 Task: Find connections with filter location Dos Hermanas with filter topic #securitywith filter profile language French with filter current company Adani Group with filter school Shri Vishnu Engineering College for Women, Vishnupur, Kovvada Village, Bhimavaram, PIN-534202(CC-B0) with filter industry Artists and Writers with filter service category Strategic Planning with filter keywords title Market Researcher
Action: Mouse moved to (600, 88)
Screenshot: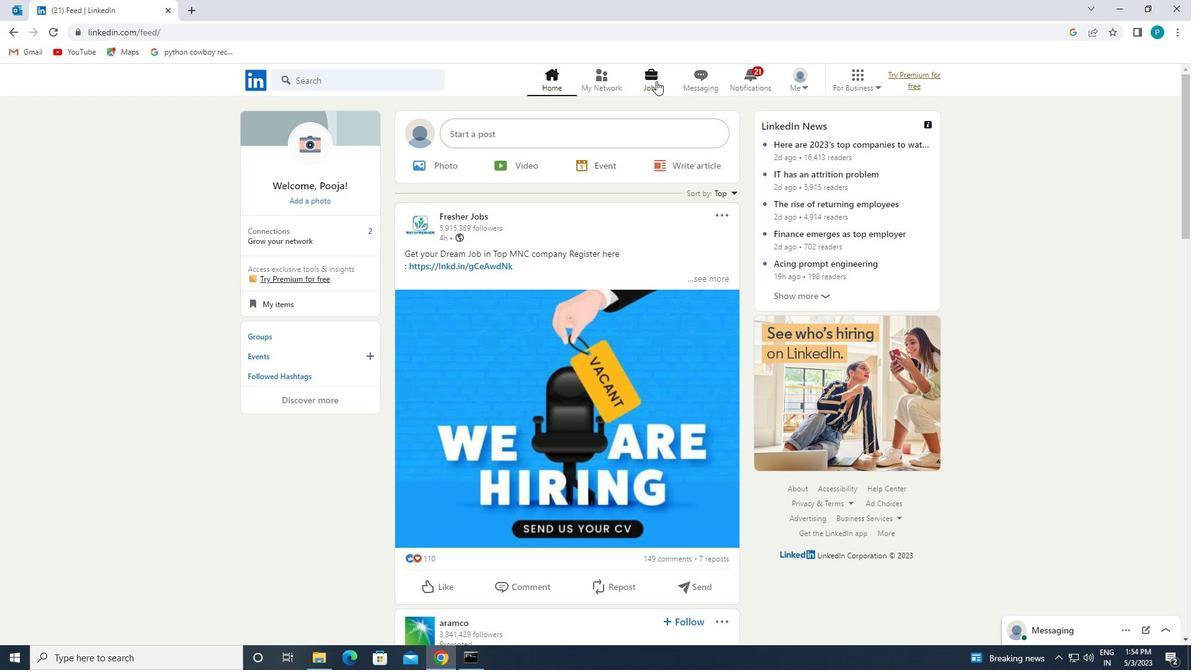 
Action: Mouse pressed left at (600, 88)
Screenshot: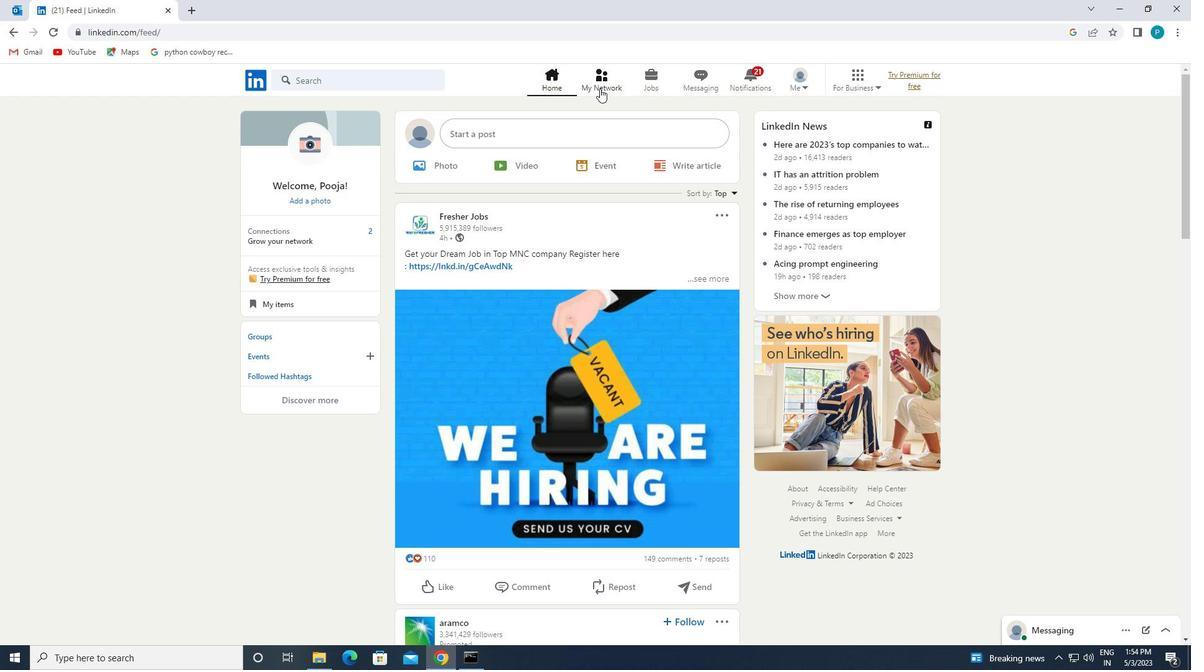 
Action: Mouse moved to (394, 143)
Screenshot: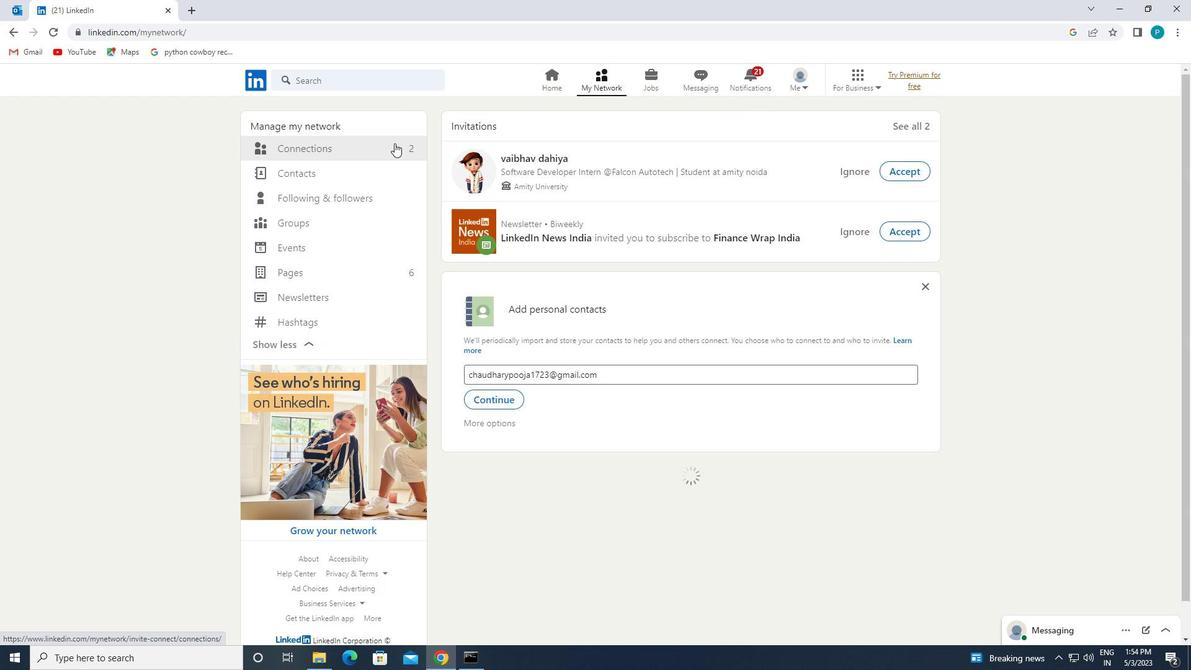 
Action: Mouse pressed left at (394, 143)
Screenshot: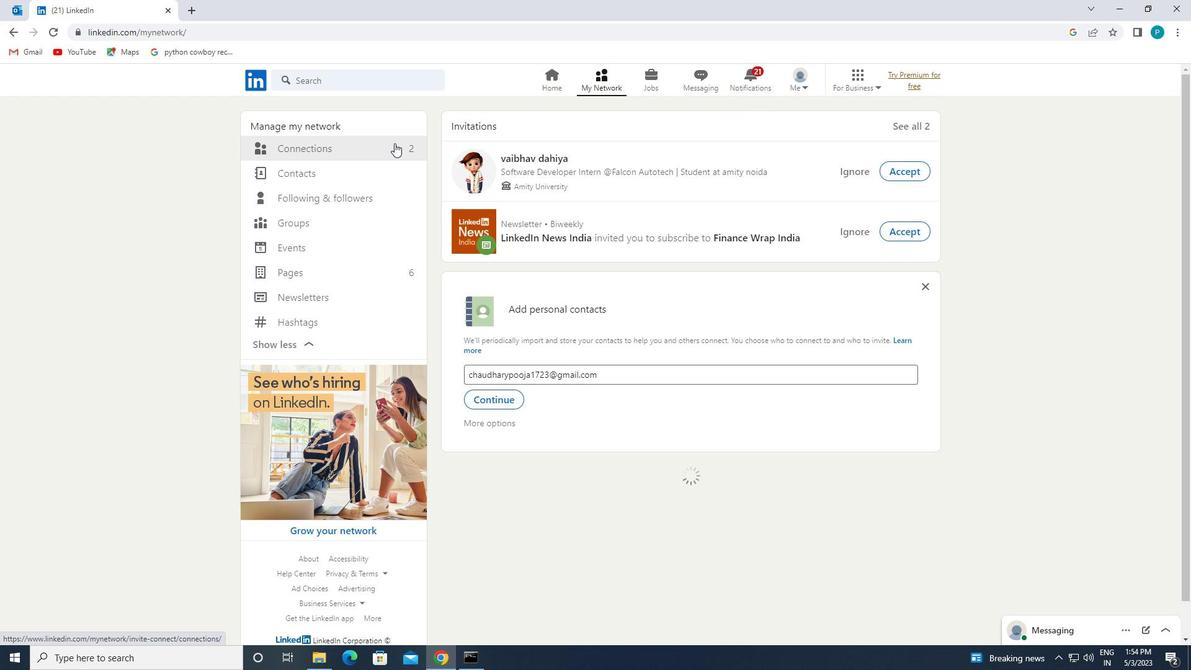 
Action: Mouse moved to (683, 151)
Screenshot: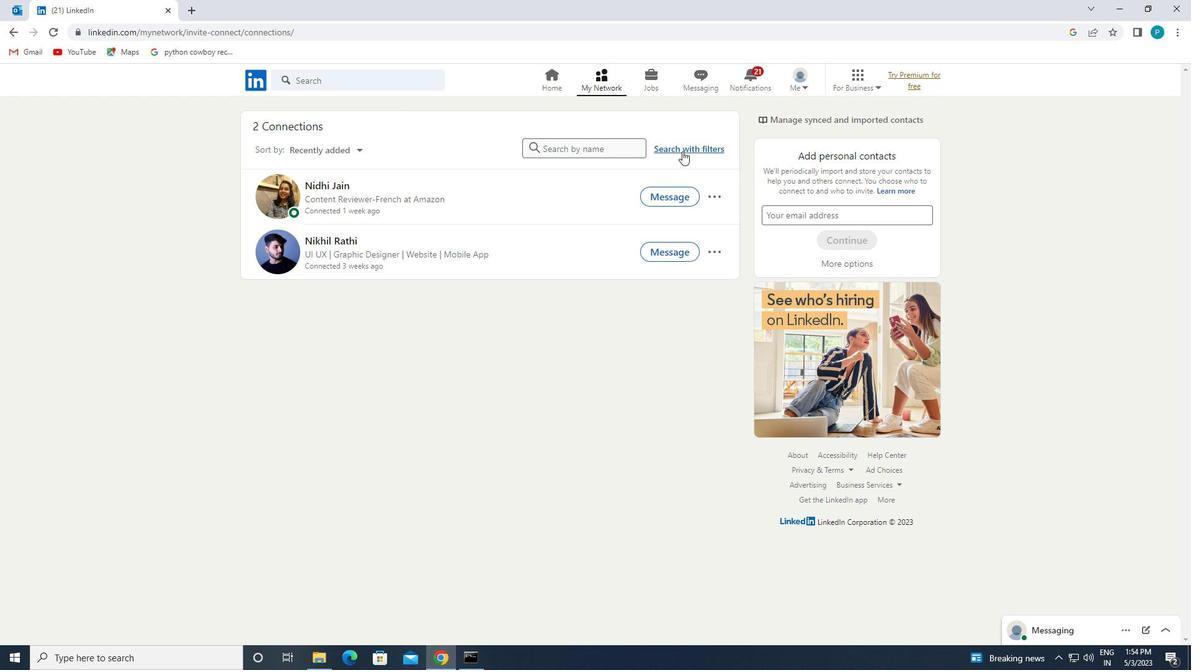 
Action: Mouse pressed left at (683, 151)
Screenshot: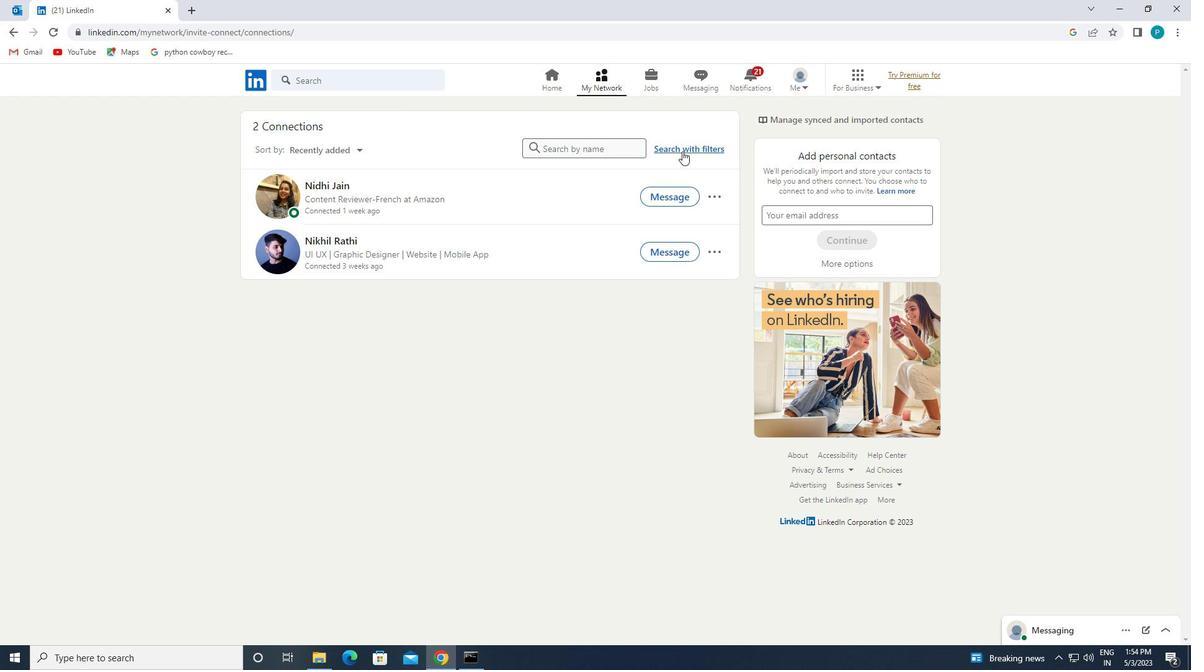 
Action: Mouse moved to (635, 126)
Screenshot: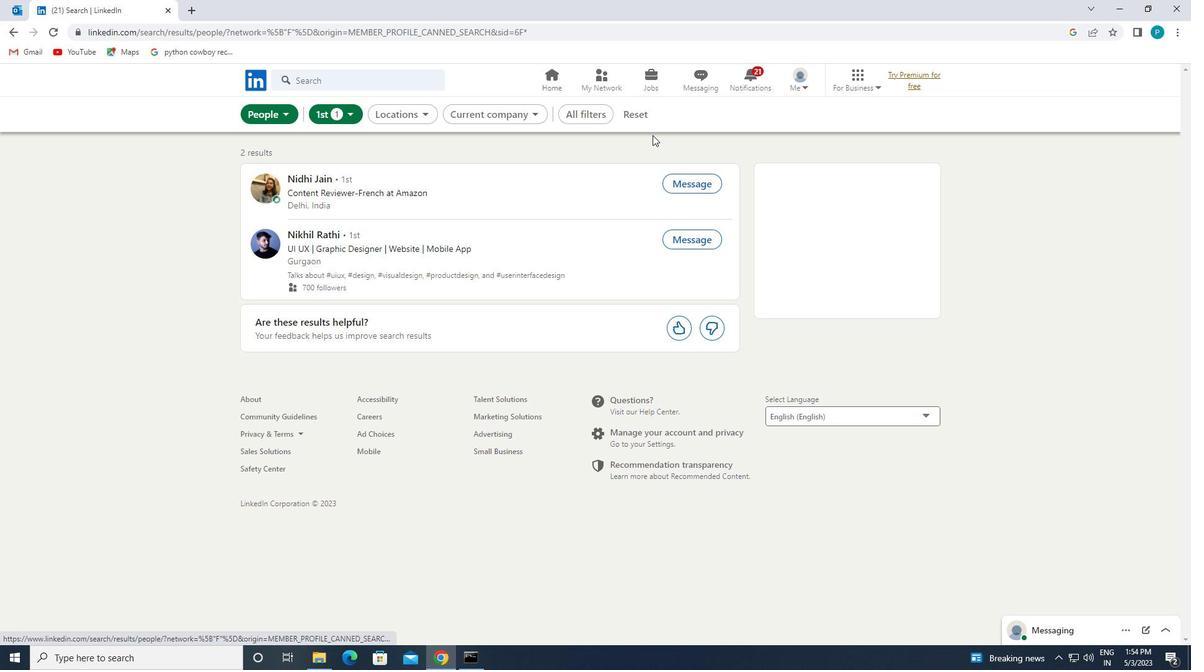 
Action: Mouse pressed left at (635, 126)
Screenshot: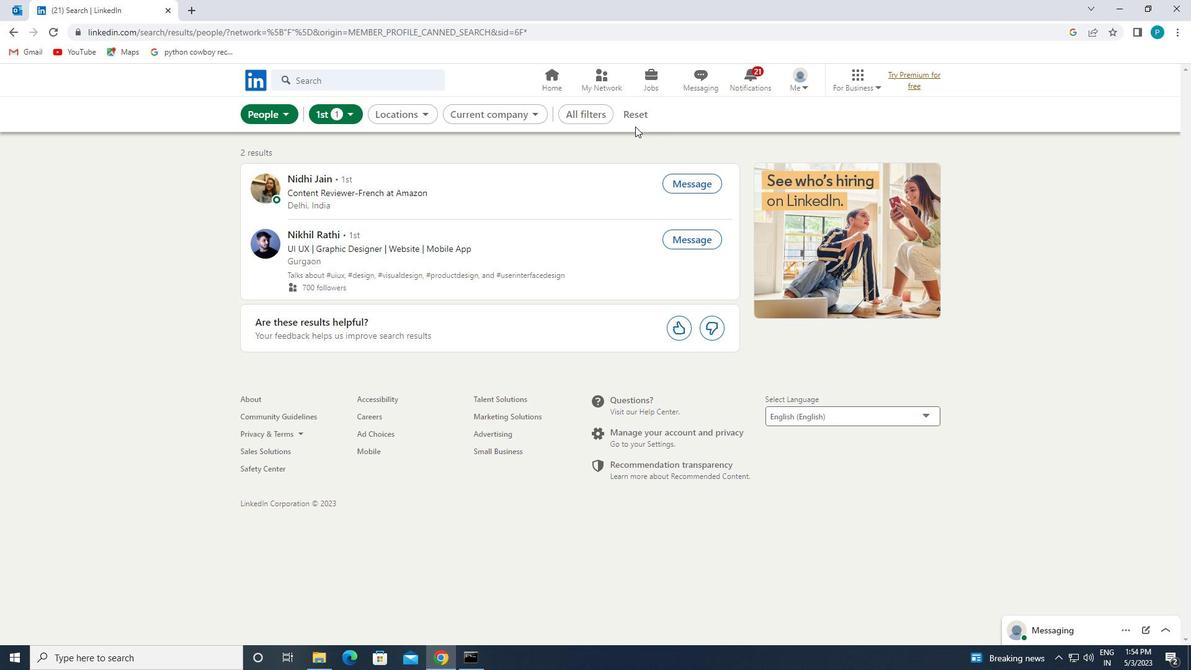 
Action: Mouse moved to (633, 115)
Screenshot: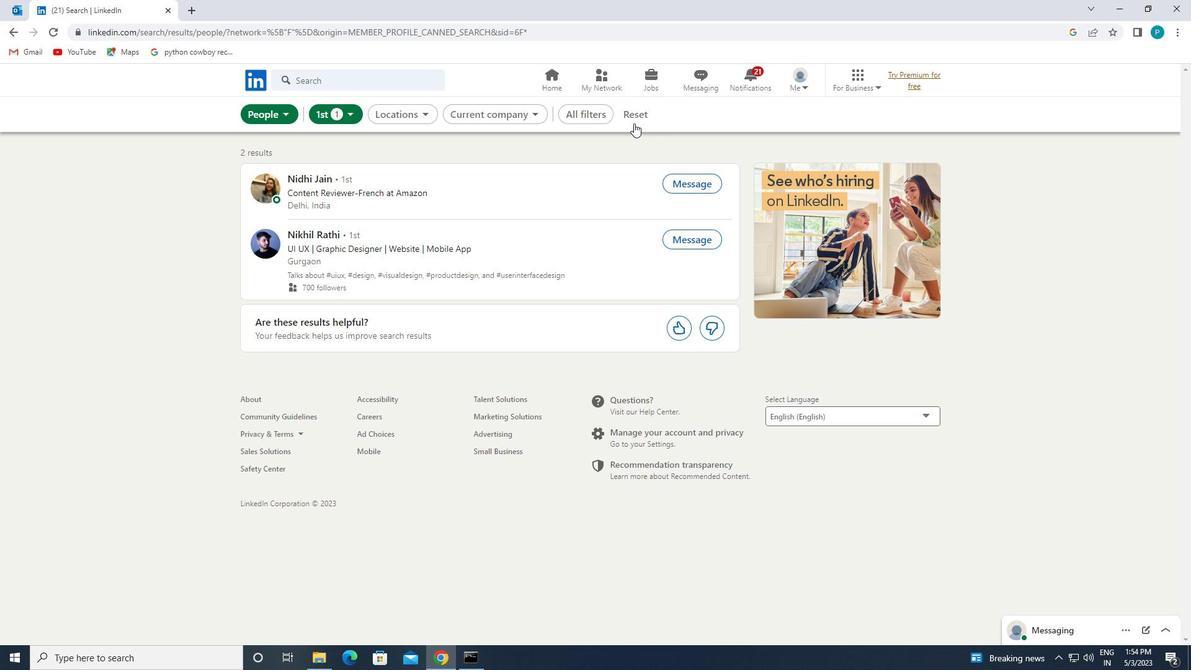 
Action: Mouse pressed left at (633, 115)
Screenshot: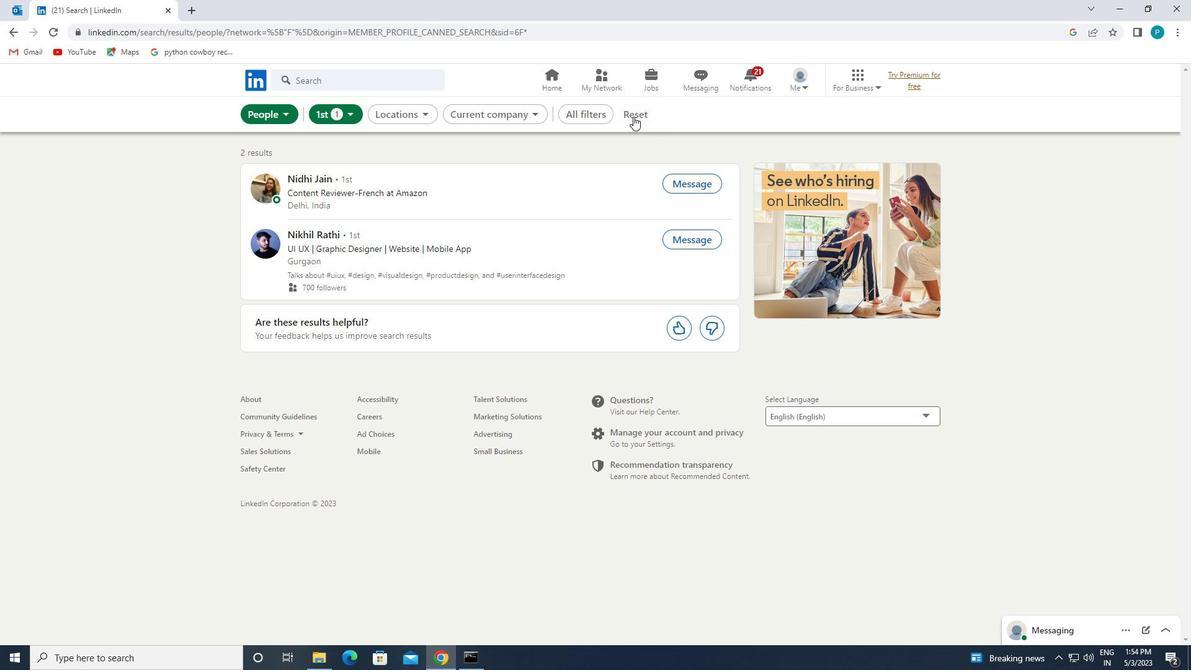 
Action: Mouse moved to (631, 119)
Screenshot: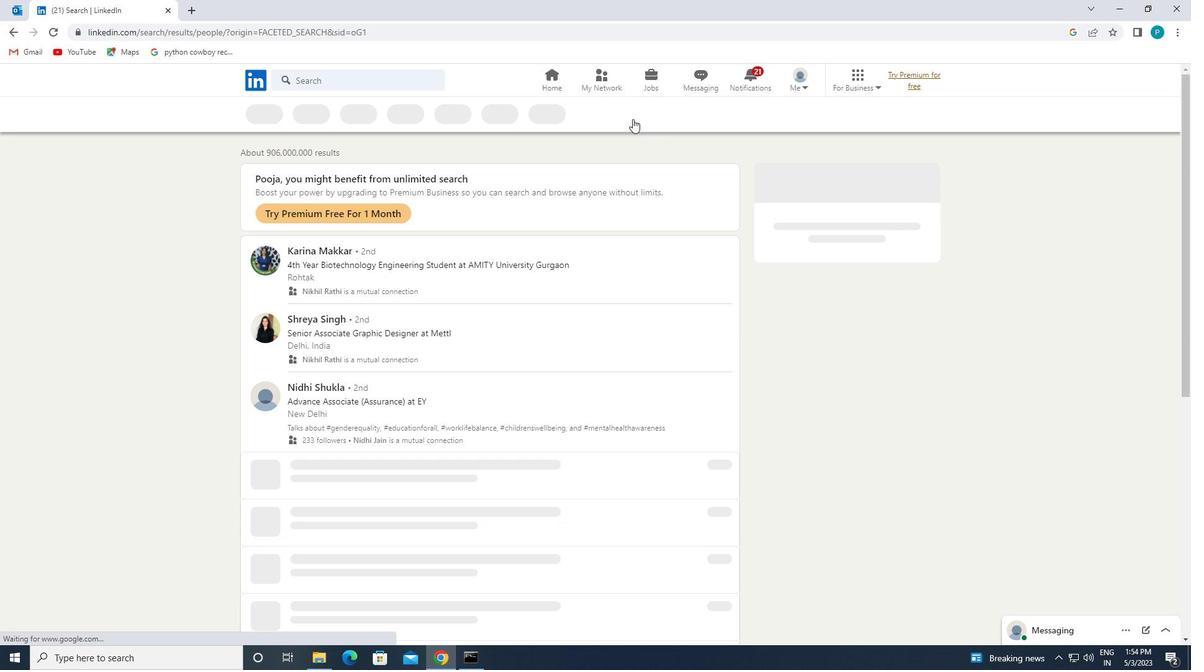 
Action: Mouse pressed left at (631, 119)
Screenshot: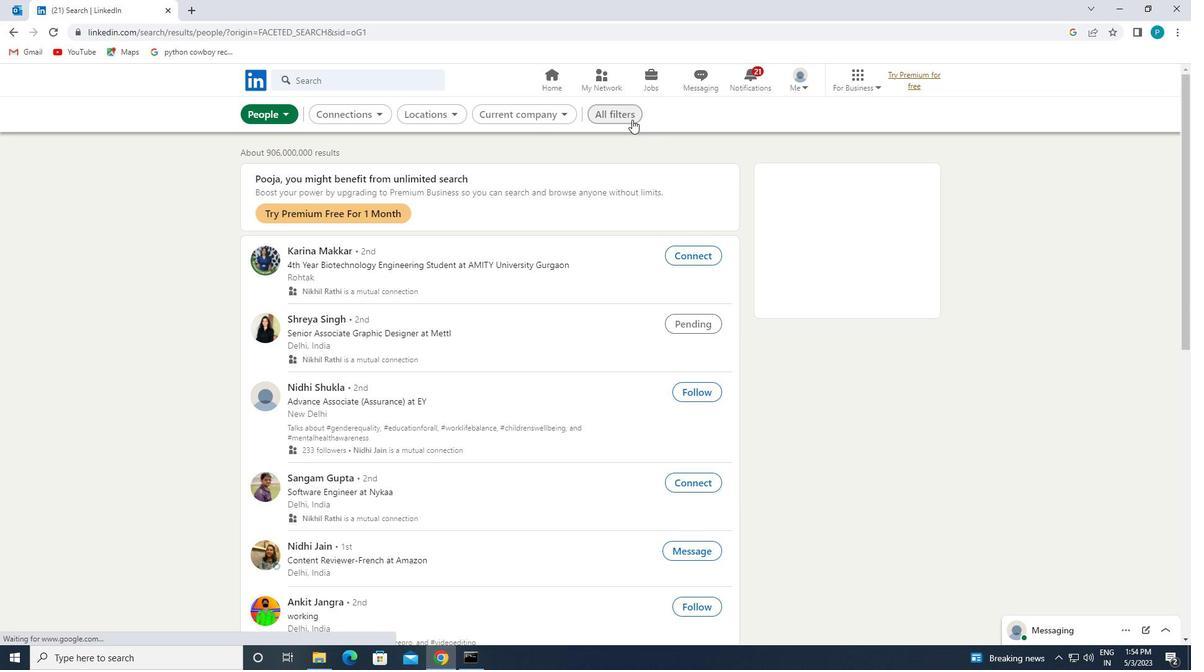 
Action: Mouse moved to (1081, 365)
Screenshot: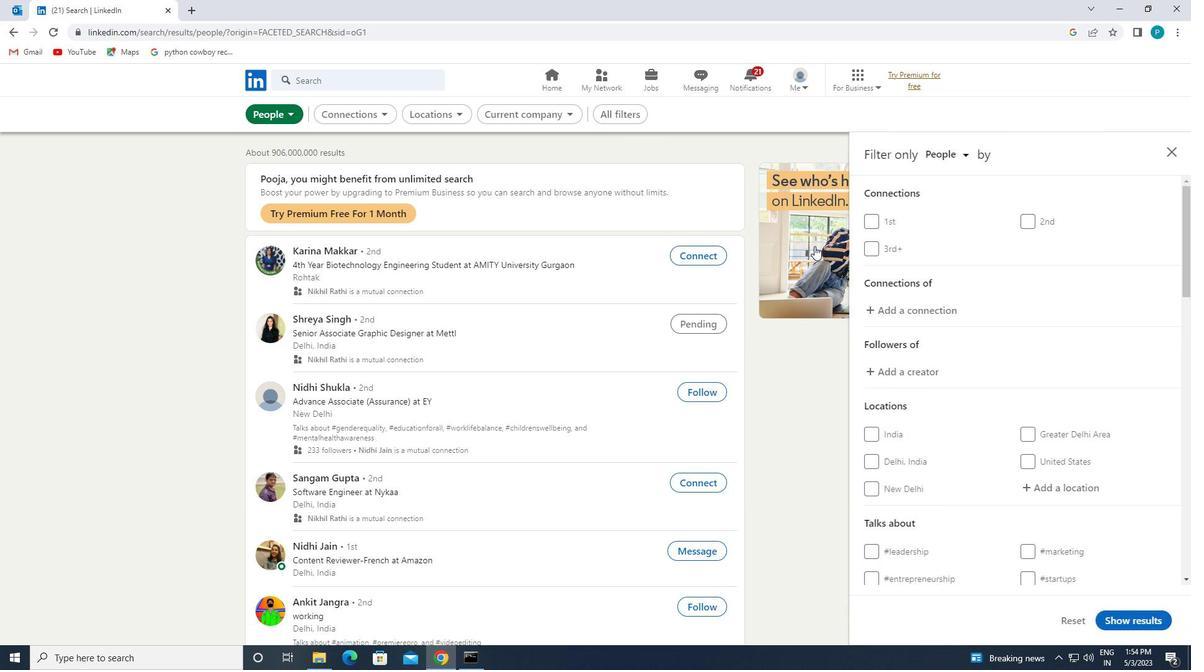 
Action: Mouse scrolled (1081, 364) with delta (0, 0)
Screenshot: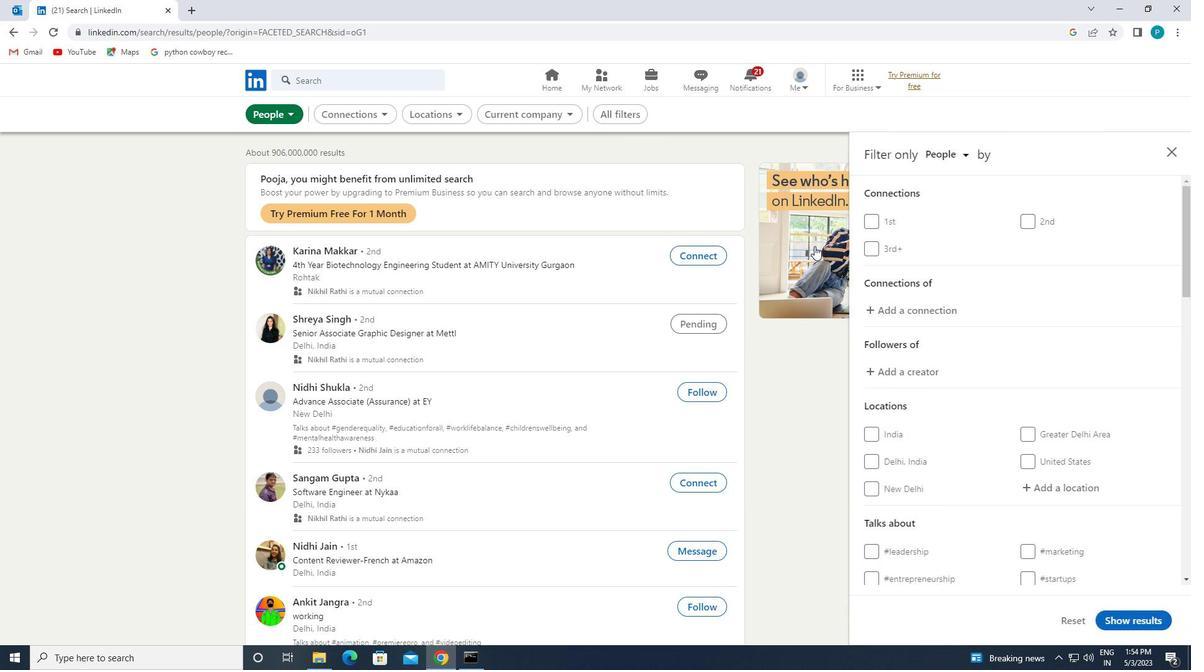 
Action: Mouse moved to (1155, 394)
Screenshot: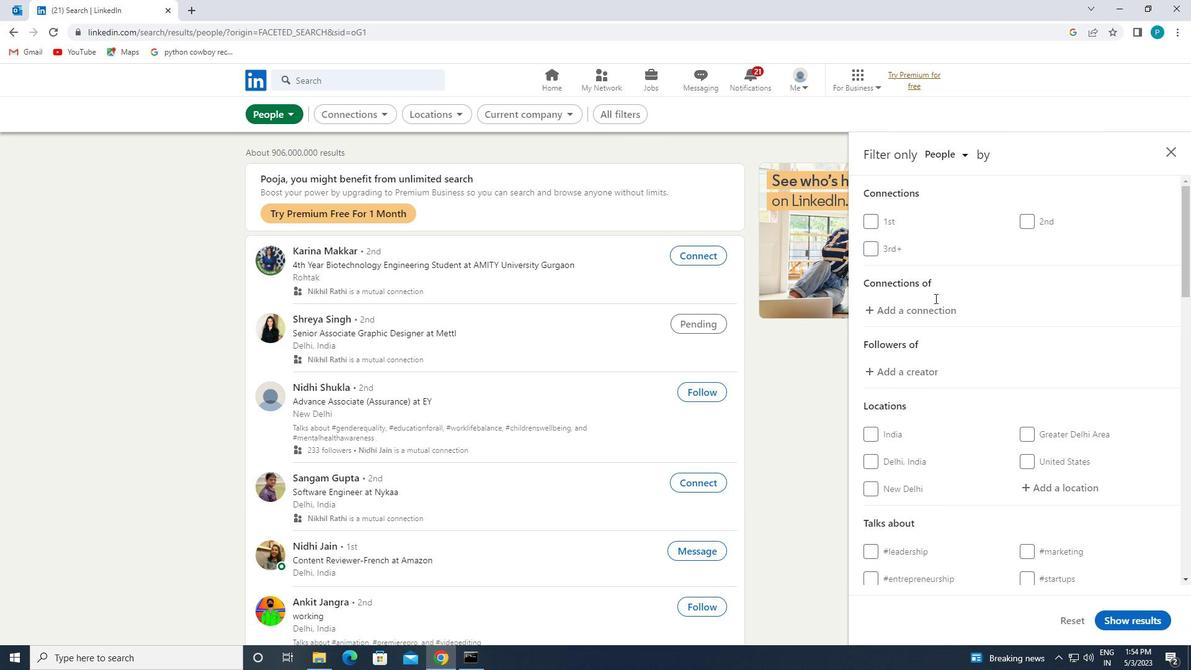 
Action: Mouse scrolled (1155, 394) with delta (0, 0)
Screenshot: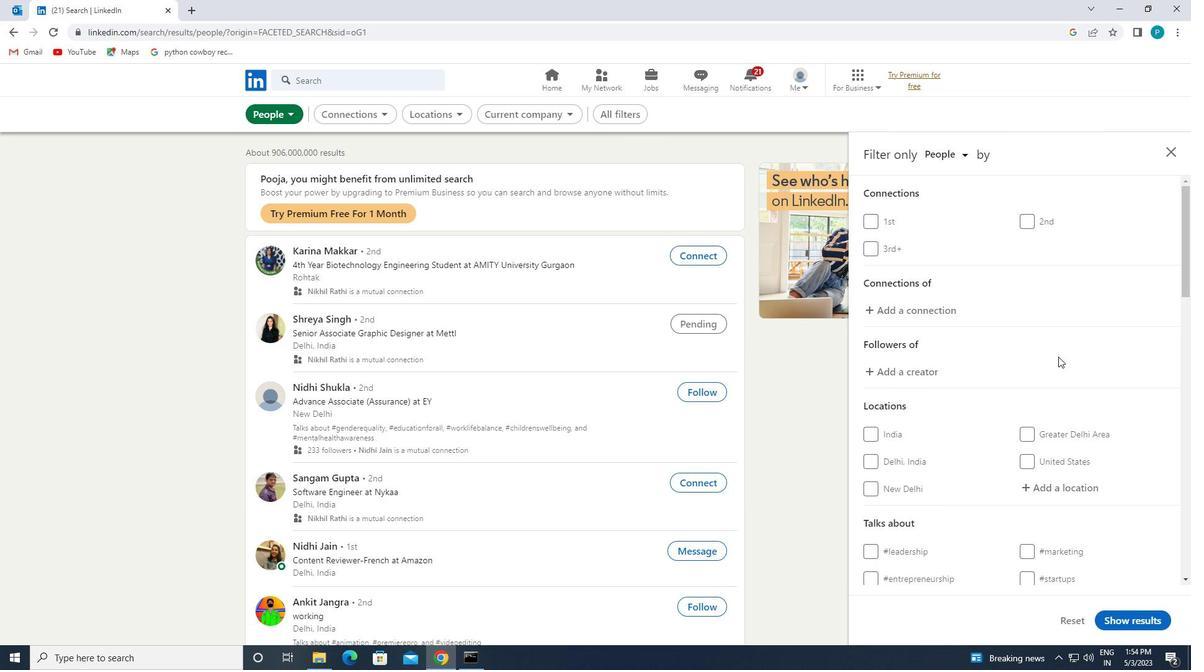 
Action: Mouse moved to (1090, 366)
Screenshot: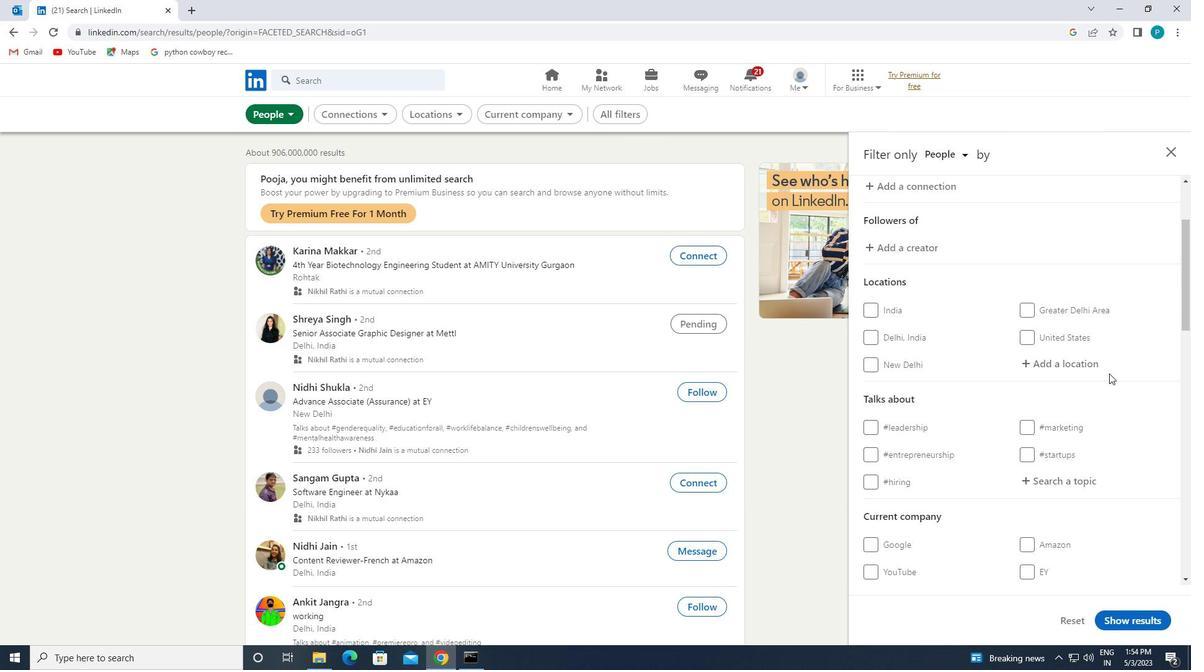 
Action: Mouse pressed left at (1090, 366)
Screenshot: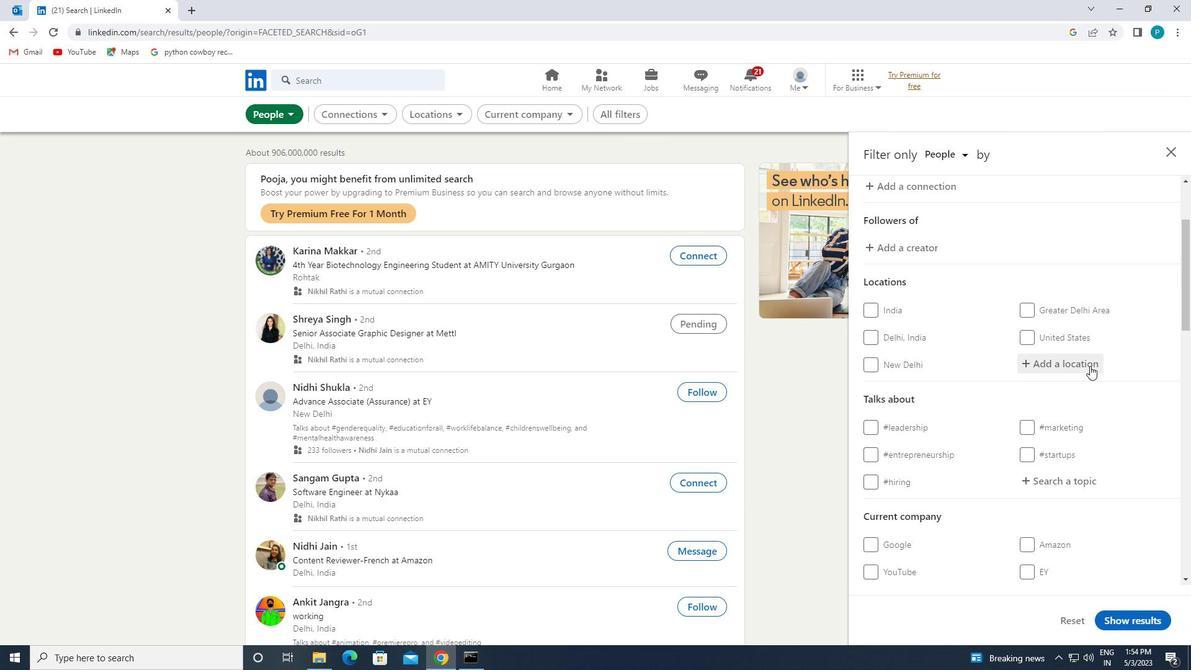 
Action: Mouse moved to (1091, 366)
Screenshot: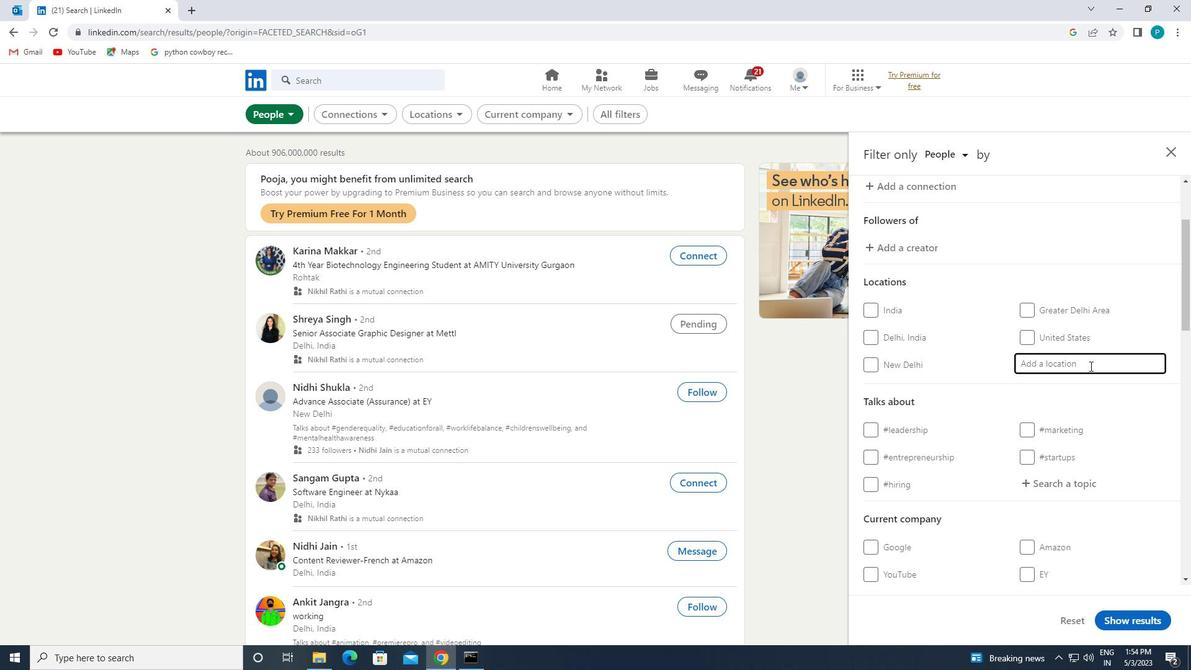 
Action: Key pressed <Key.caps_lock>d<Key.caps_lock>os
Screenshot: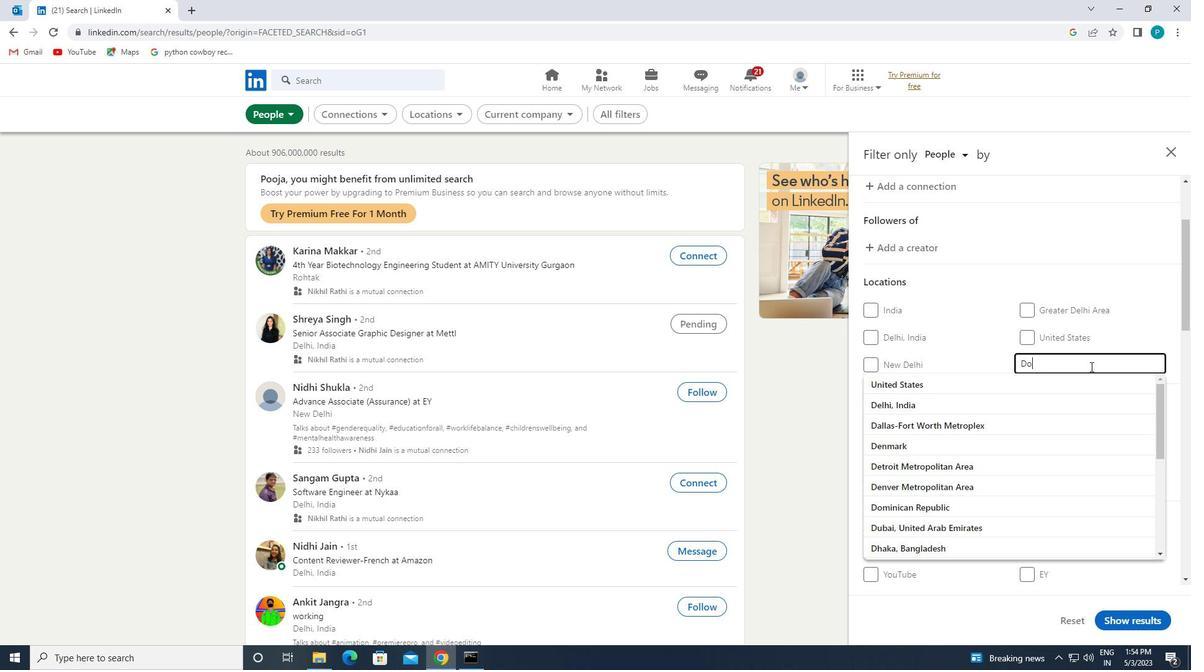 
Action: Mouse moved to (973, 403)
Screenshot: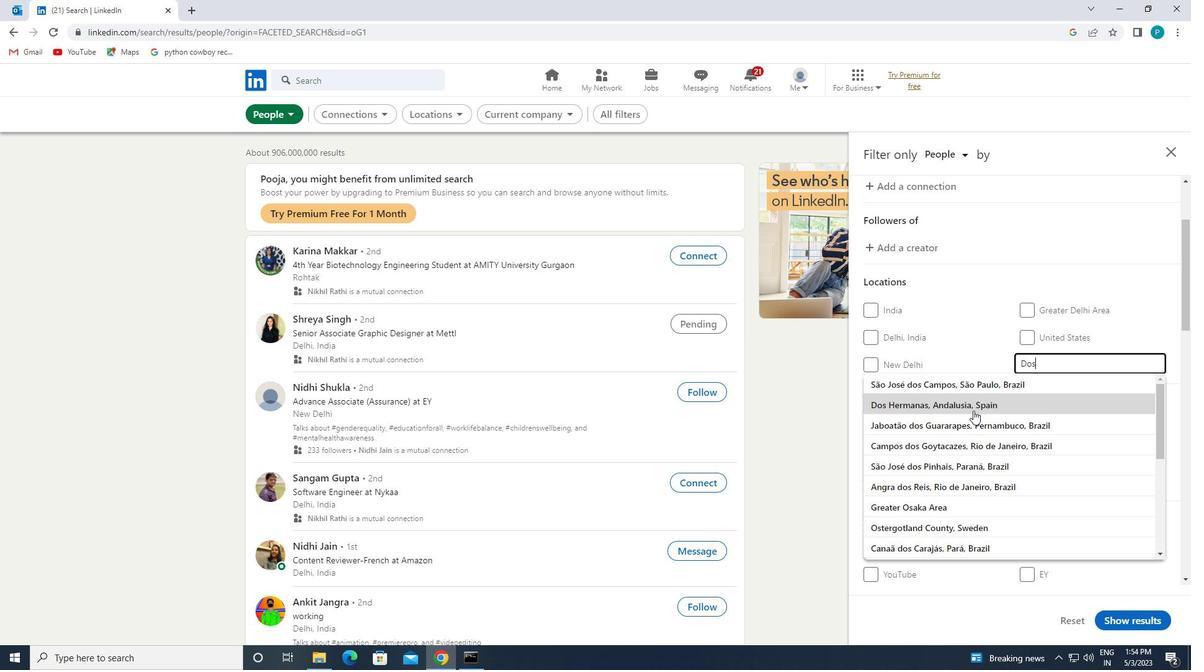 
Action: Mouse pressed left at (973, 403)
Screenshot: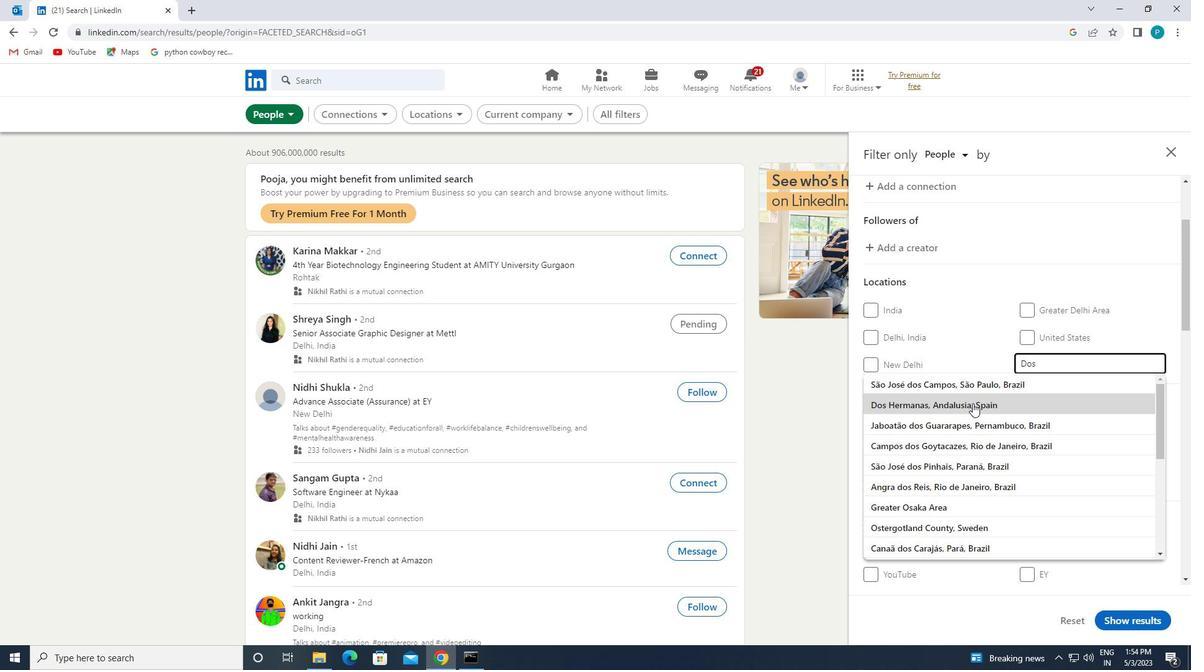 
Action: Mouse moved to (977, 400)
Screenshot: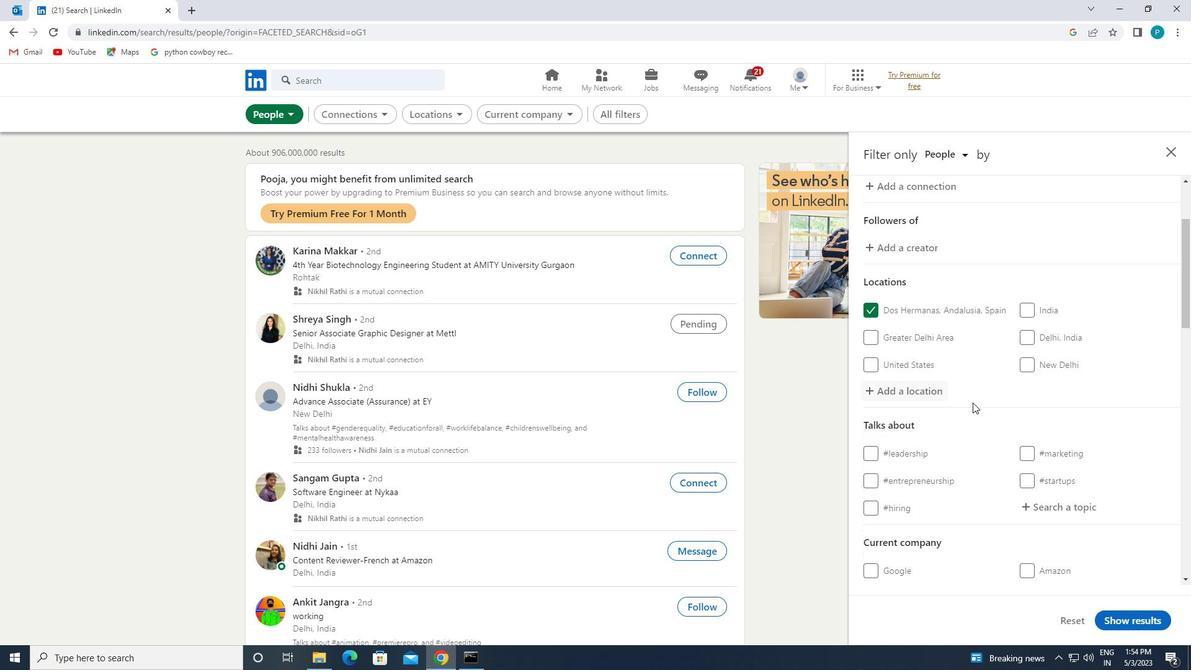 
Action: Mouse scrolled (977, 400) with delta (0, 0)
Screenshot: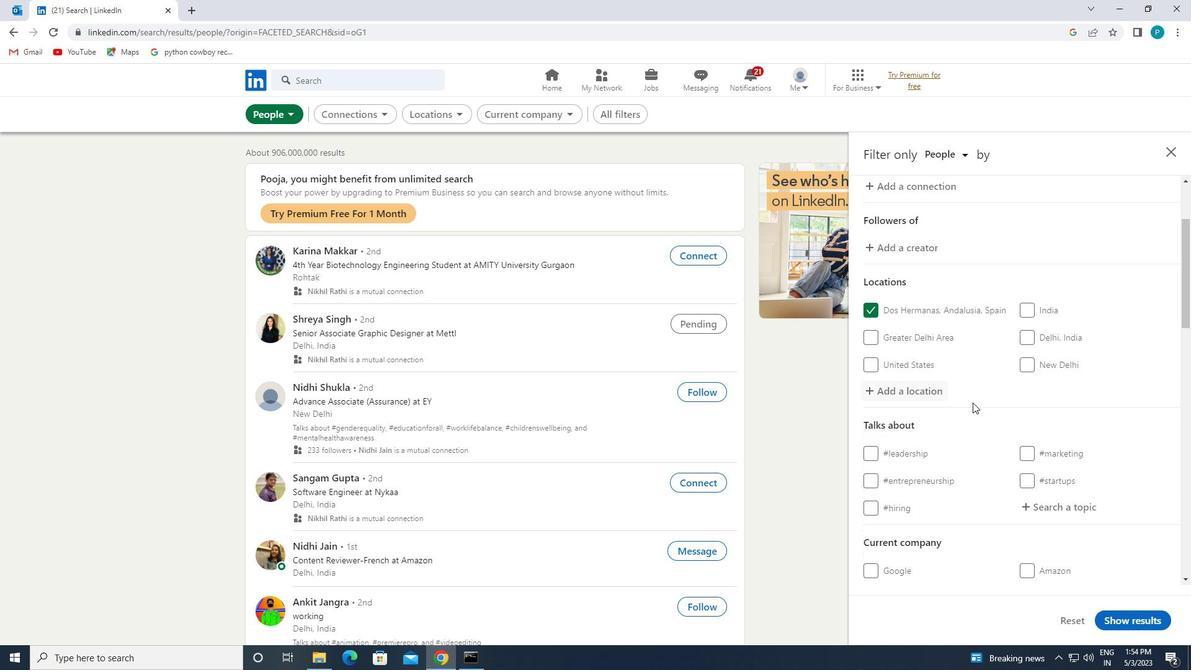 
Action: Mouse moved to (978, 401)
Screenshot: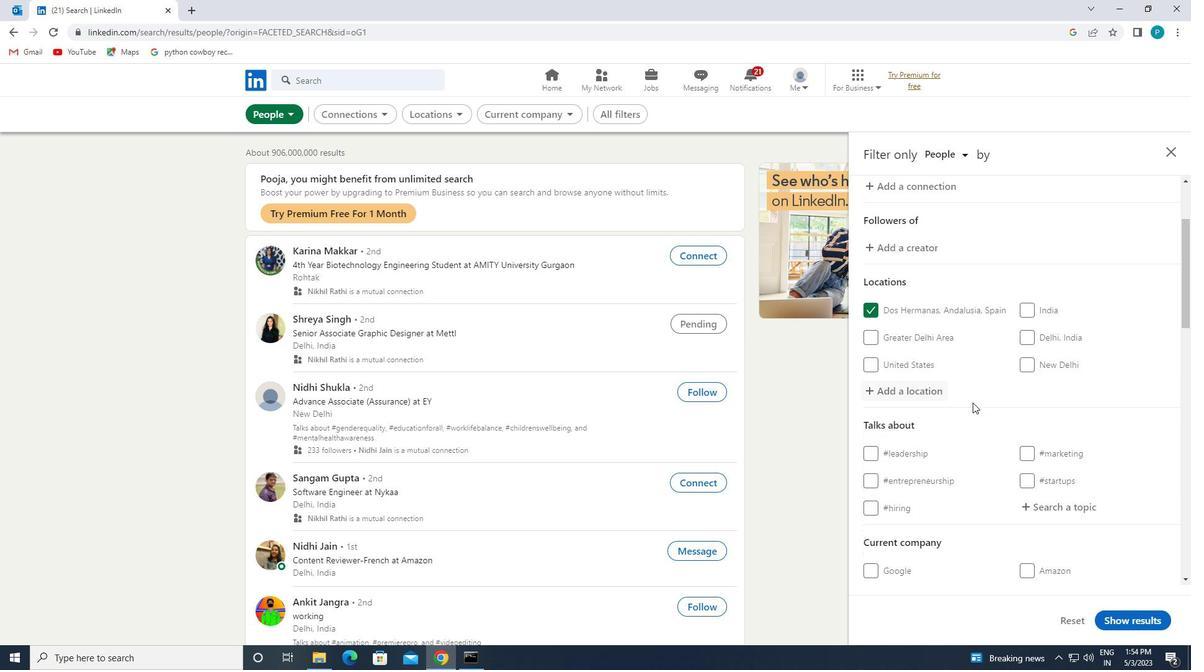 
Action: Mouse scrolled (978, 400) with delta (0, 0)
Screenshot: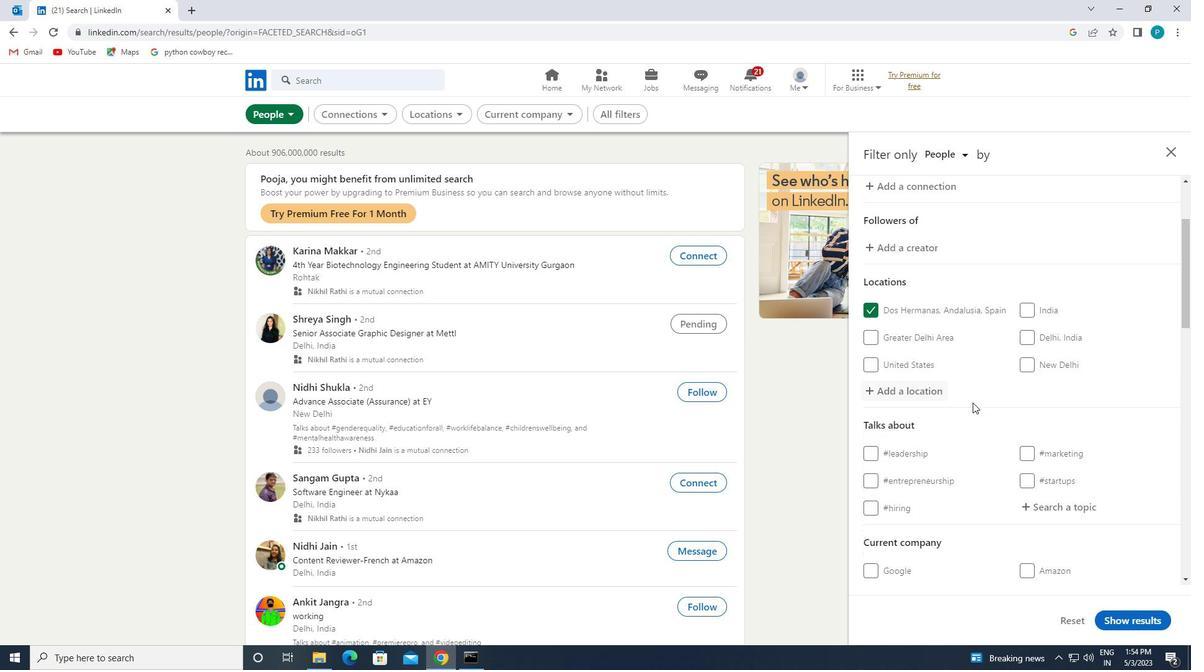 
Action: Mouse moved to (978, 402)
Screenshot: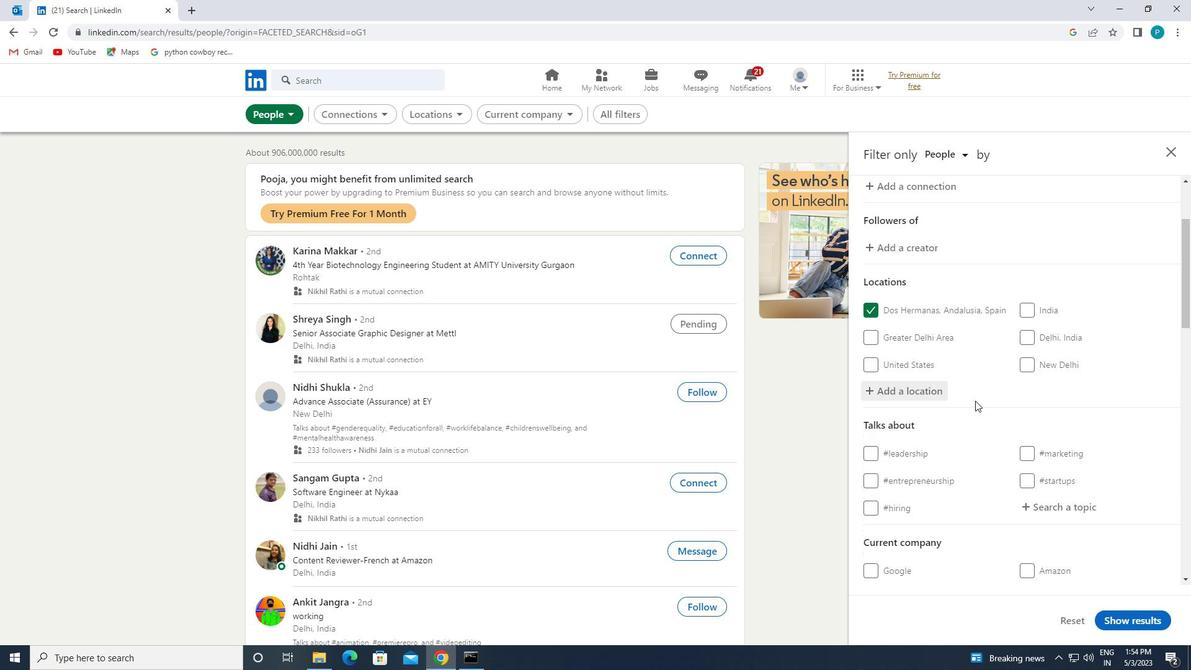 
Action: Mouse scrolled (978, 401) with delta (0, 0)
Screenshot: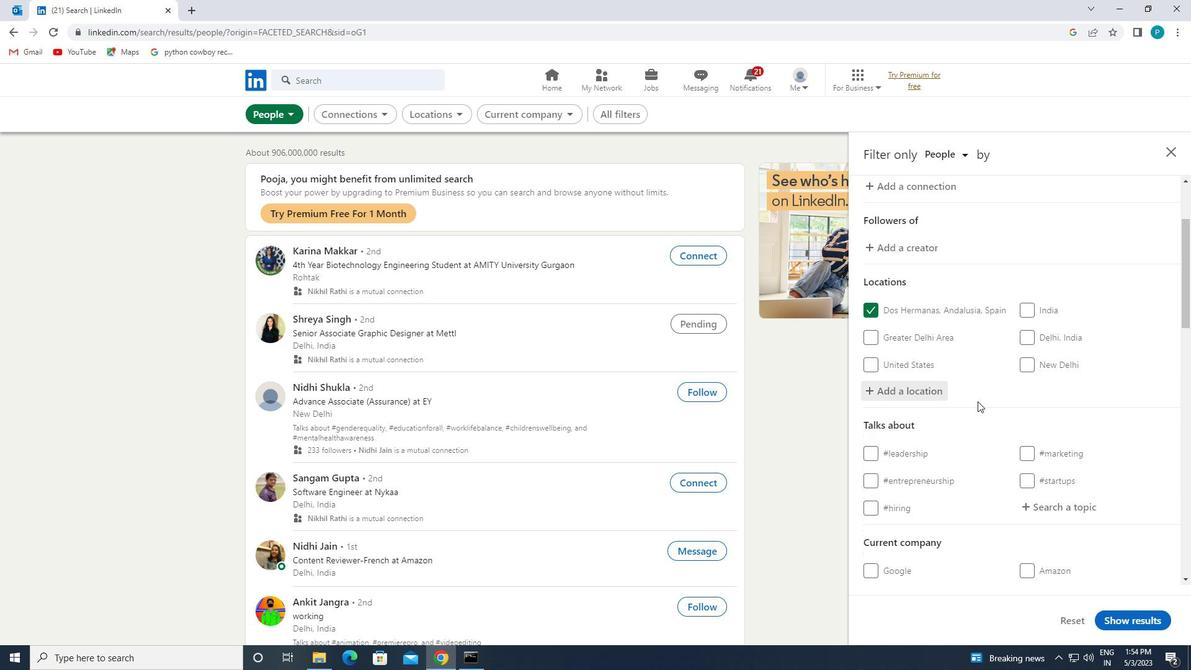 
Action: Mouse moved to (1037, 326)
Screenshot: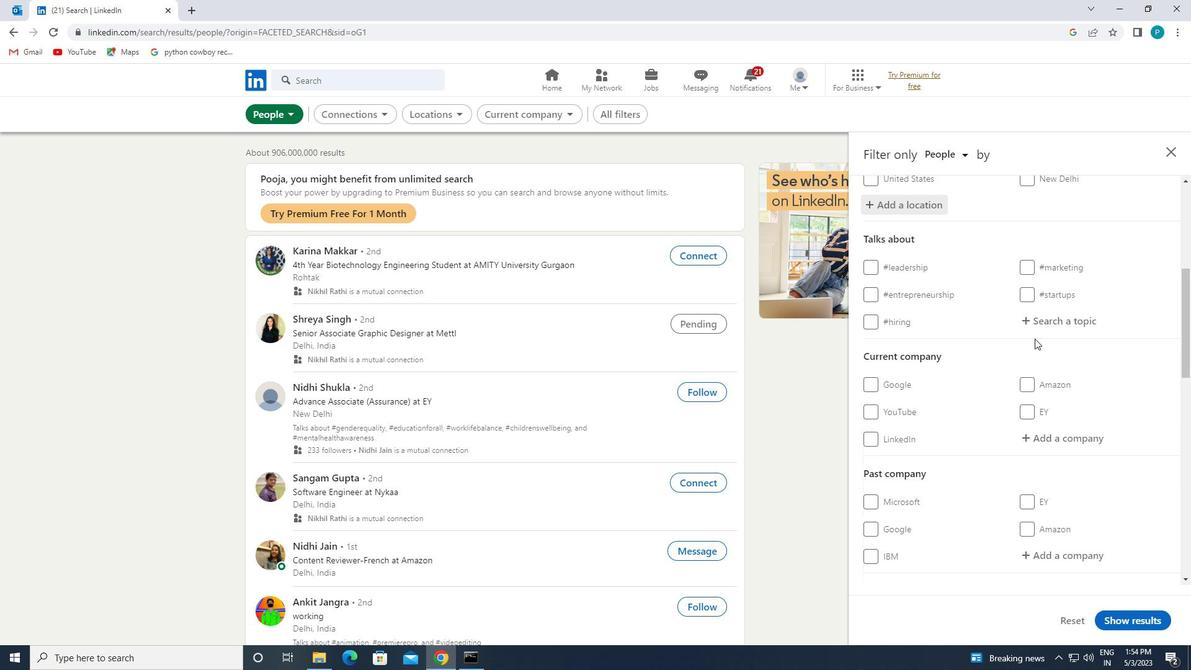 
Action: Mouse pressed left at (1037, 326)
Screenshot: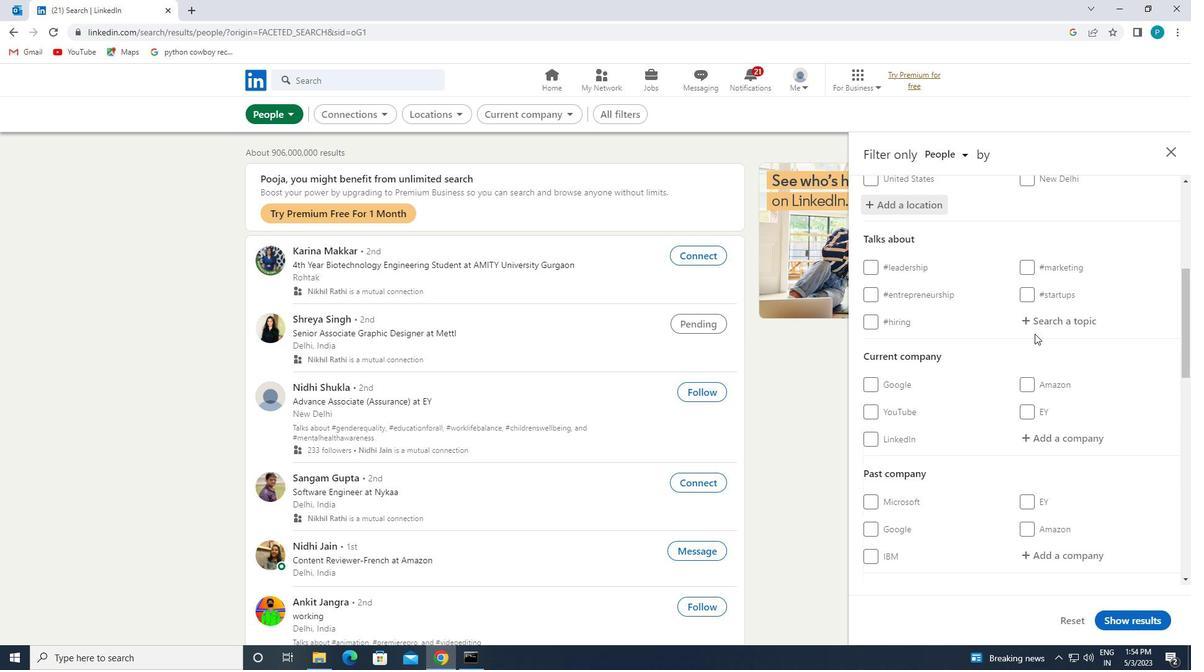 
Action: Key pressed <Key.shift>#SECURITY
Screenshot: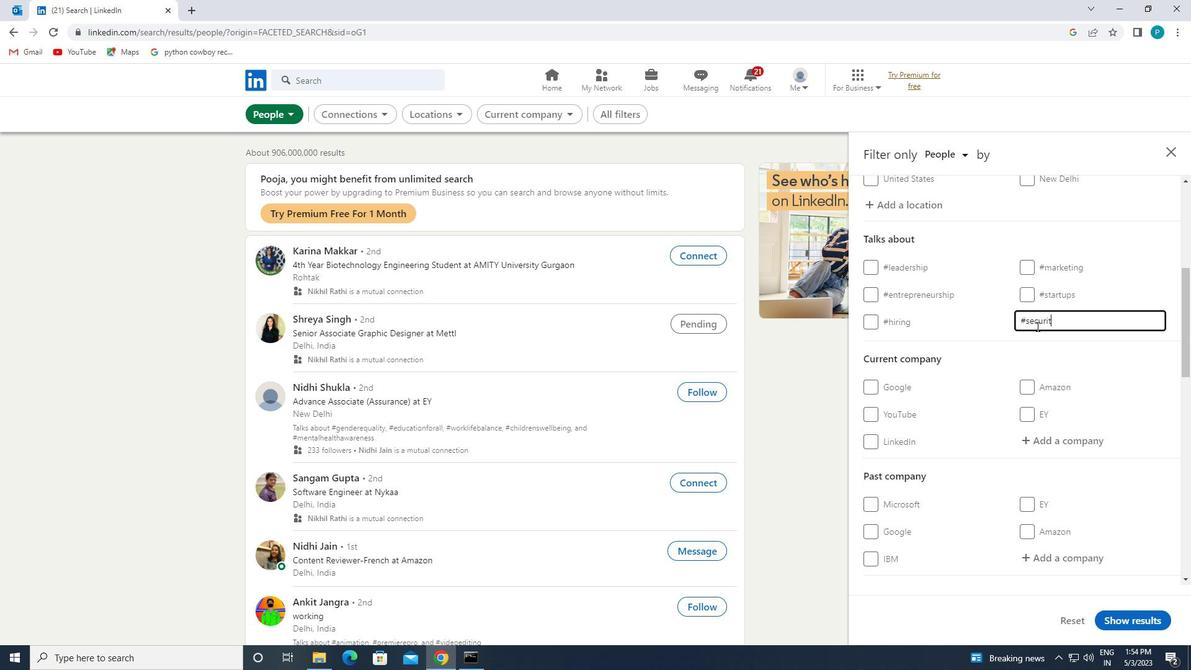 
Action: Mouse moved to (1034, 356)
Screenshot: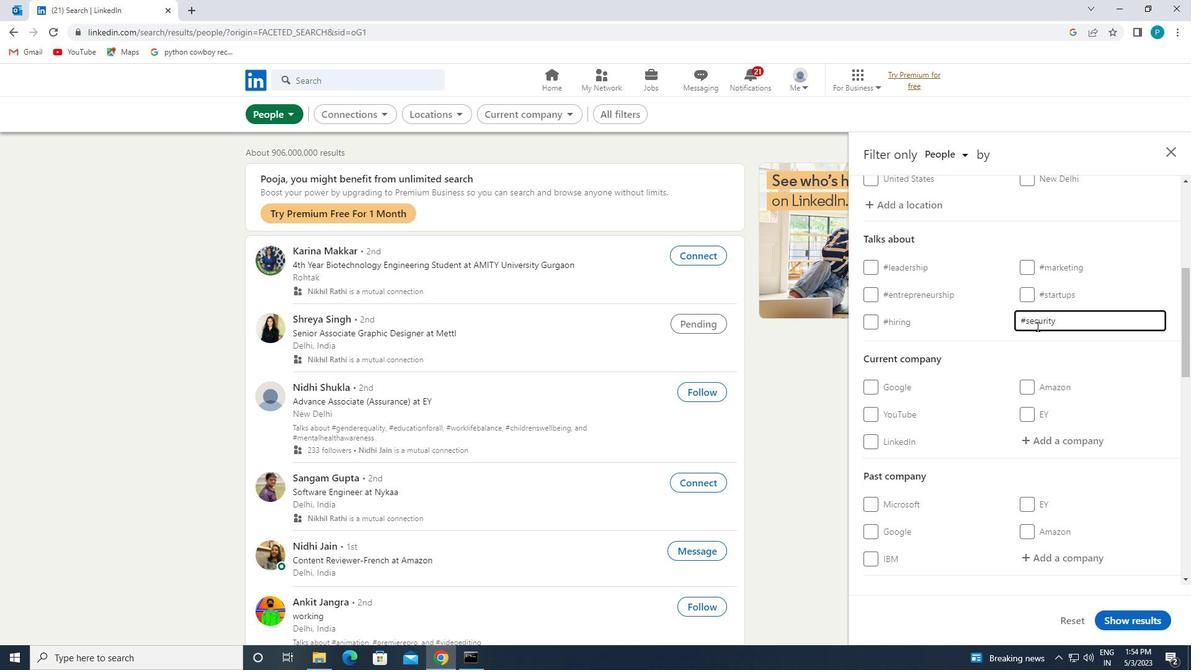 
Action: Mouse scrolled (1034, 356) with delta (0, 0)
Screenshot: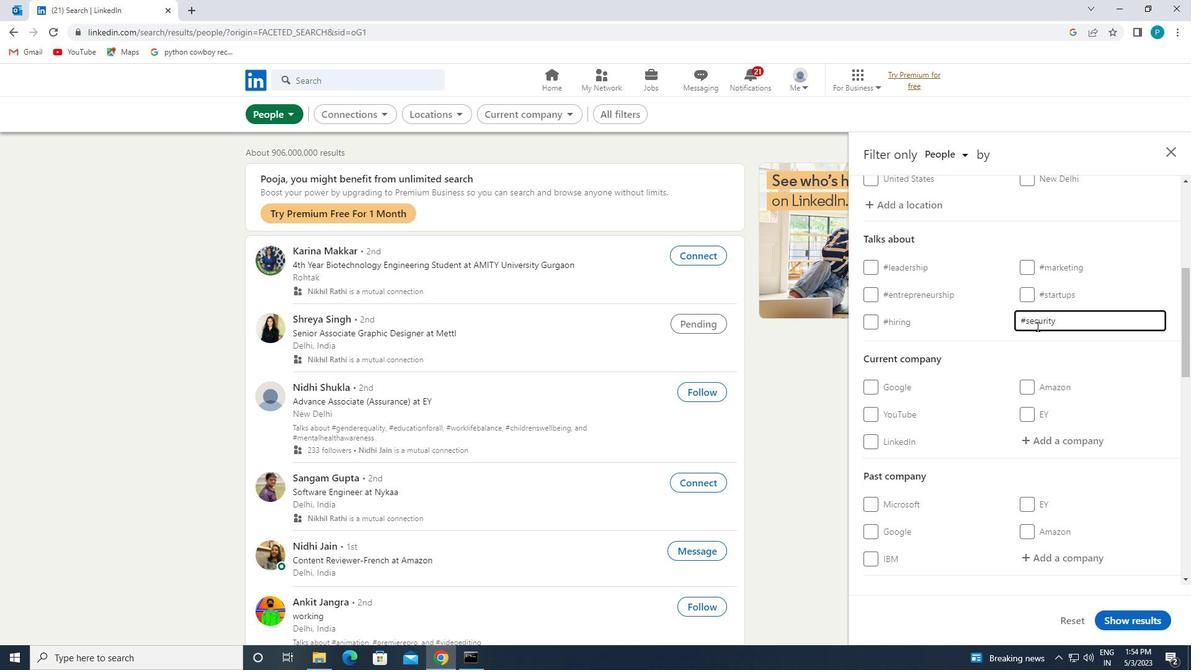 
Action: Mouse moved to (1024, 374)
Screenshot: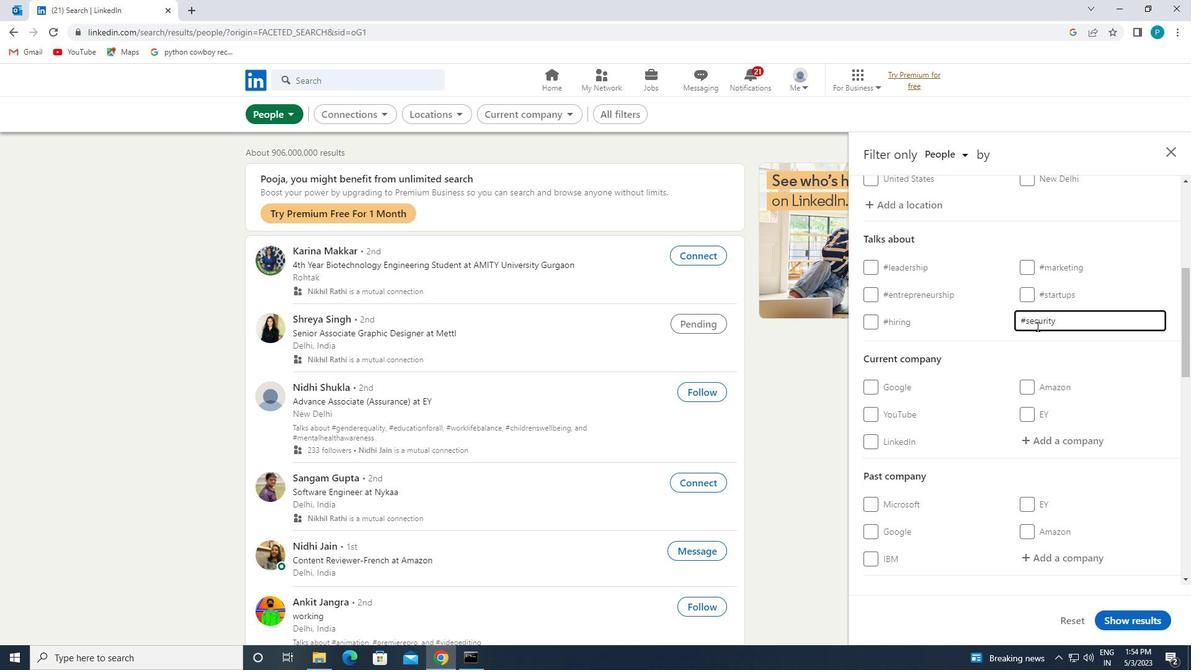 
Action: Mouse scrolled (1024, 374) with delta (0, 0)
Screenshot: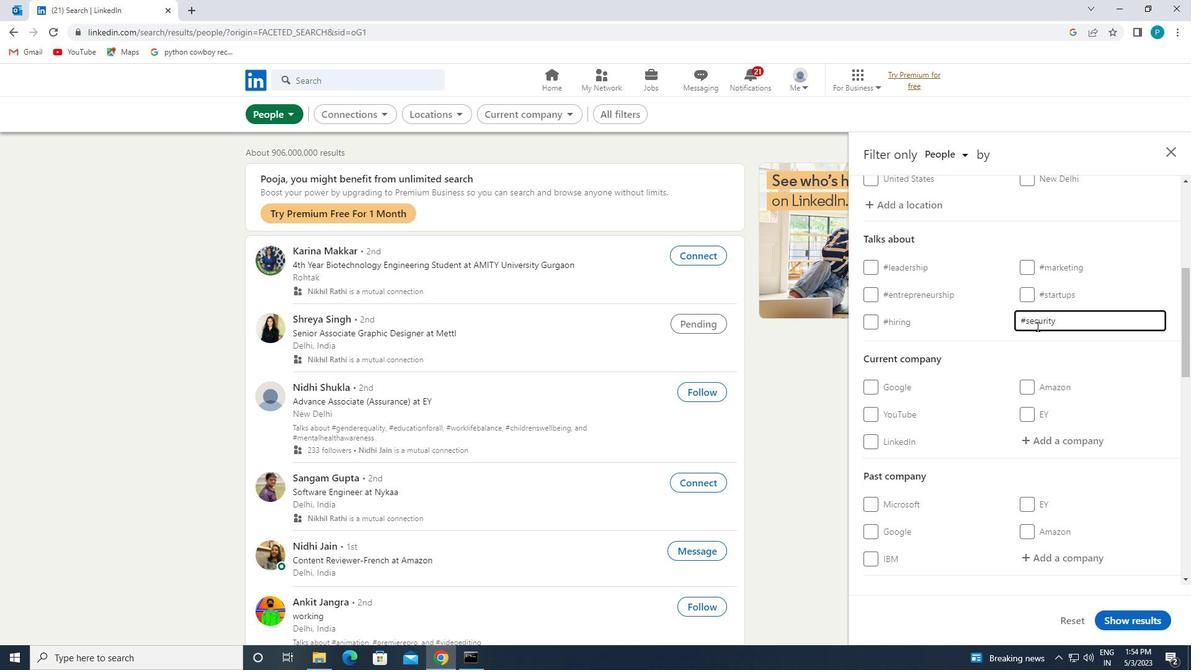
Action: Mouse moved to (1020, 378)
Screenshot: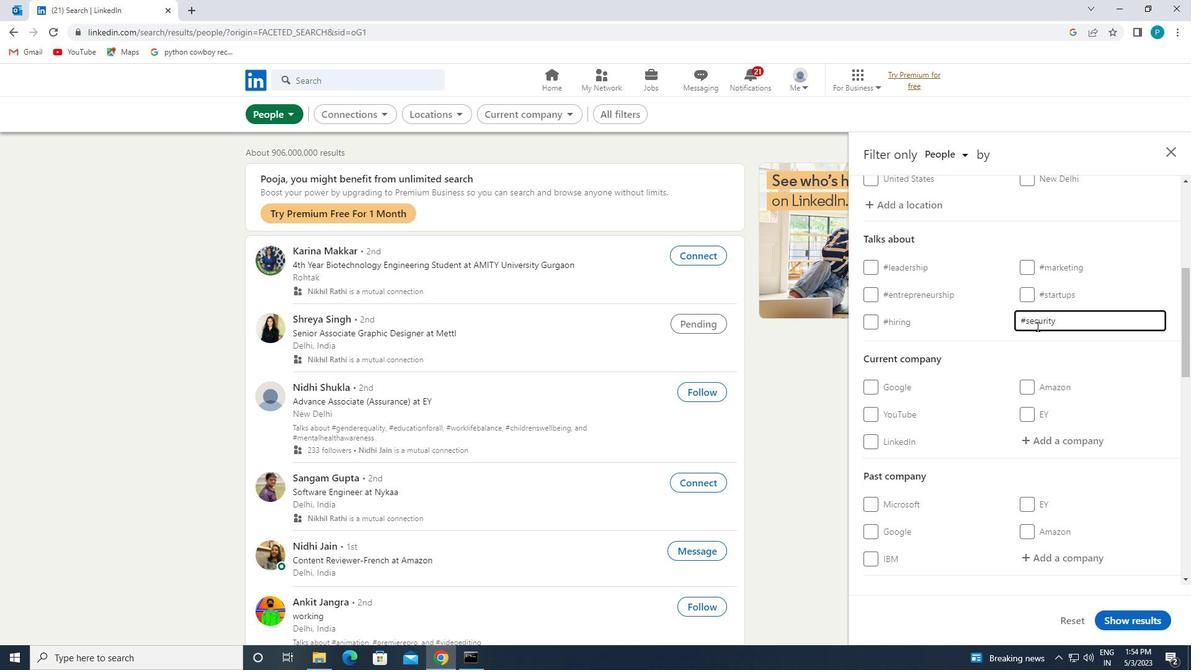 
Action: Mouse scrolled (1020, 378) with delta (0, 0)
Screenshot: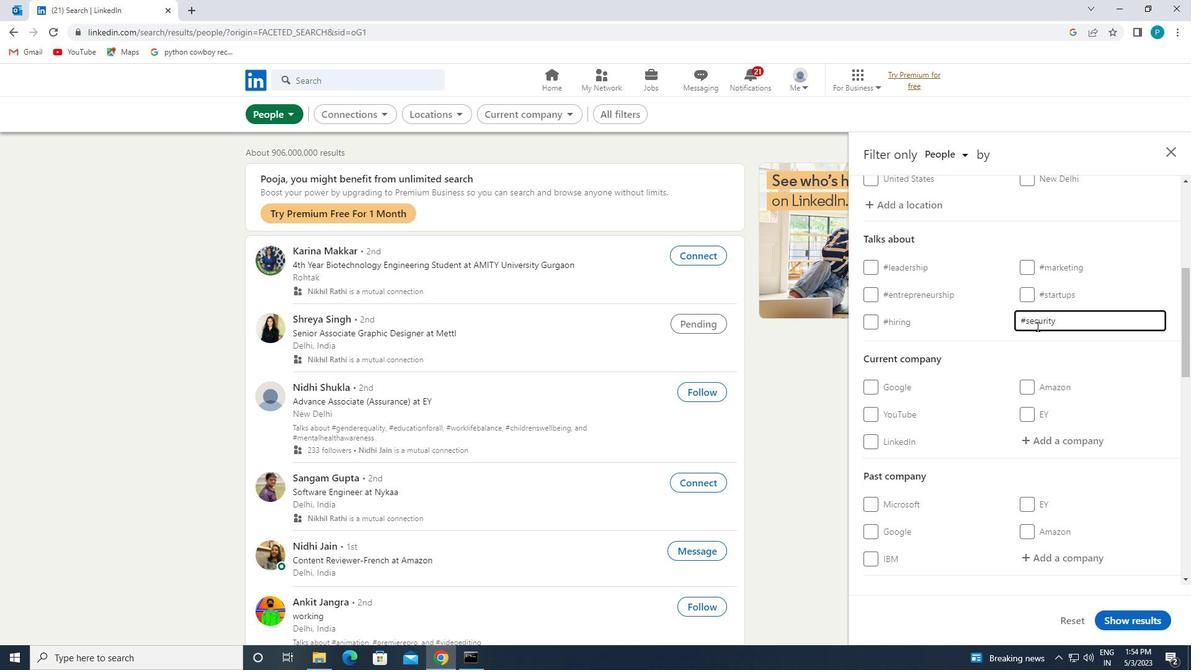 
Action: Mouse scrolled (1020, 378) with delta (0, 0)
Screenshot: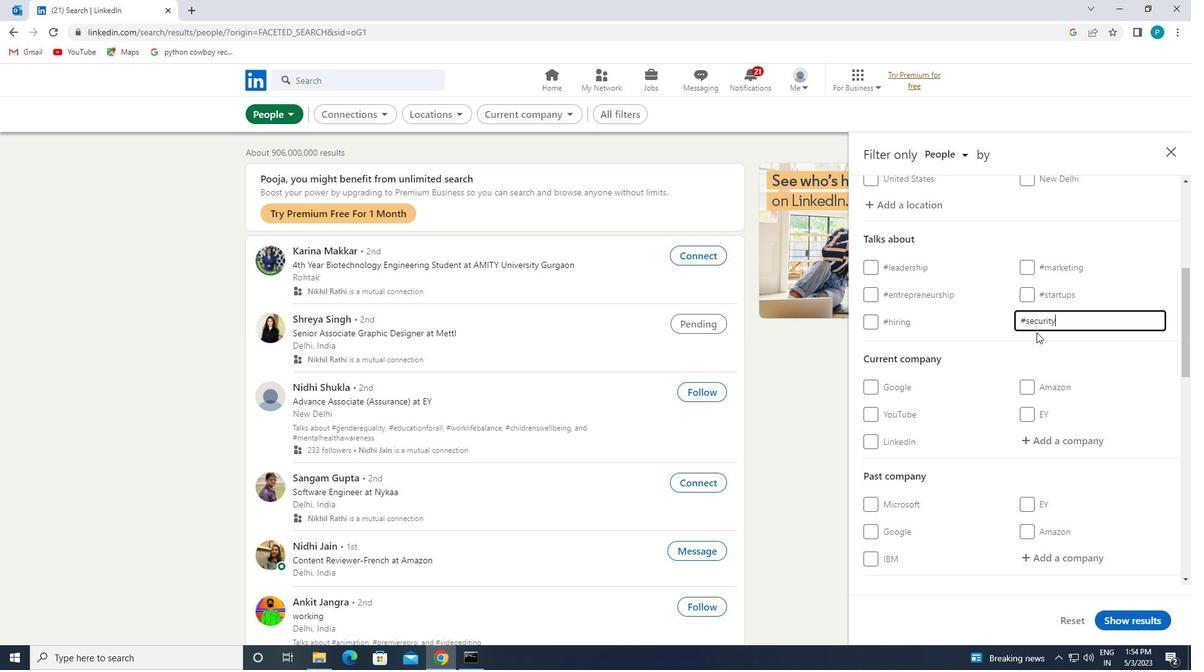 
Action: Mouse moved to (989, 405)
Screenshot: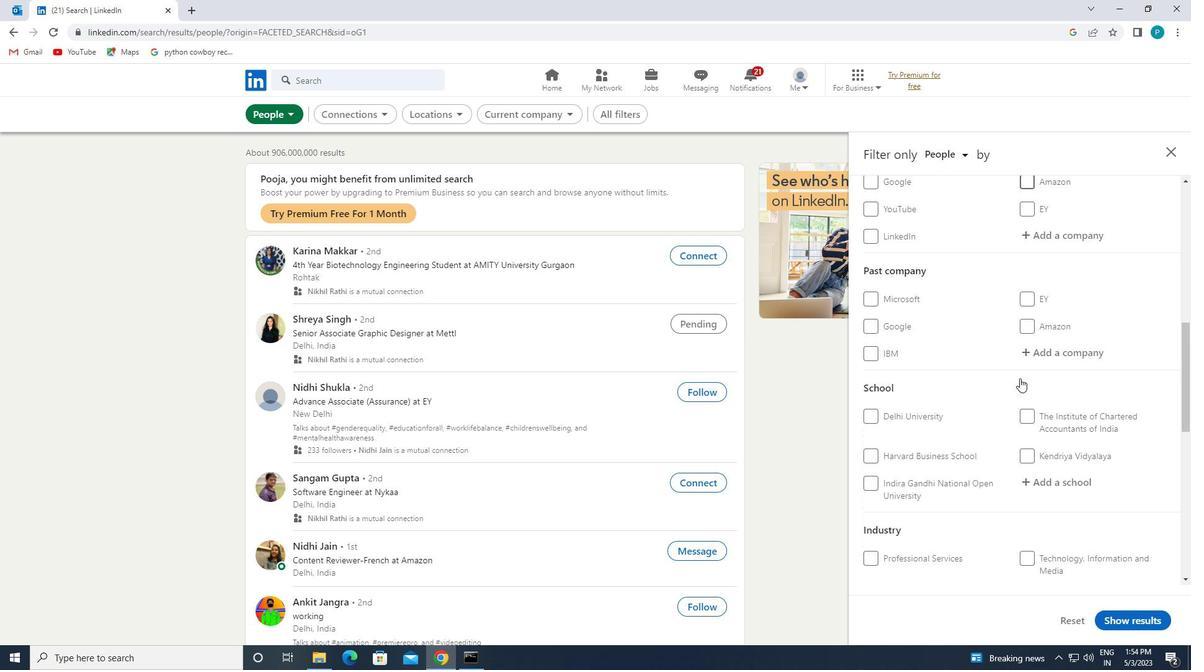 
Action: Mouse scrolled (989, 404) with delta (0, 0)
Screenshot: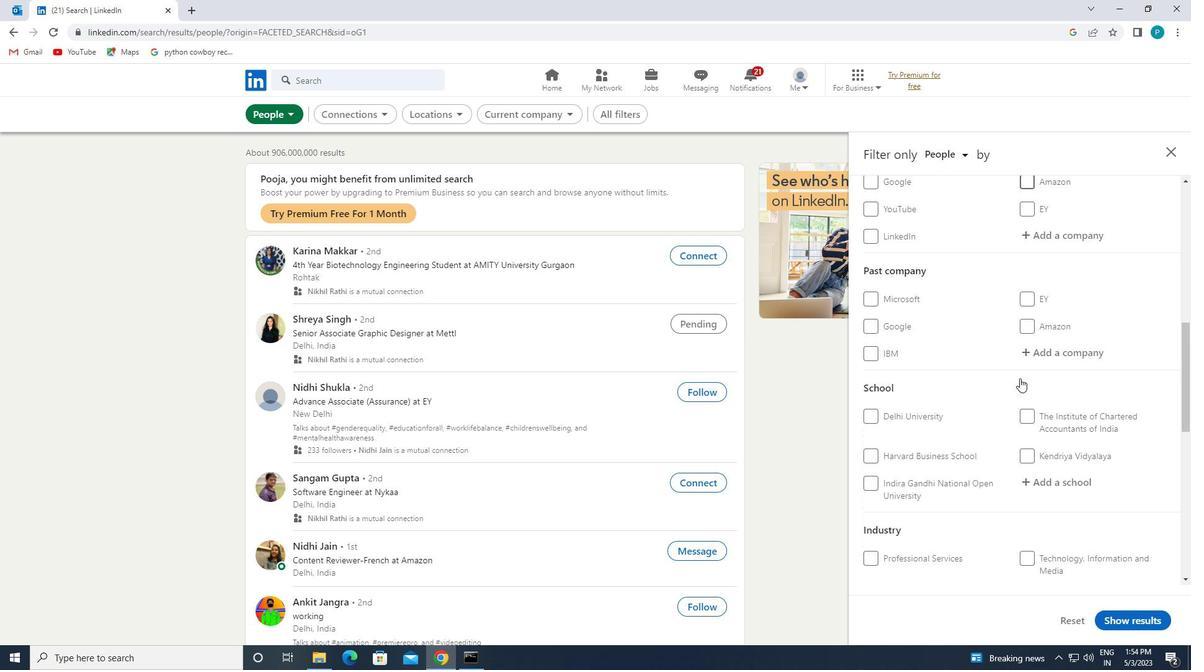
Action: Mouse moved to (985, 408)
Screenshot: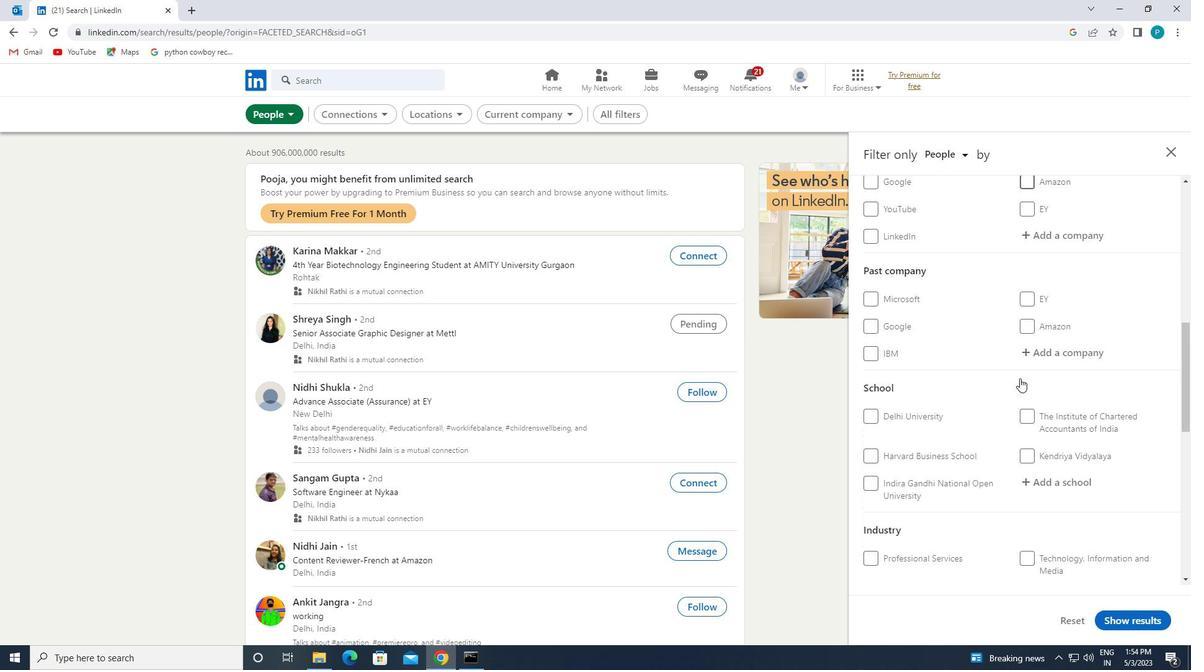 
Action: Mouse scrolled (985, 407) with delta (0, 0)
Screenshot: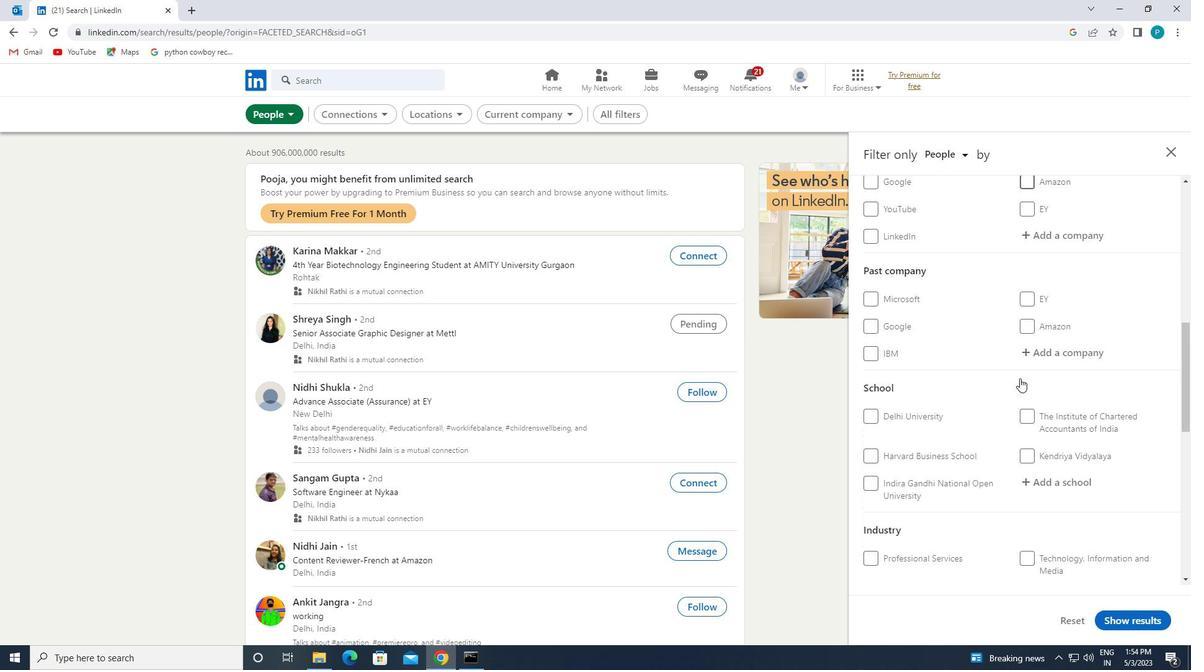 
Action: Mouse moved to (971, 419)
Screenshot: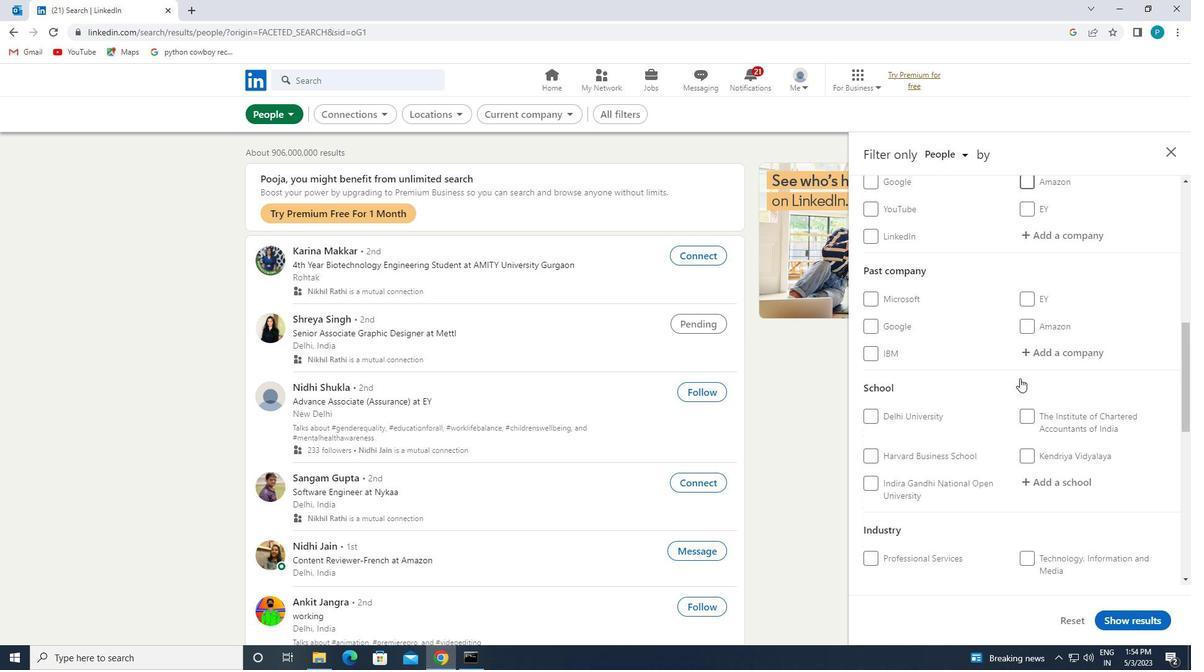 
Action: Mouse scrolled (971, 418) with delta (0, 0)
Screenshot: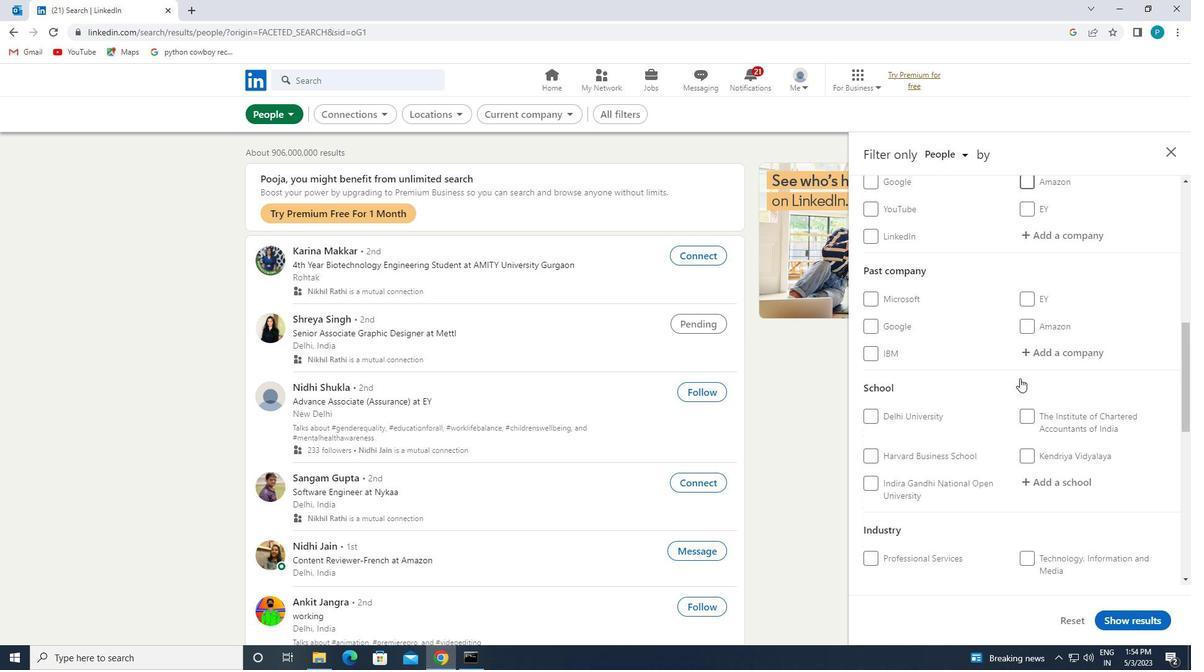 
Action: Mouse moved to (967, 423)
Screenshot: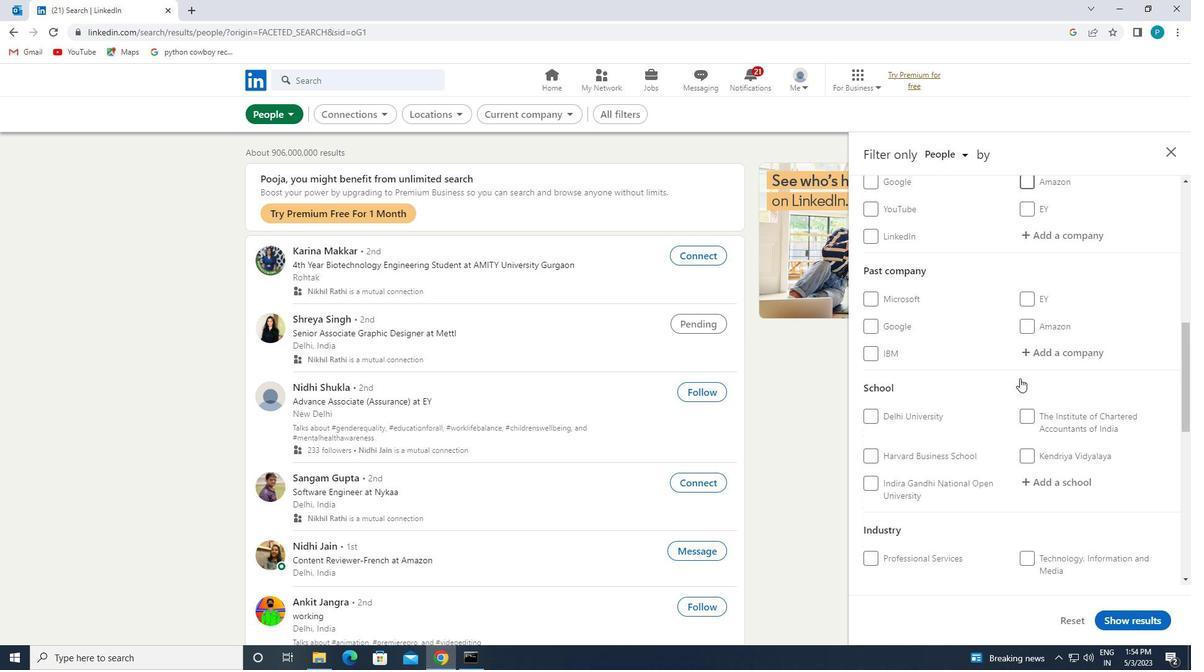
Action: Mouse scrolled (967, 422) with delta (0, 0)
Screenshot: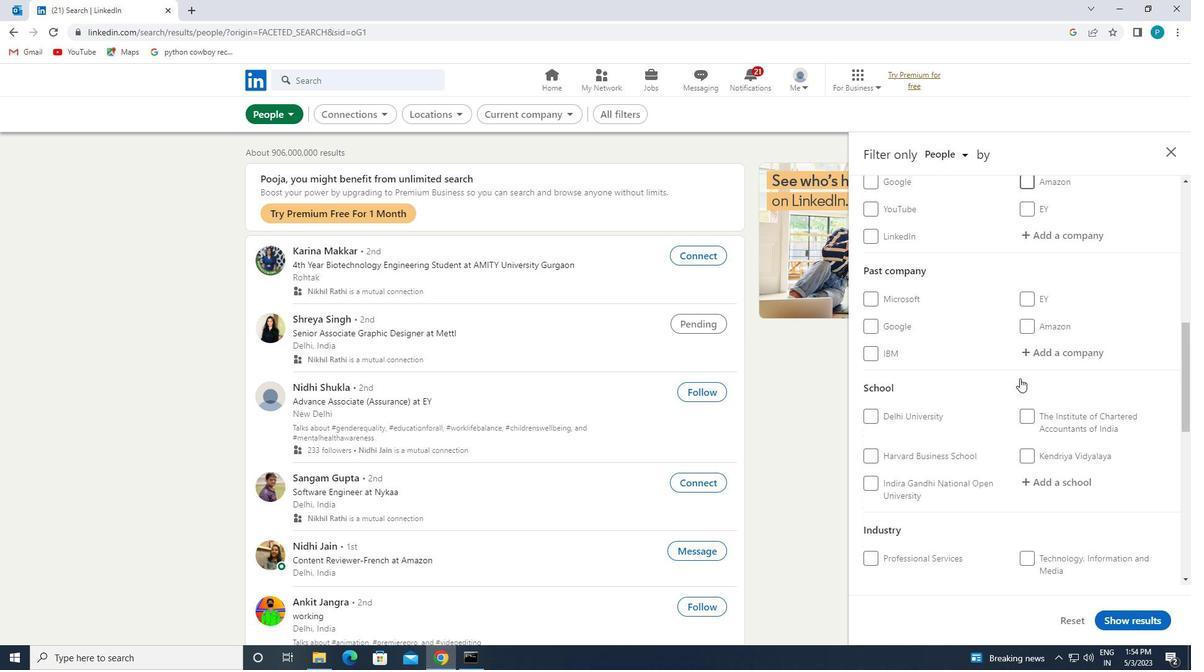 
Action: Mouse moved to (1042, 407)
Screenshot: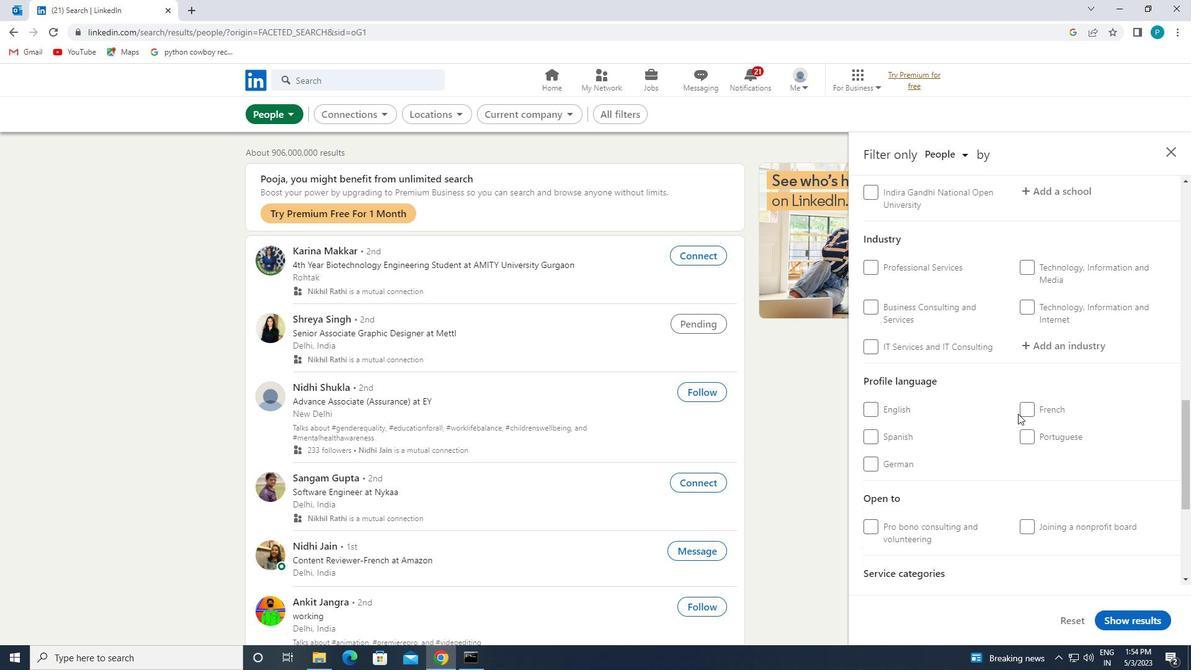 
Action: Mouse pressed left at (1042, 407)
Screenshot: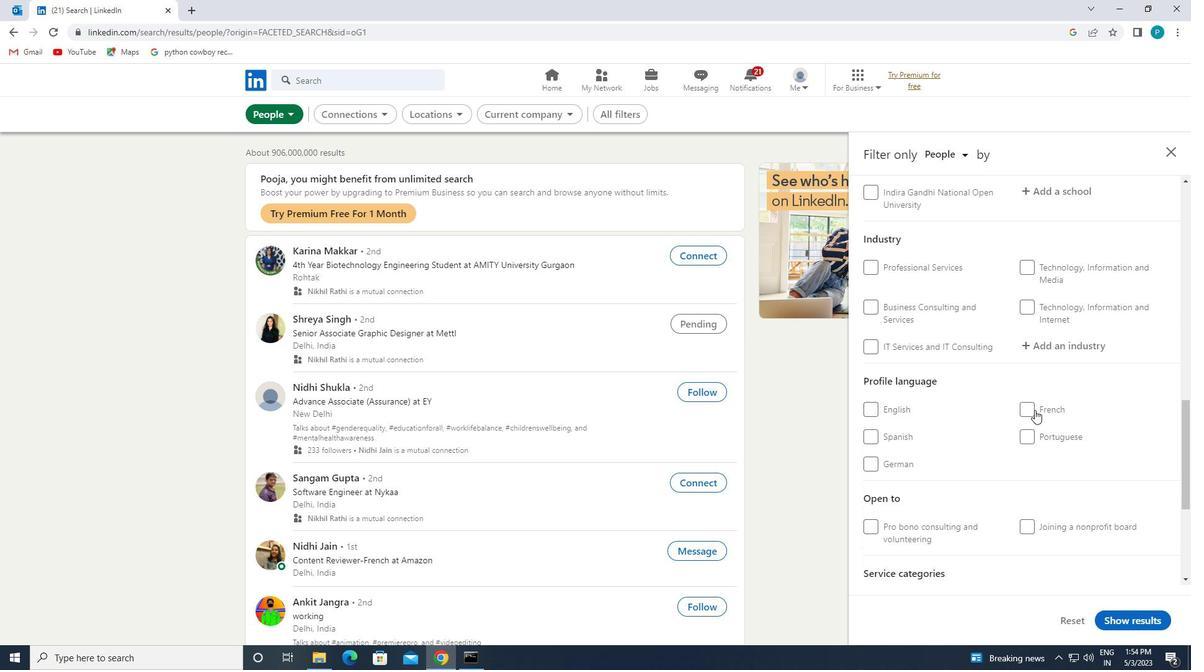 
Action: Mouse moved to (1057, 401)
Screenshot: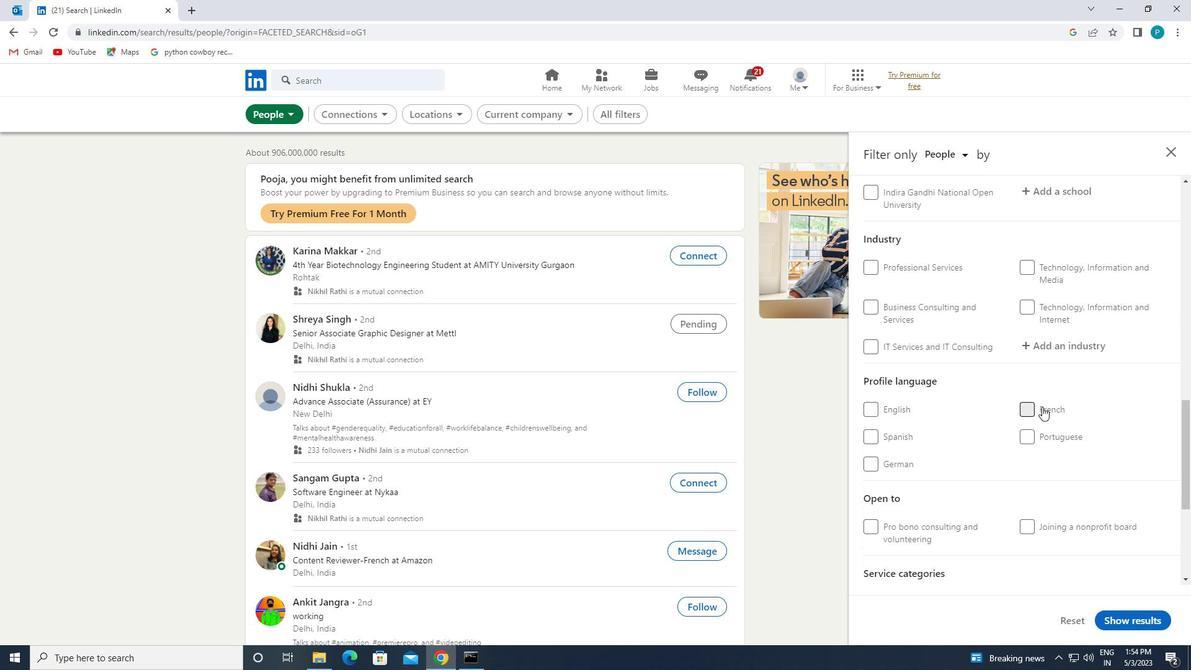 
Action: Mouse scrolled (1057, 402) with delta (0, 0)
Screenshot: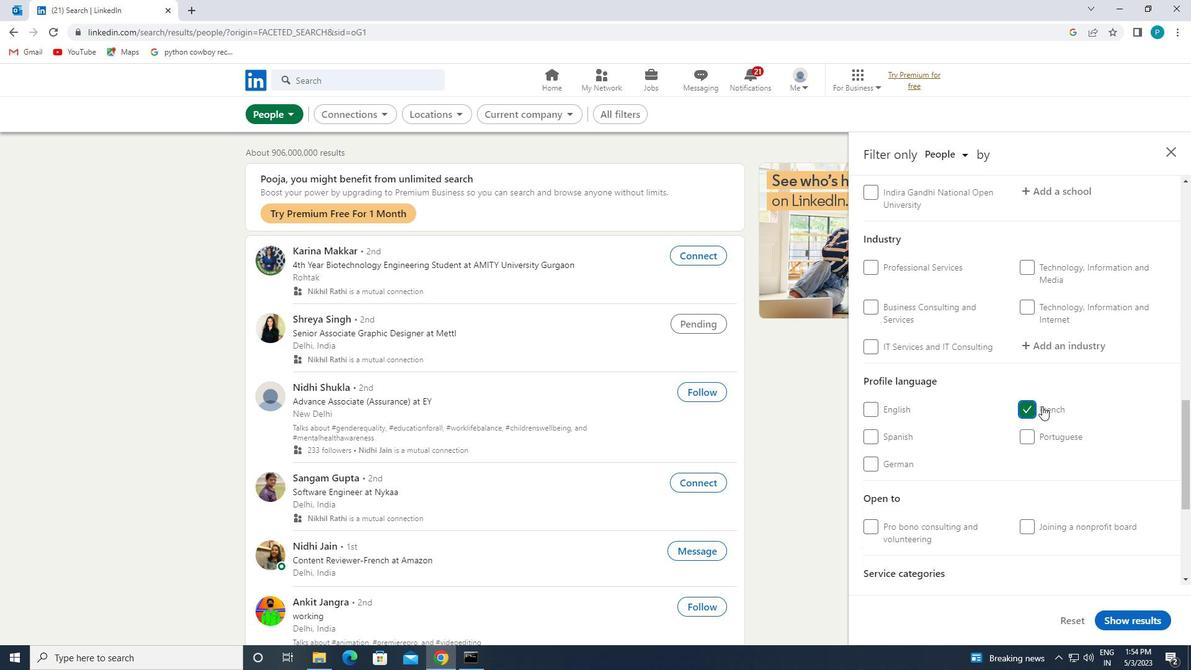 
Action: Mouse scrolled (1057, 402) with delta (0, 0)
Screenshot: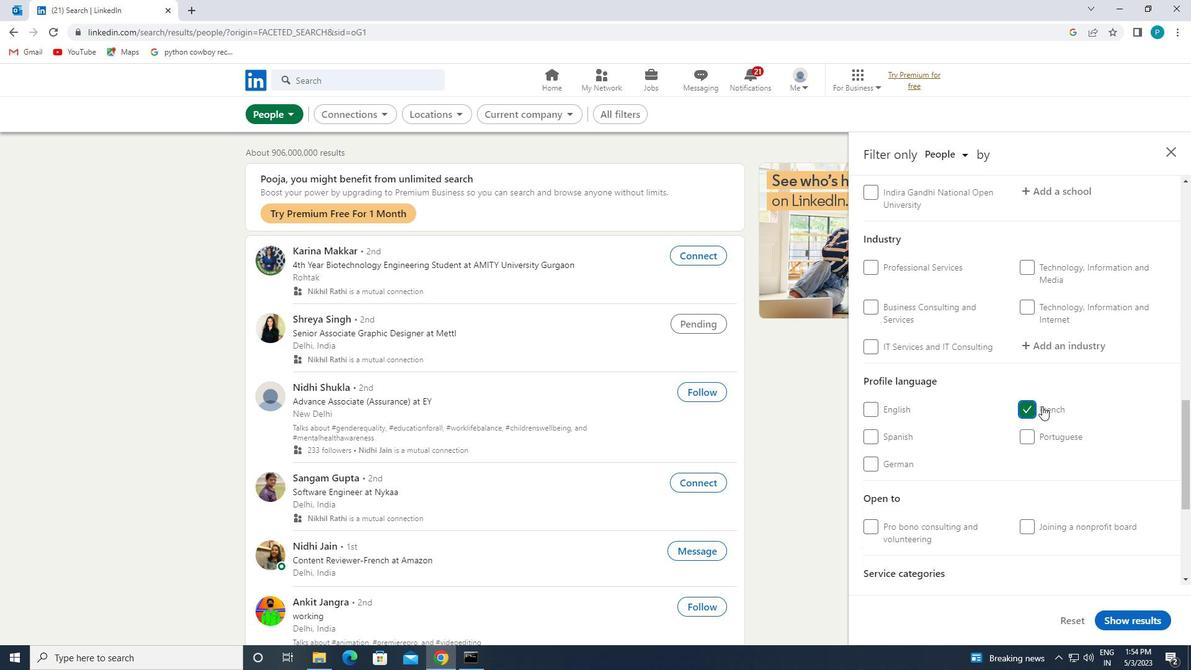 
Action: Mouse scrolled (1057, 402) with delta (0, 0)
Screenshot: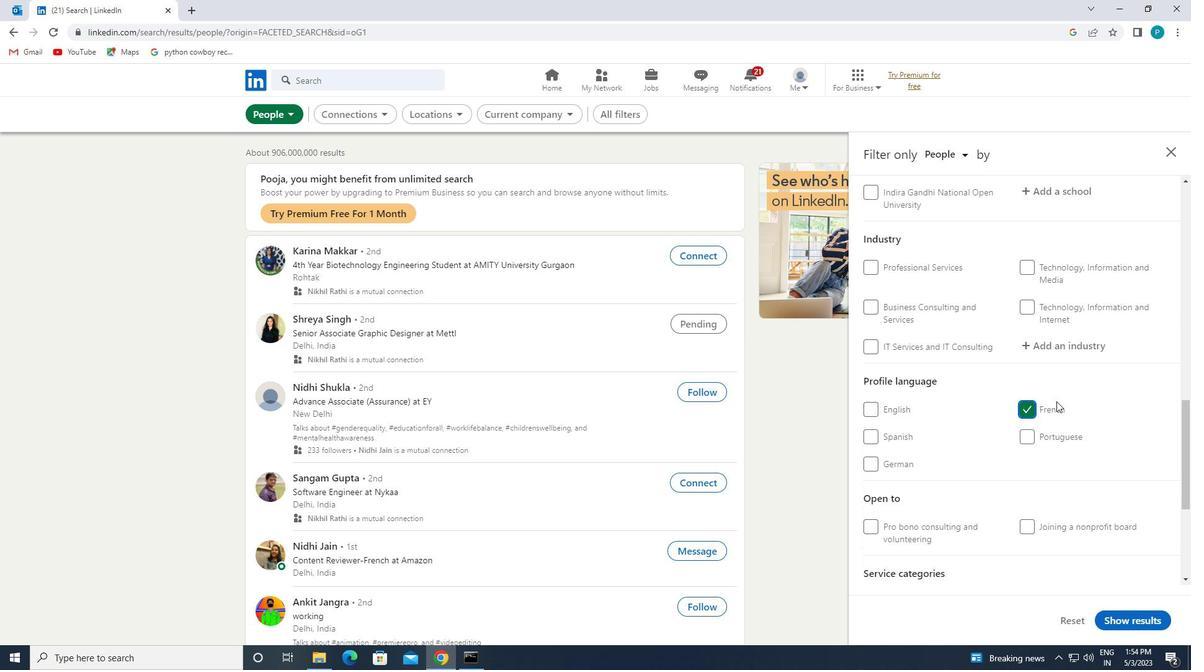 
Action: Mouse scrolled (1057, 402) with delta (0, 0)
Screenshot: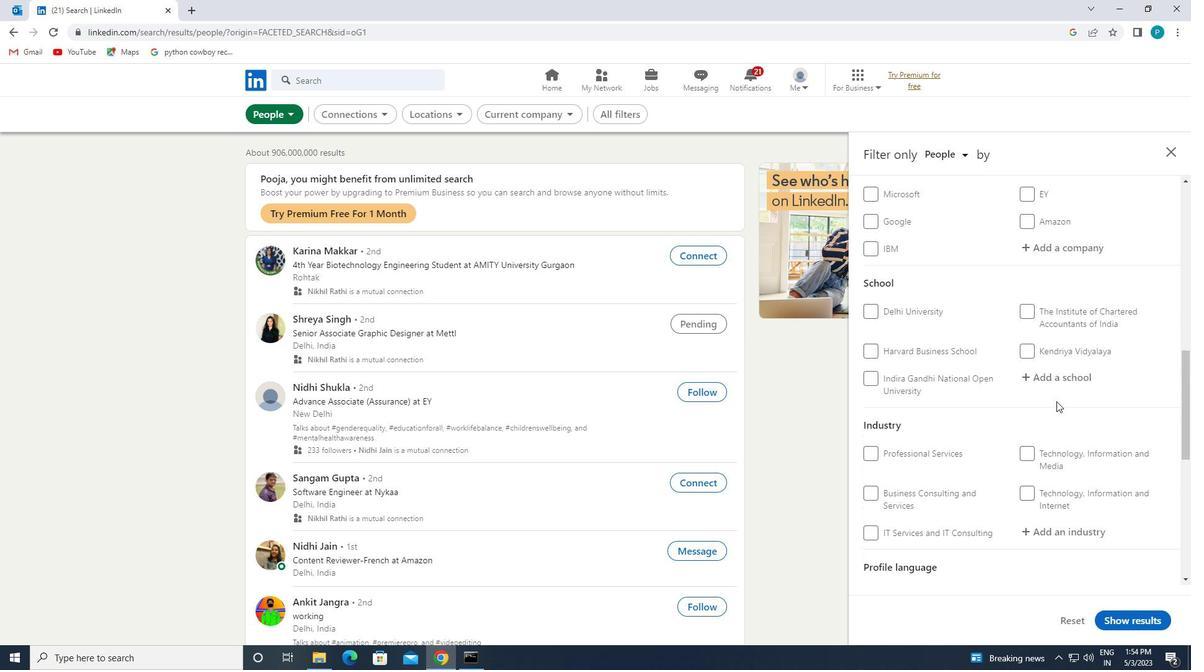 
Action: Mouse scrolled (1057, 402) with delta (0, 0)
Screenshot: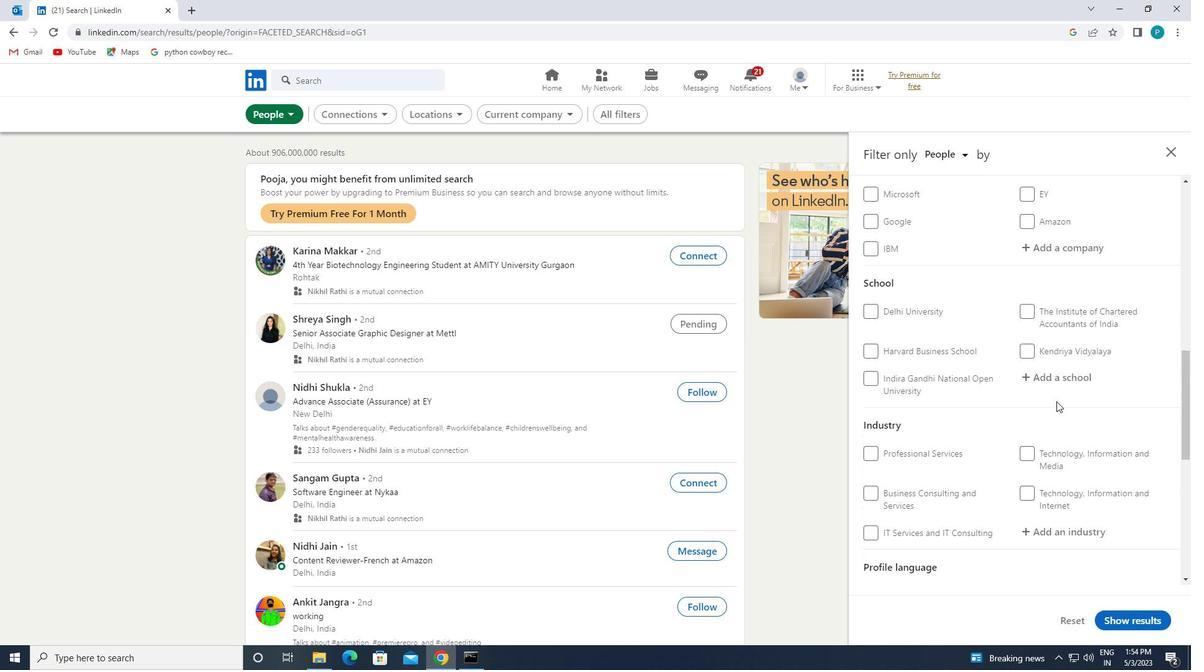
Action: Mouse moved to (1053, 375)
Screenshot: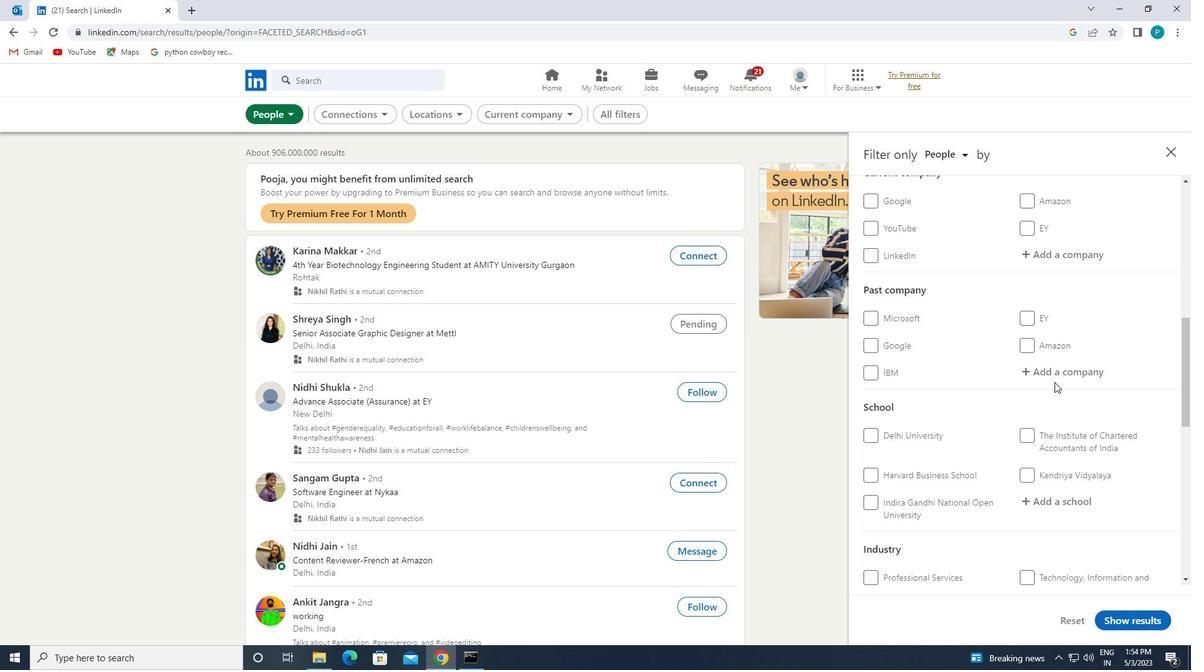 
Action: Mouse scrolled (1053, 376) with delta (0, 0)
Screenshot: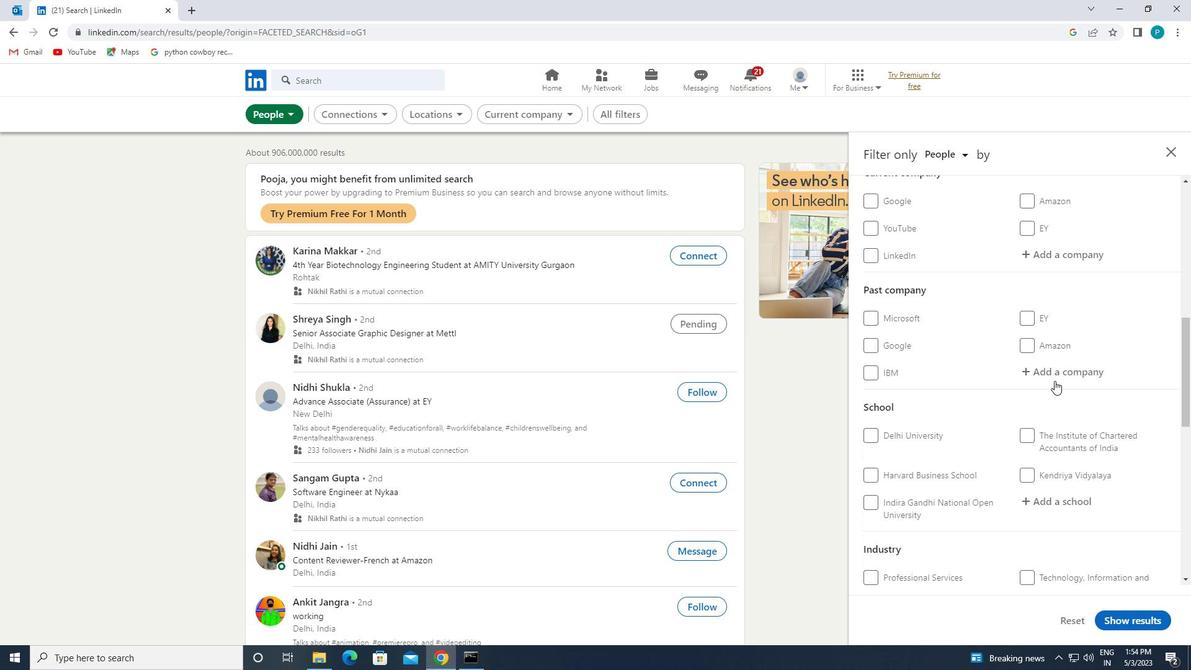 
Action: Mouse moved to (1045, 330)
Screenshot: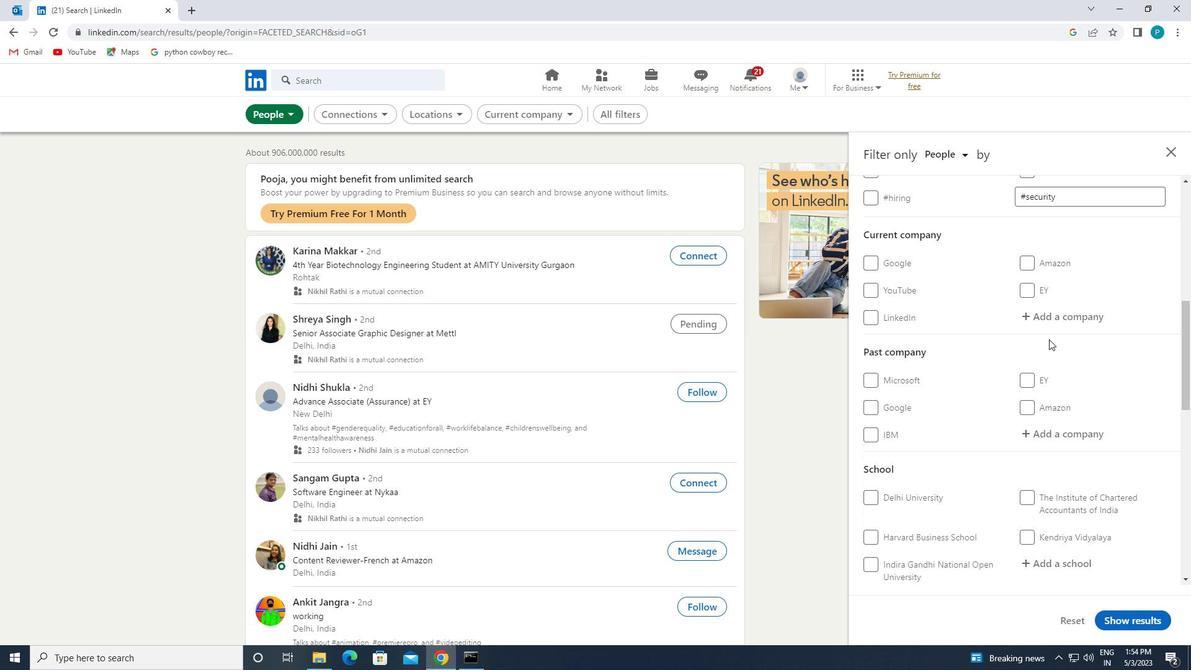 
Action: Mouse pressed left at (1045, 330)
Screenshot: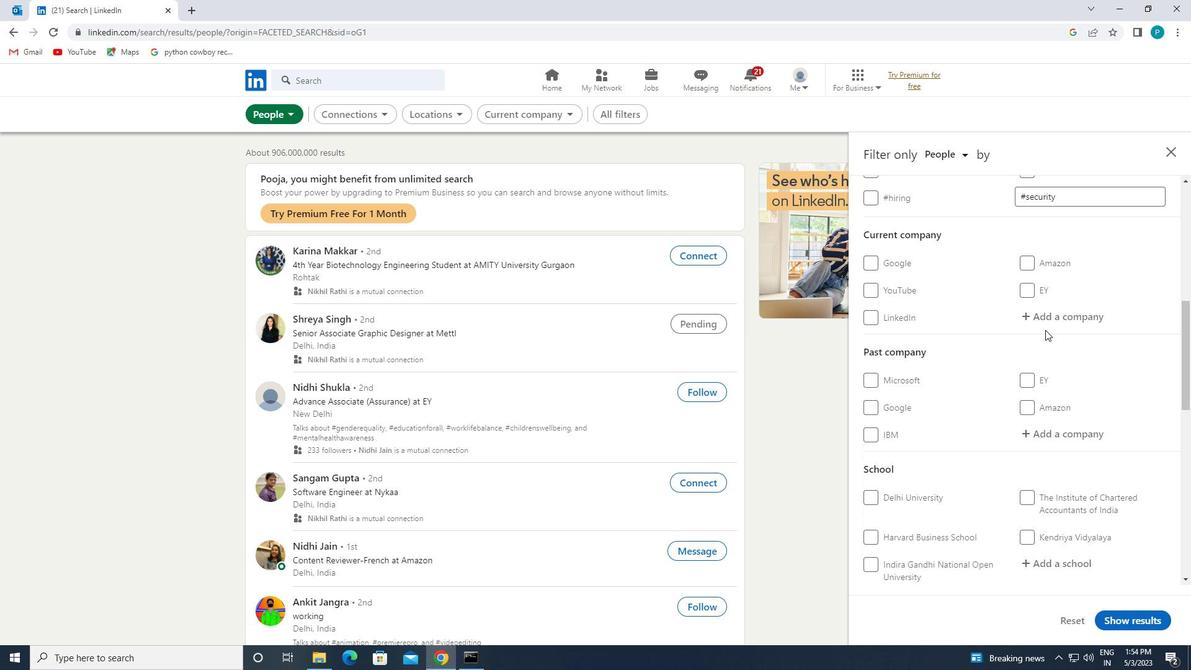 
Action: Mouse moved to (1041, 320)
Screenshot: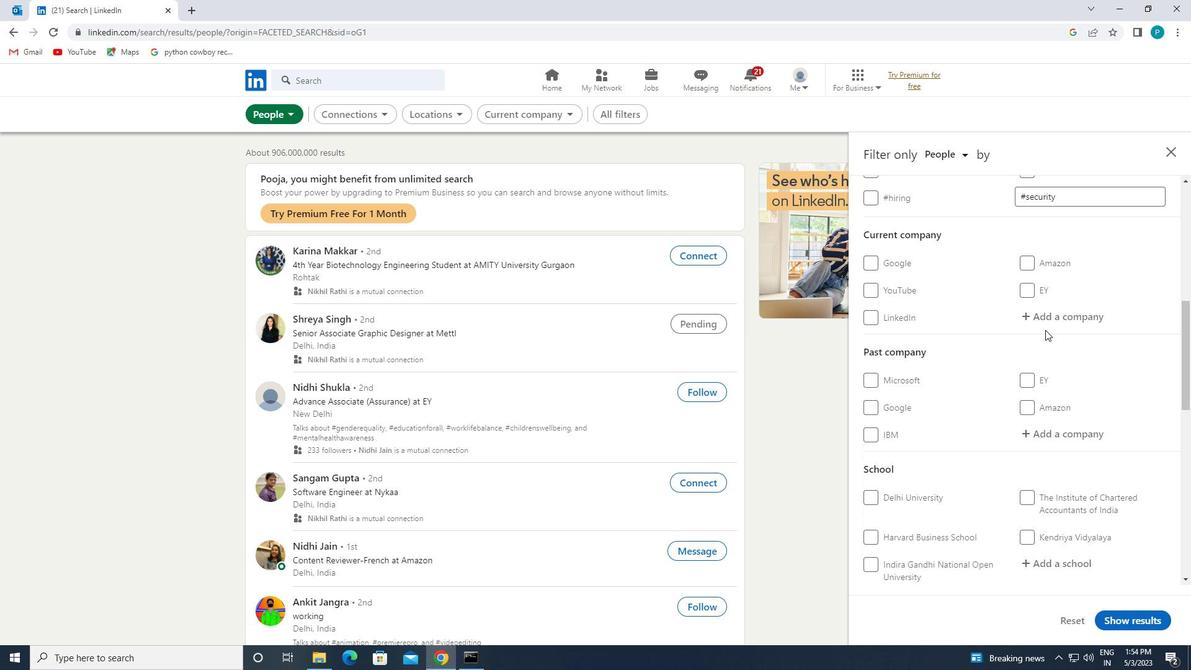 
Action: Mouse pressed left at (1041, 320)
Screenshot: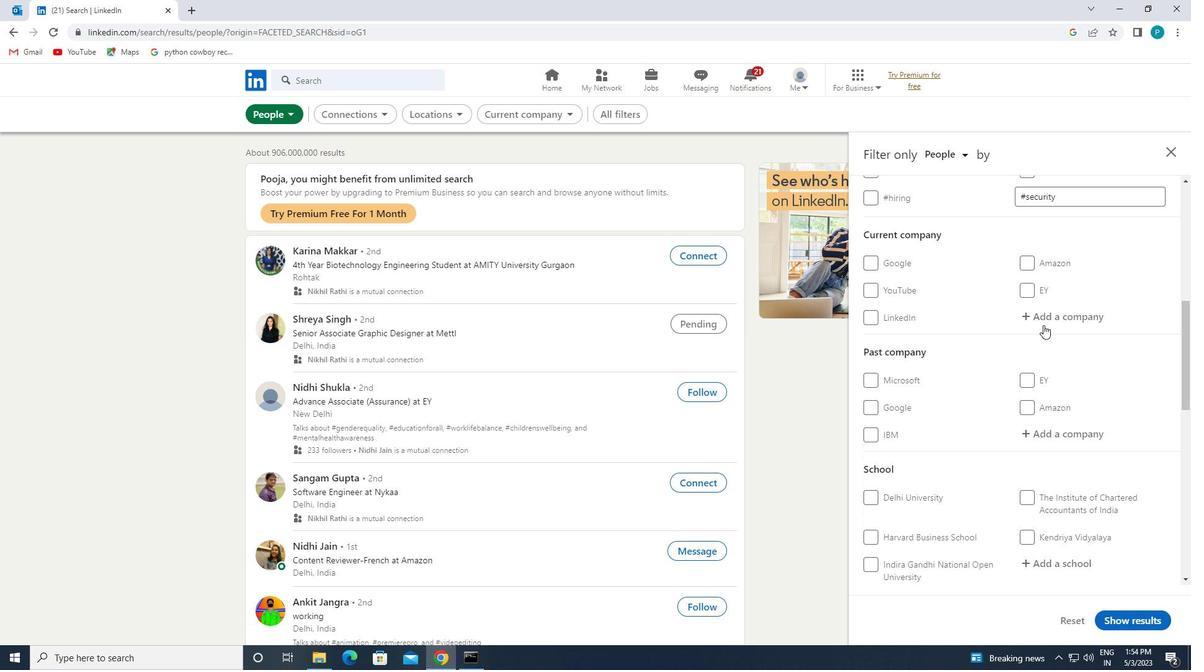 
Action: Key pressed <Key.caps_lock>A<Key.caps_lock>DANI
Screenshot: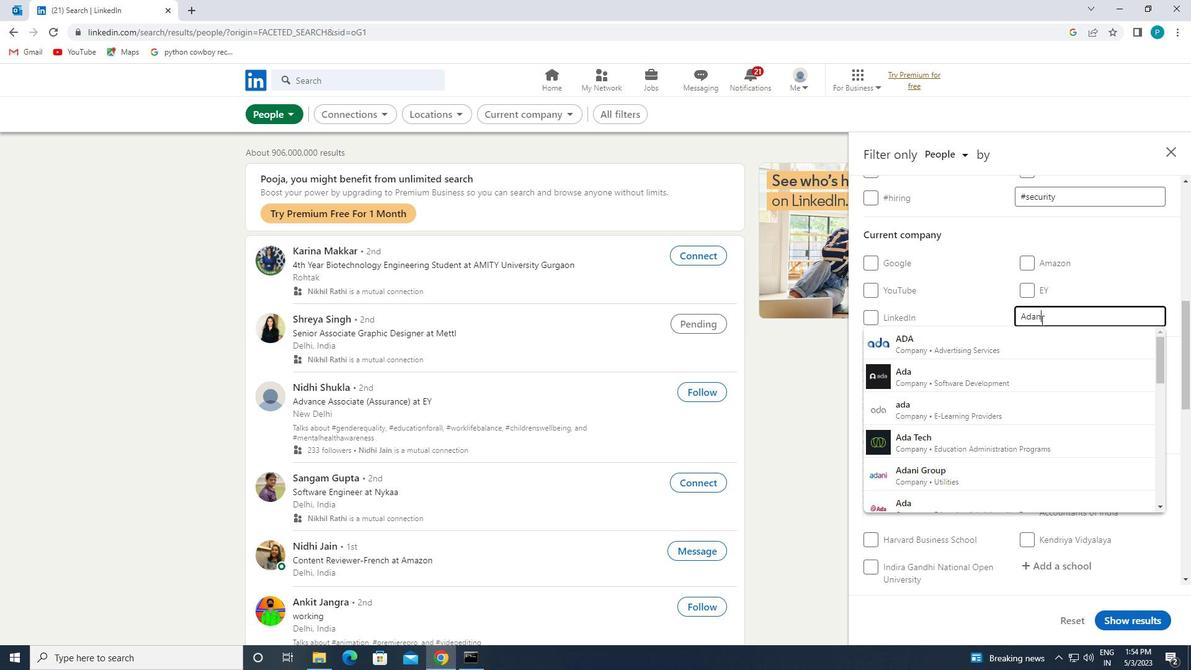 
Action: Mouse moved to (1035, 347)
Screenshot: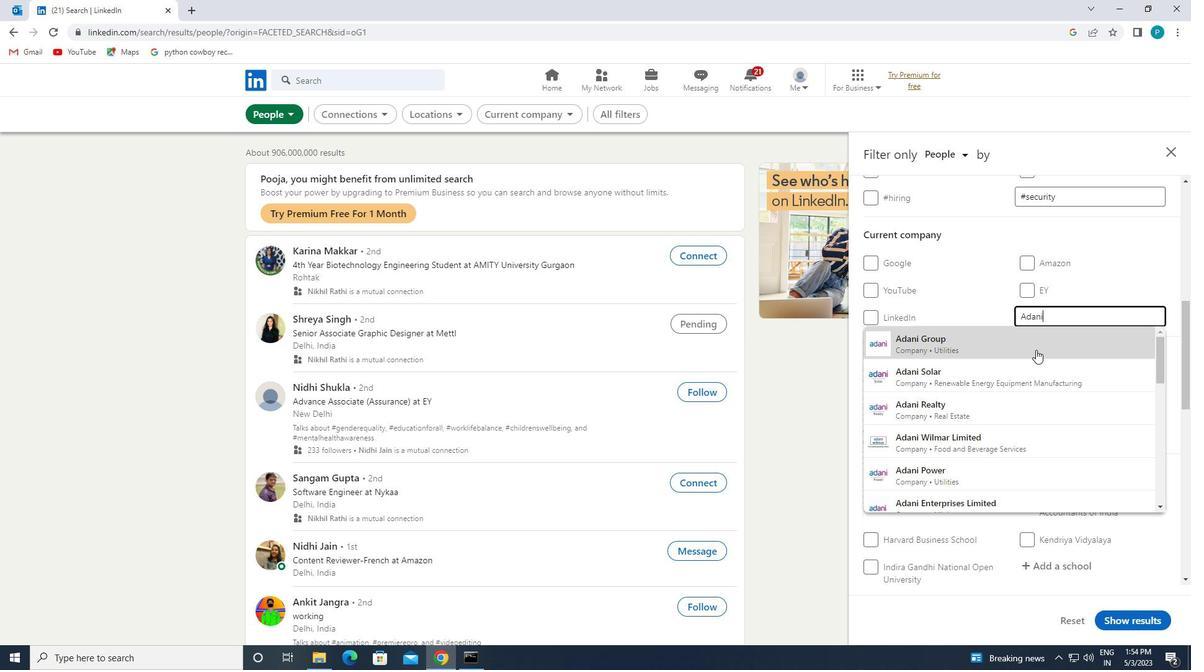 
Action: Mouse pressed left at (1035, 347)
Screenshot: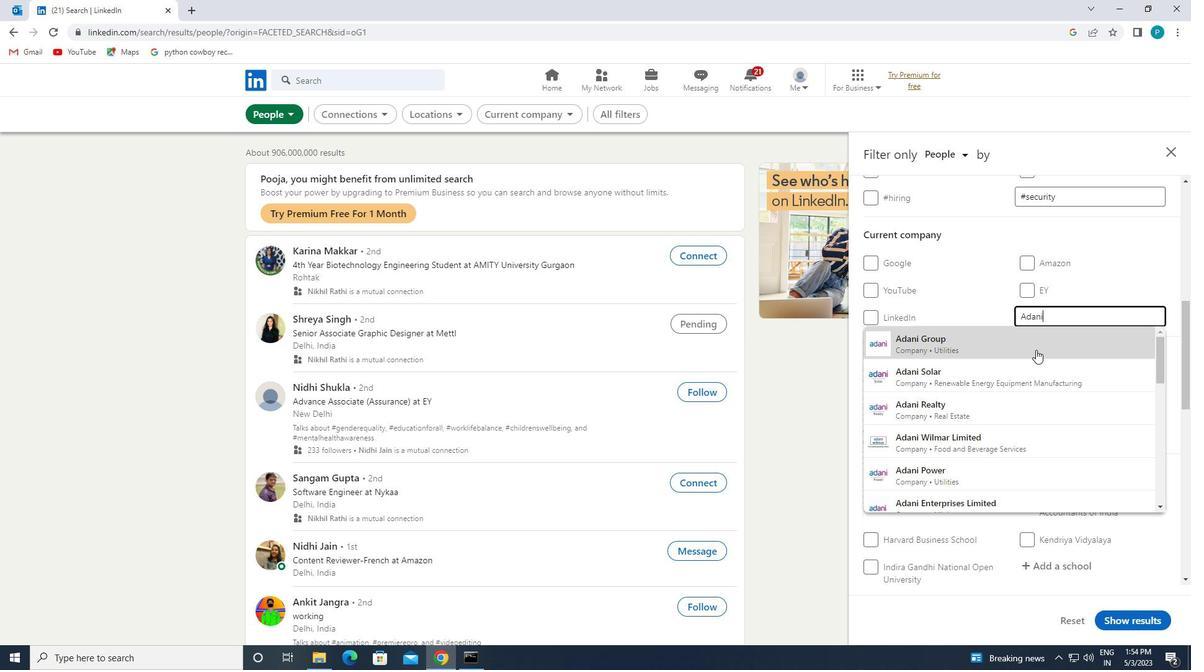 
Action: Mouse moved to (1035, 351)
Screenshot: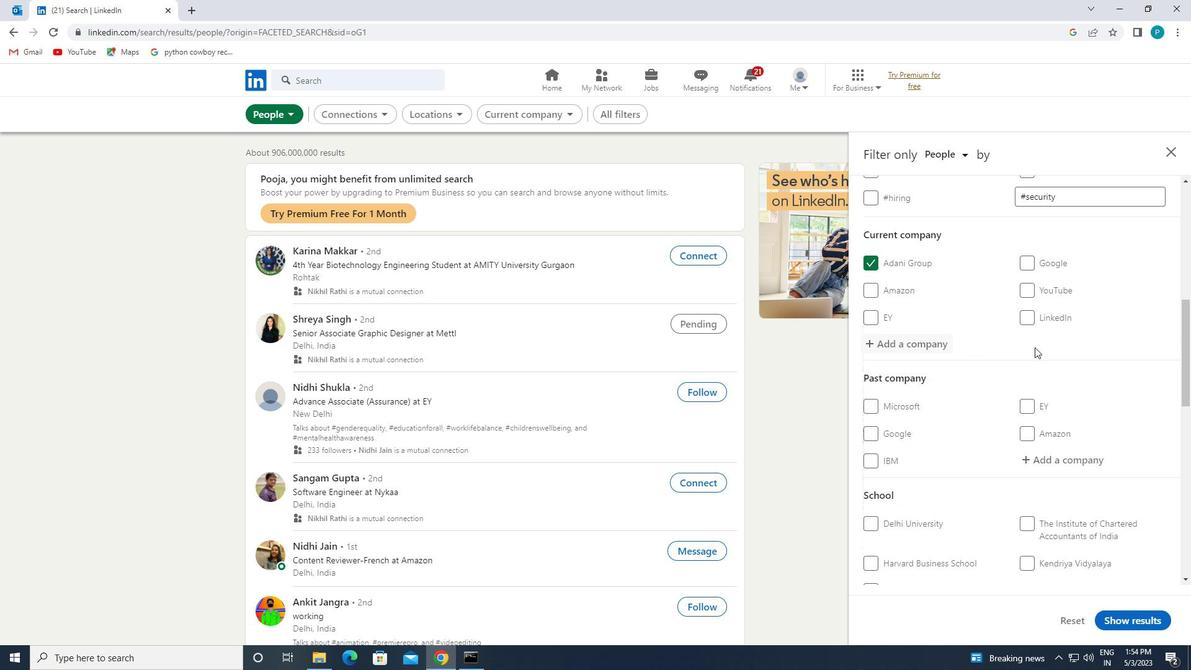 
Action: Mouse scrolled (1035, 351) with delta (0, 0)
Screenshot: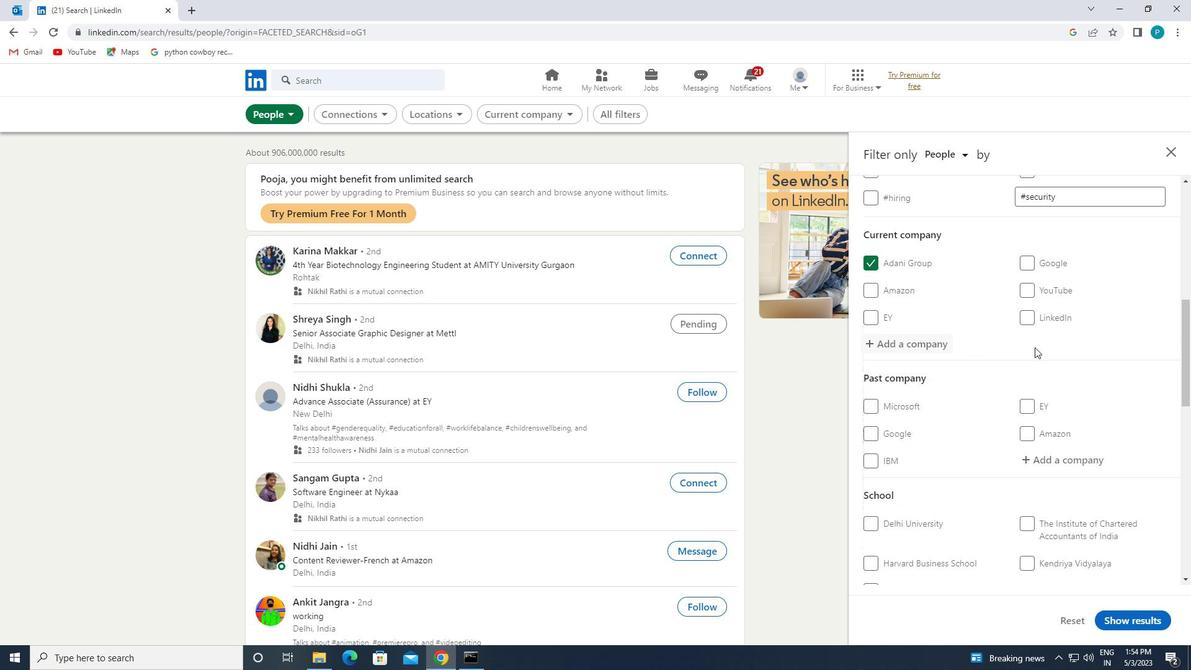 
Action: Mouse moved to (1035, 353)
Screenshot: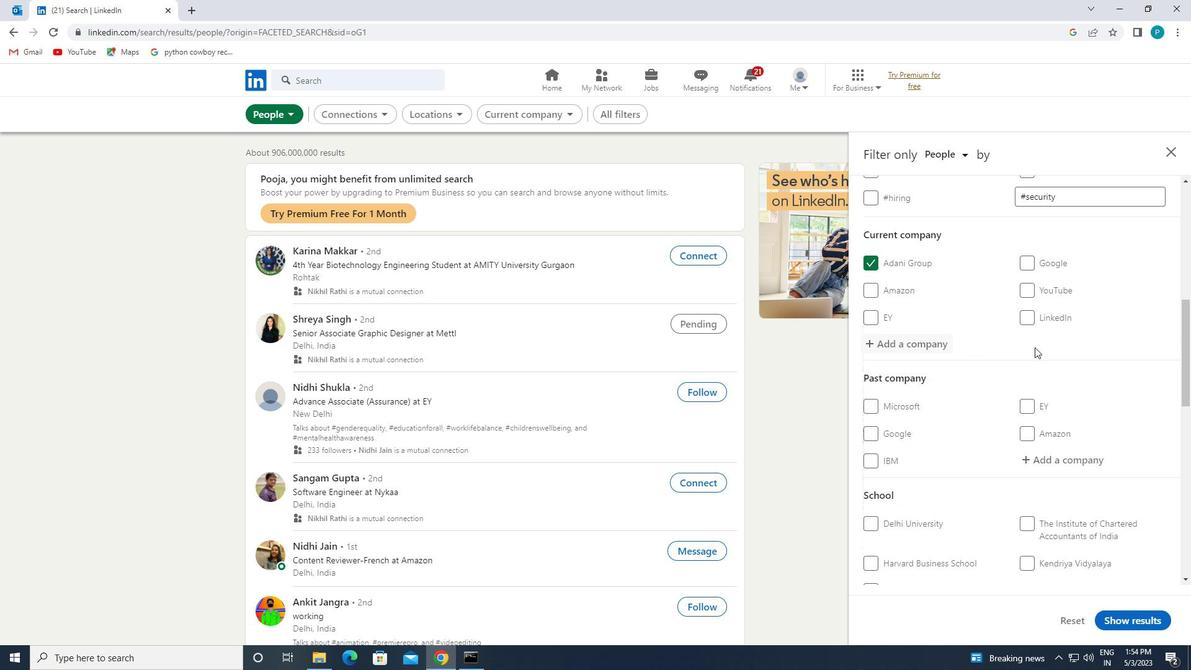 
Action: Mouse scrolled (1035, 353) with delta (0, 0)
Screenshot: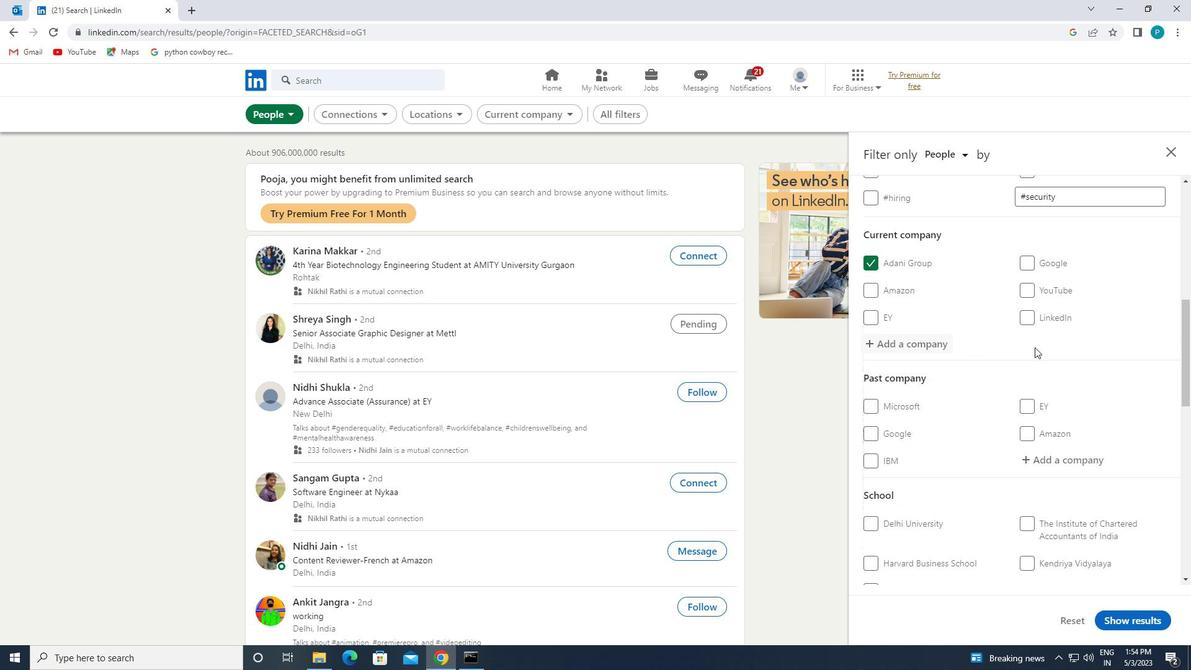 
Action: Mouse moved to (1034, 356)
Screenshot: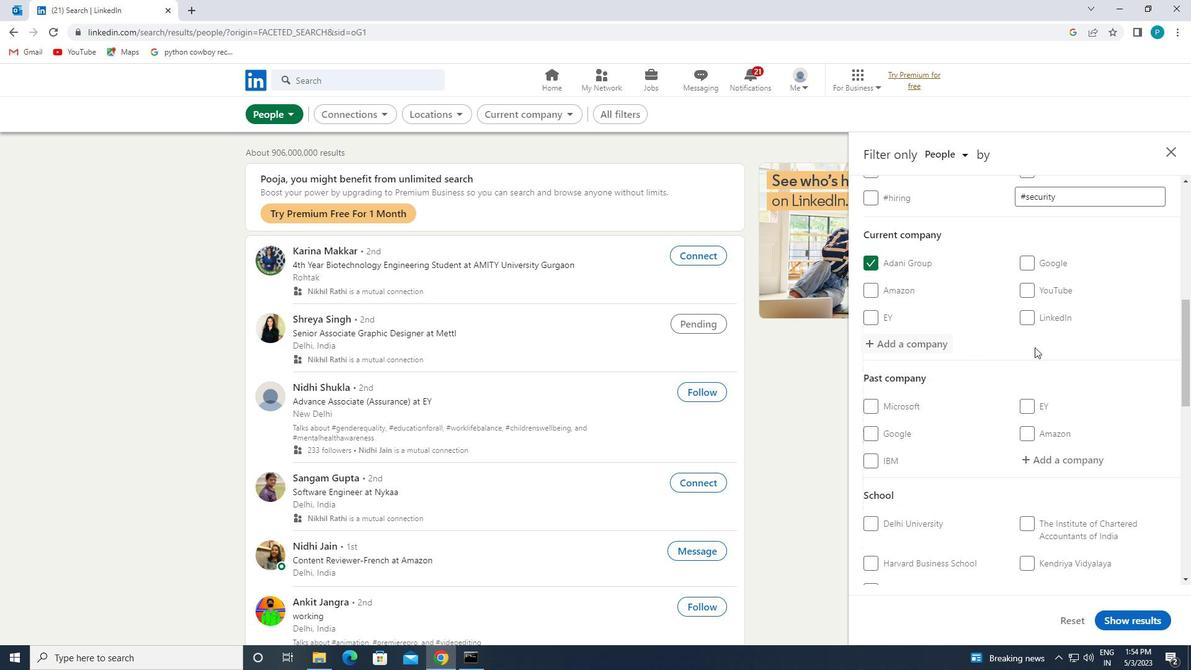 
Action: Mouse scrolled (1034, 356) with delta (0, 0)
Screenshot: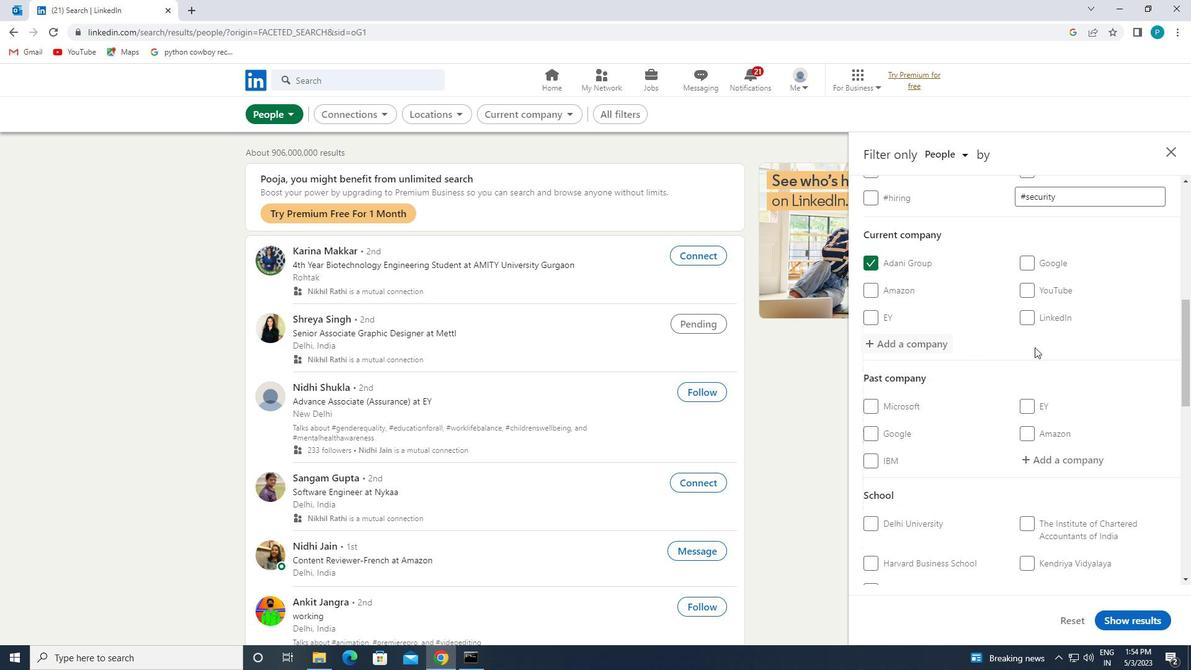 
Action: Mouse moved to (1045, 404)
Screenshot: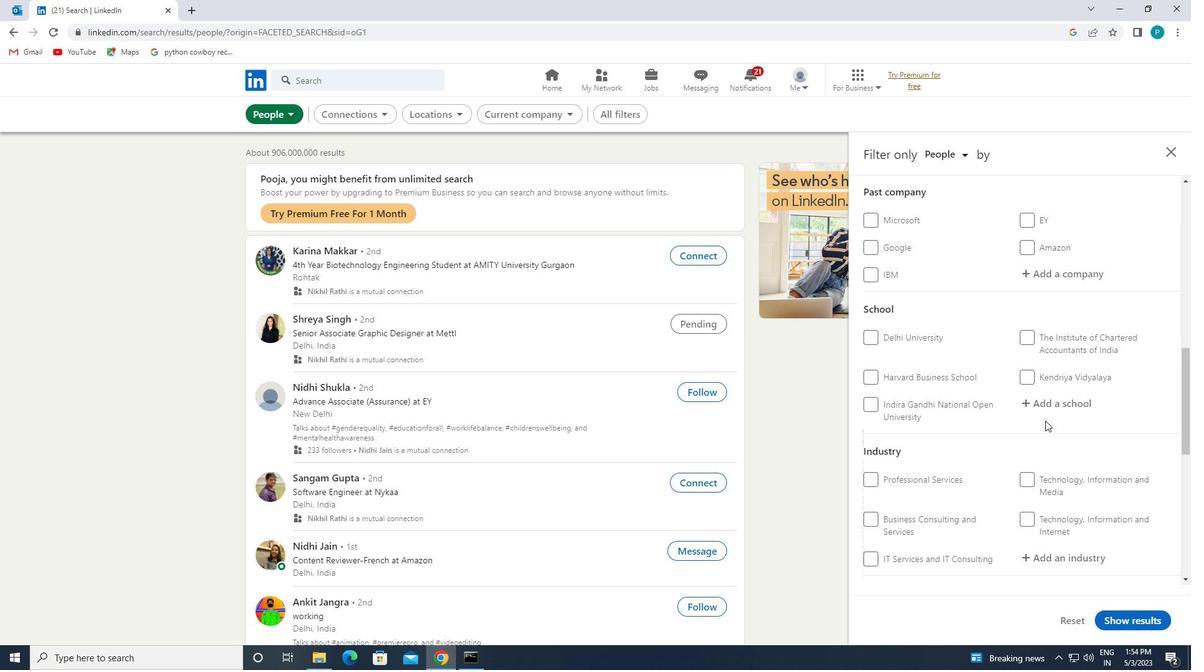 
Action: Mouse pressed left at (1045, 404)
Screenshot: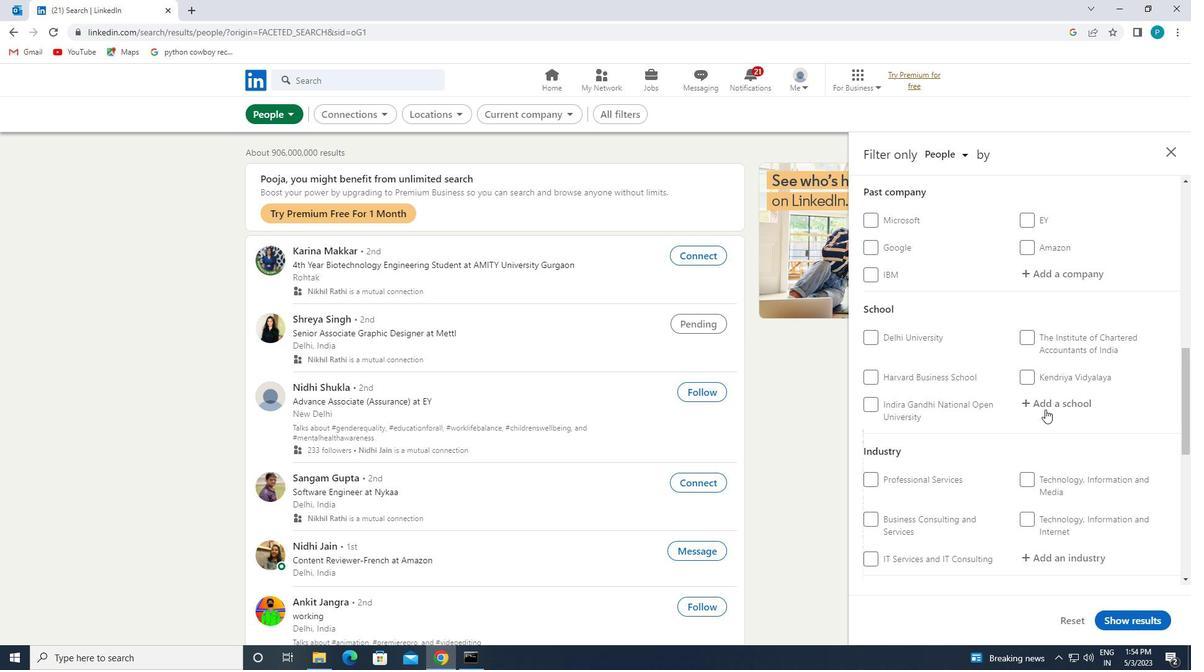 
Action: Key pressed <Key.caps_lock>S<Key.caps_lock>HRI<Key.space><Key.caps_lock>V<Key.caps_lock>ISHNU
Screenshot: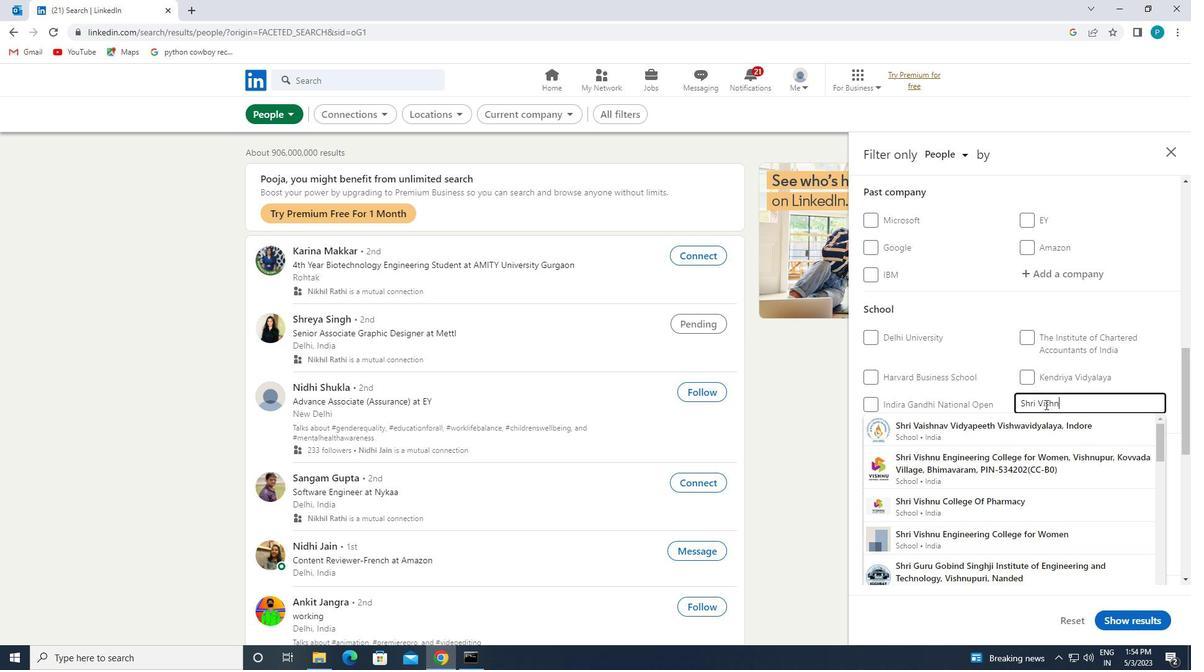 
Action: Mouse moved to (1060, 439)
Screenshot: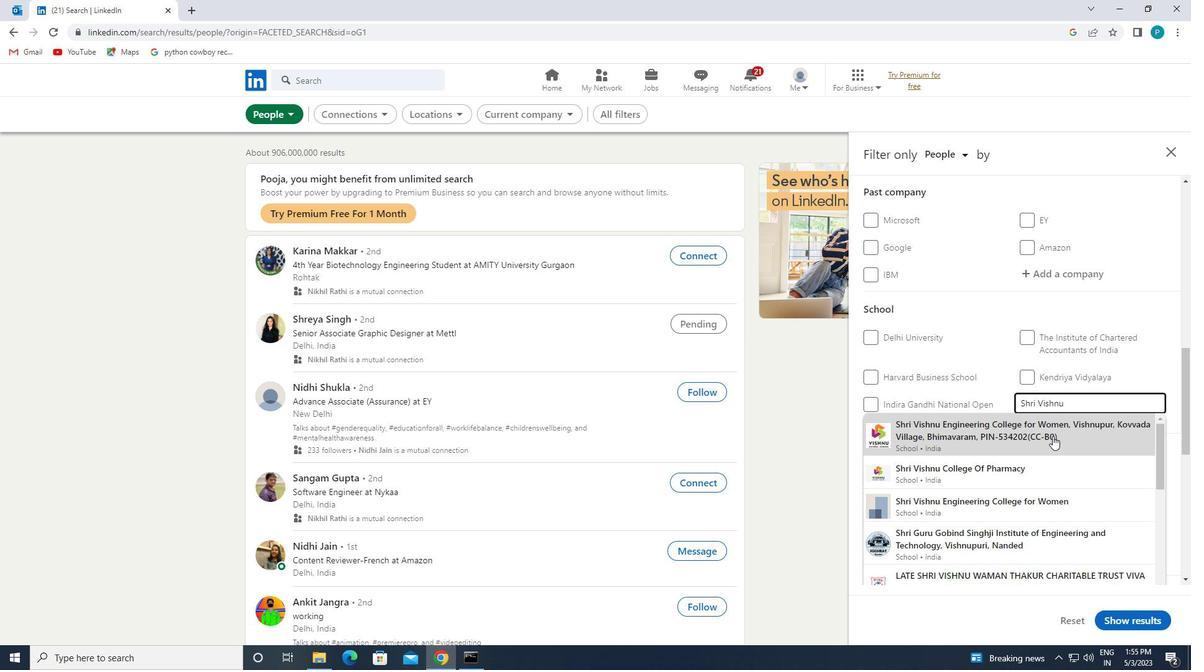 
Action: Mouse pressed left at (1060, 439)
Screenshot: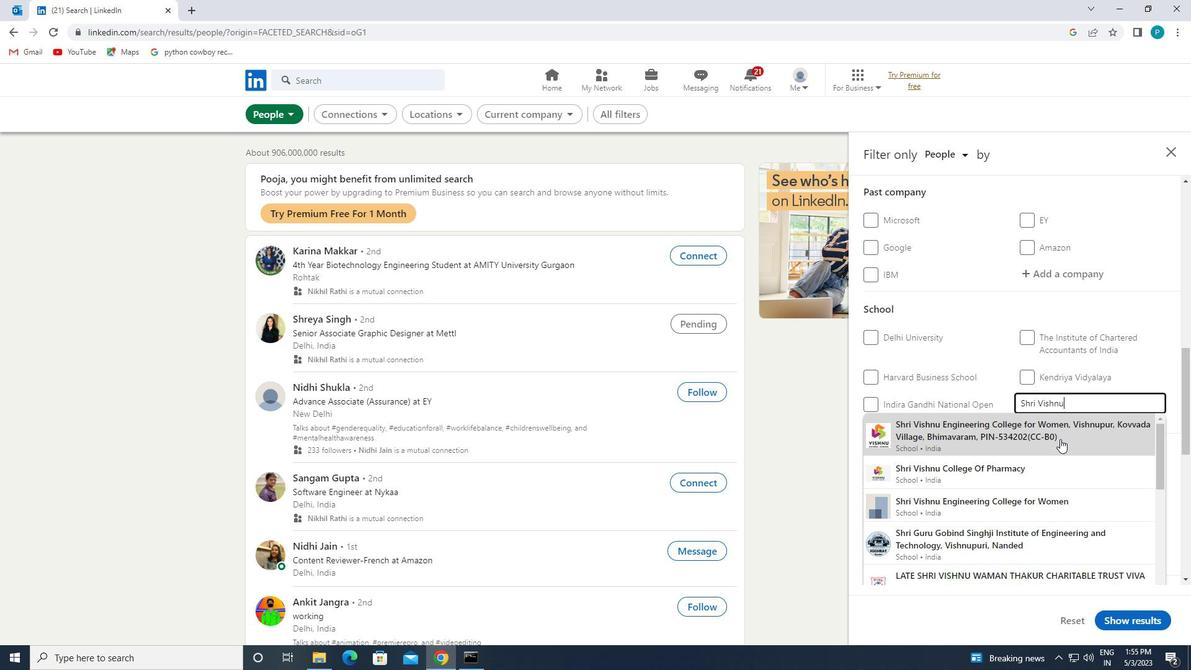 
Action: Mouse moved to (1061, 439)
Screenshot: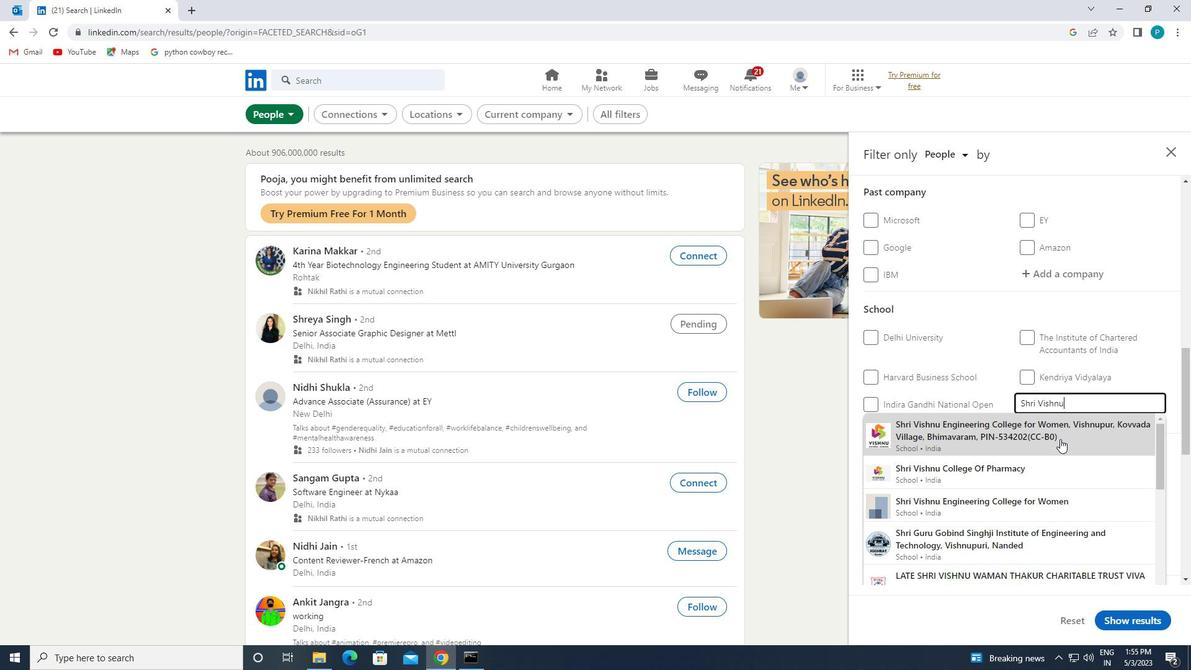 
Action: Mouse scrolled (1061, 438) with delta (0, 0)
Screenshot: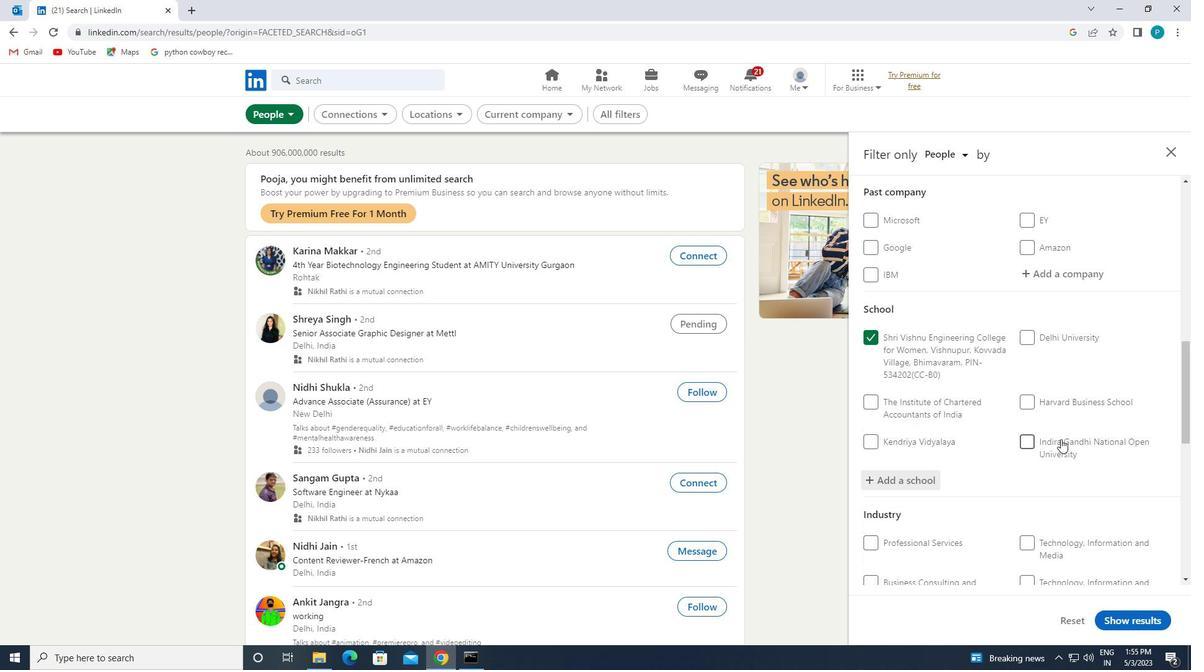 
Action: Mouse scrolled (1061, 438) with delta (0, 0)
Screenshot: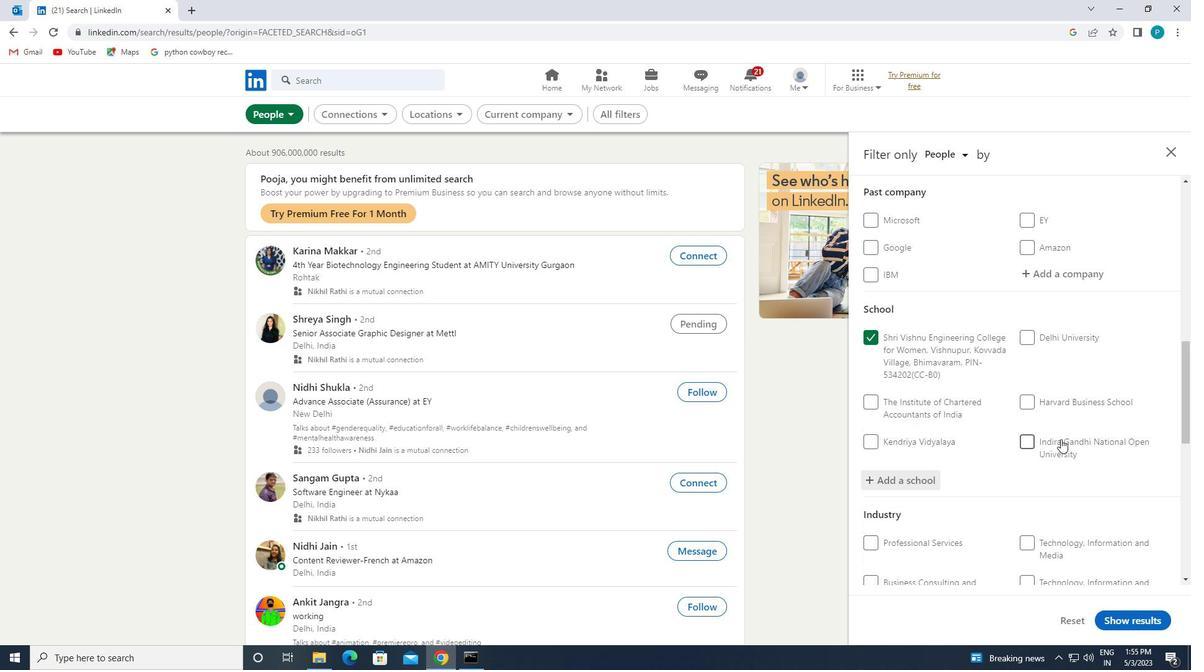 
Action: Mouse scrolled (1061, 438) with delta (0, 0)
Screenshot: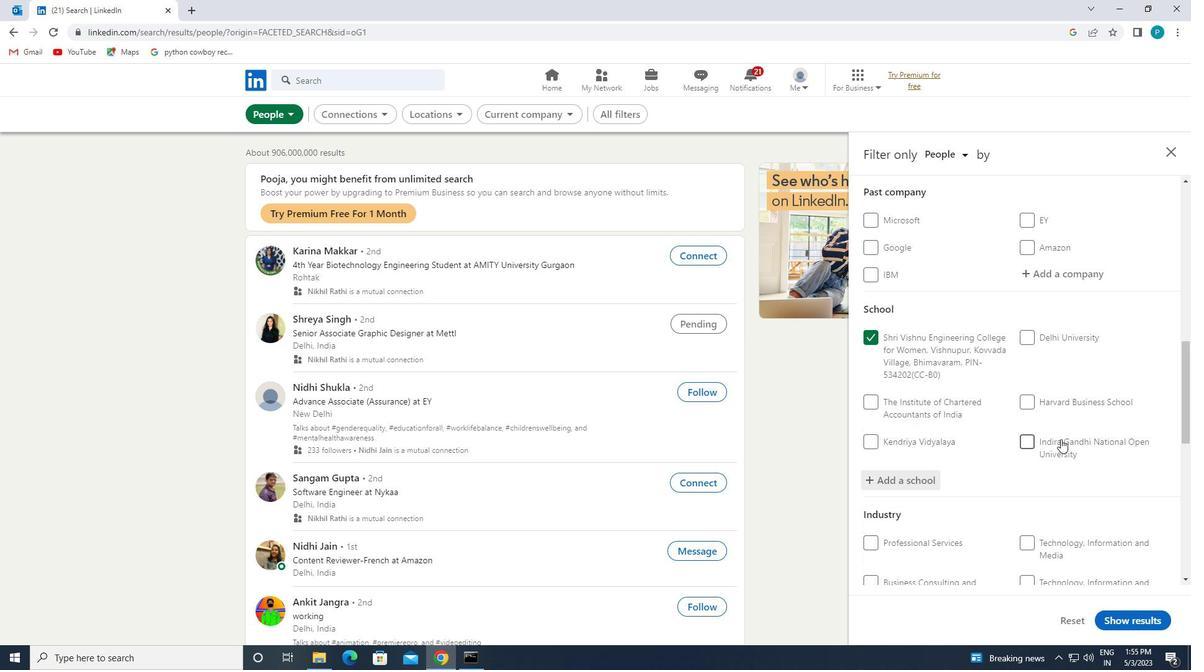 
Action: Mouse moved to (1066, 441)
Screenshot: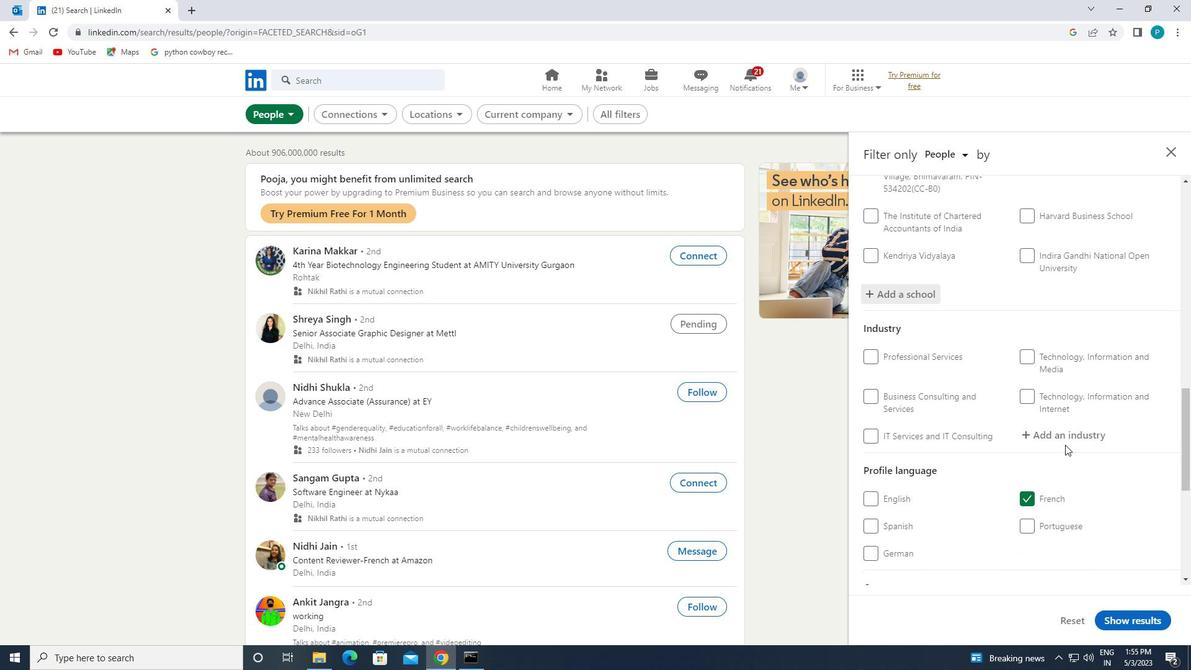 
Action: Mouse pressed left at (1066, 441)
Screenshot: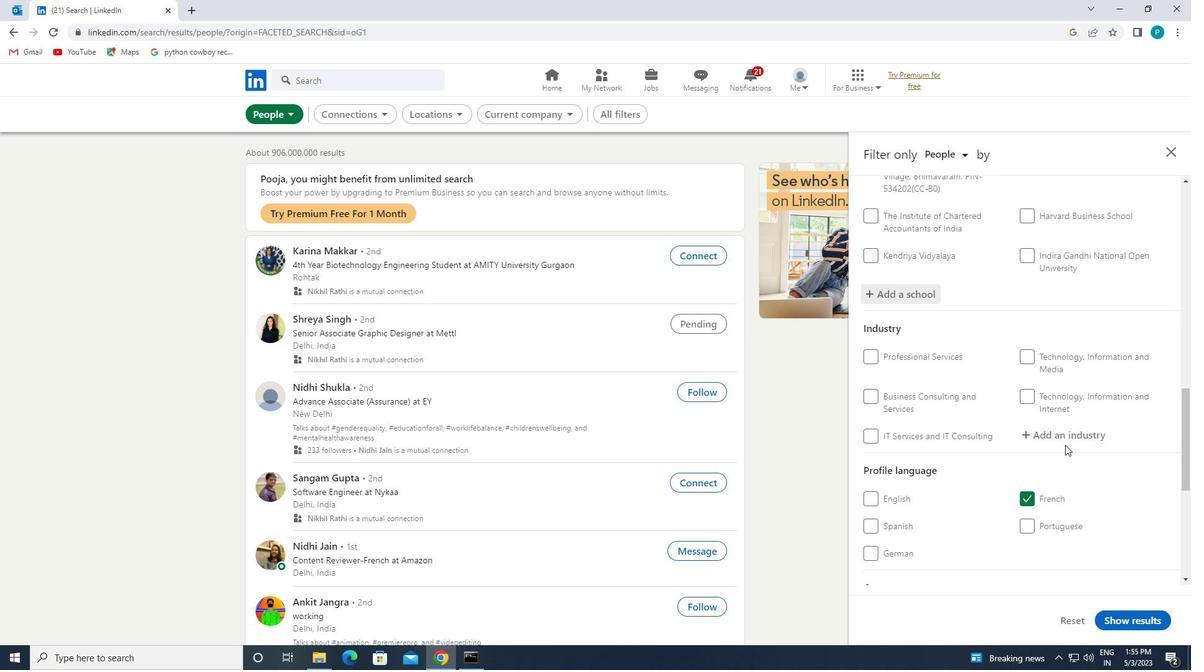 
Action: Key pressed <Key.caps_lock>A<Key.caps_lock>RTISTS
Screenshot: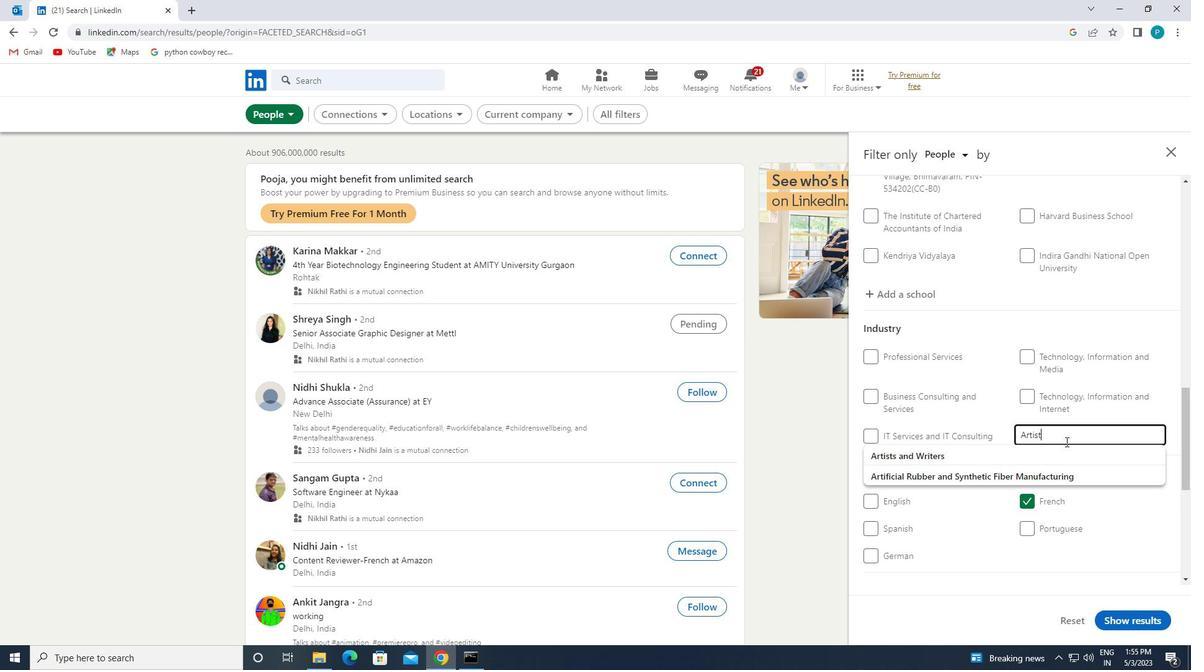 
Action: Mouse moved to (1053, 456)
Screenshot: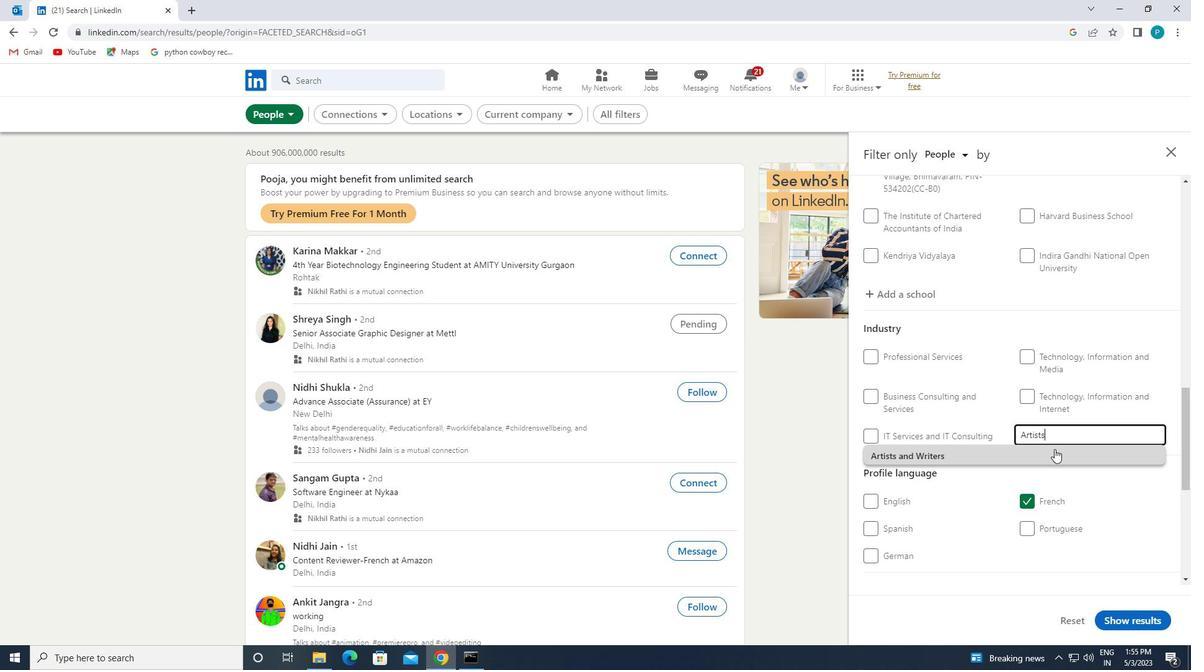 
Action: Mouse pressed left at (1053, 456)
Screenshot: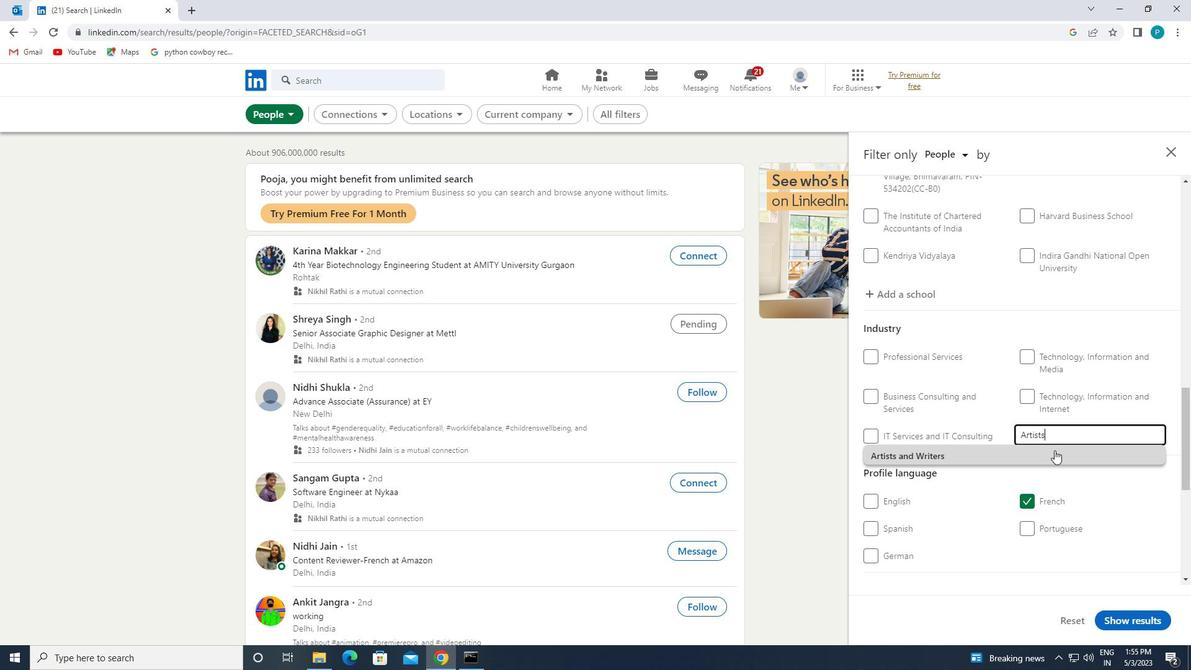 
Action: Mouse moved to (1053, 456)
Screenshot: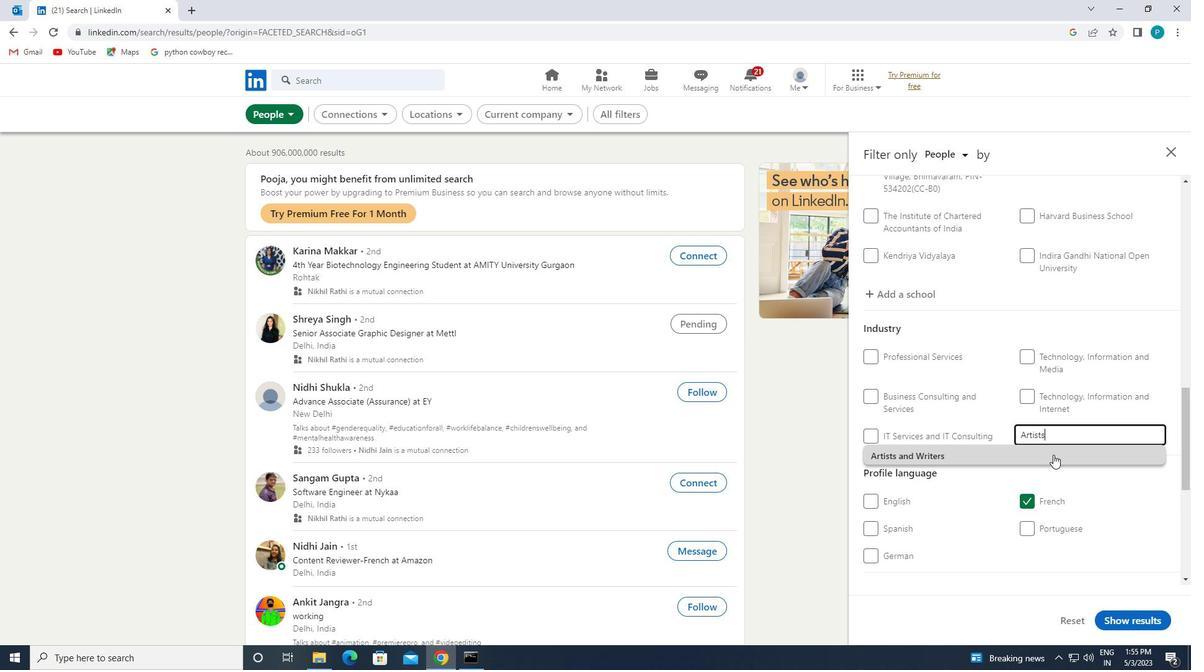
Action: Mouse scrolled (1053, 456) with delta (0, 0)
Screenshot: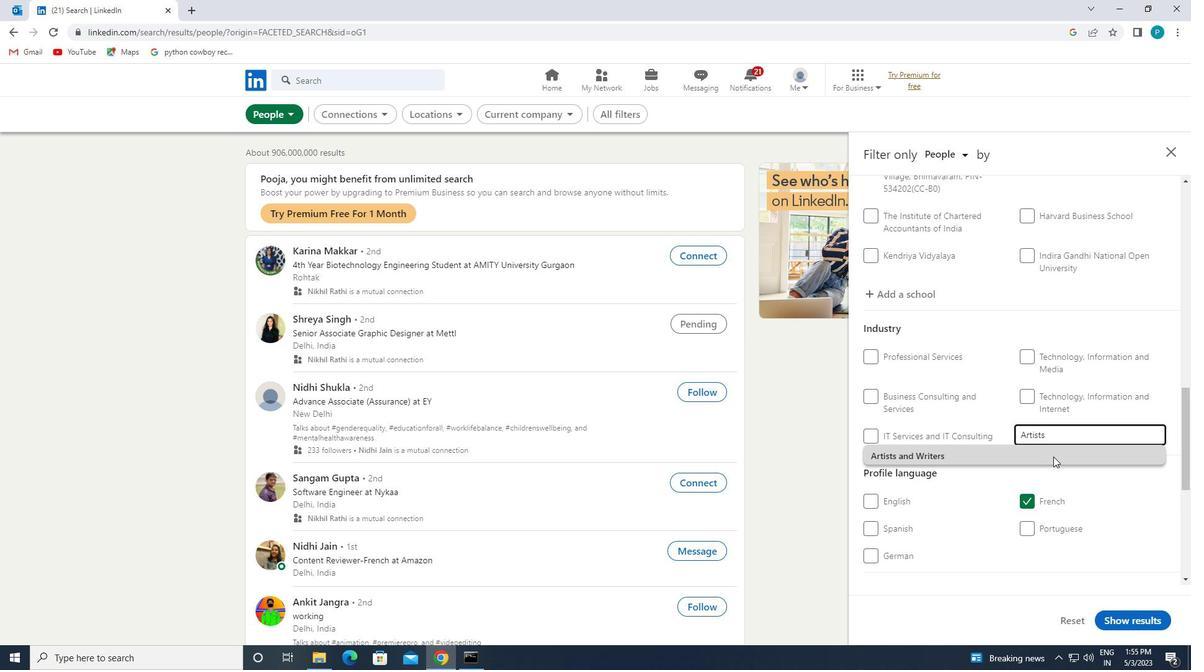 
Action: Mouse scrolled (1053, 456) with delta (0, 0)
Screenshot: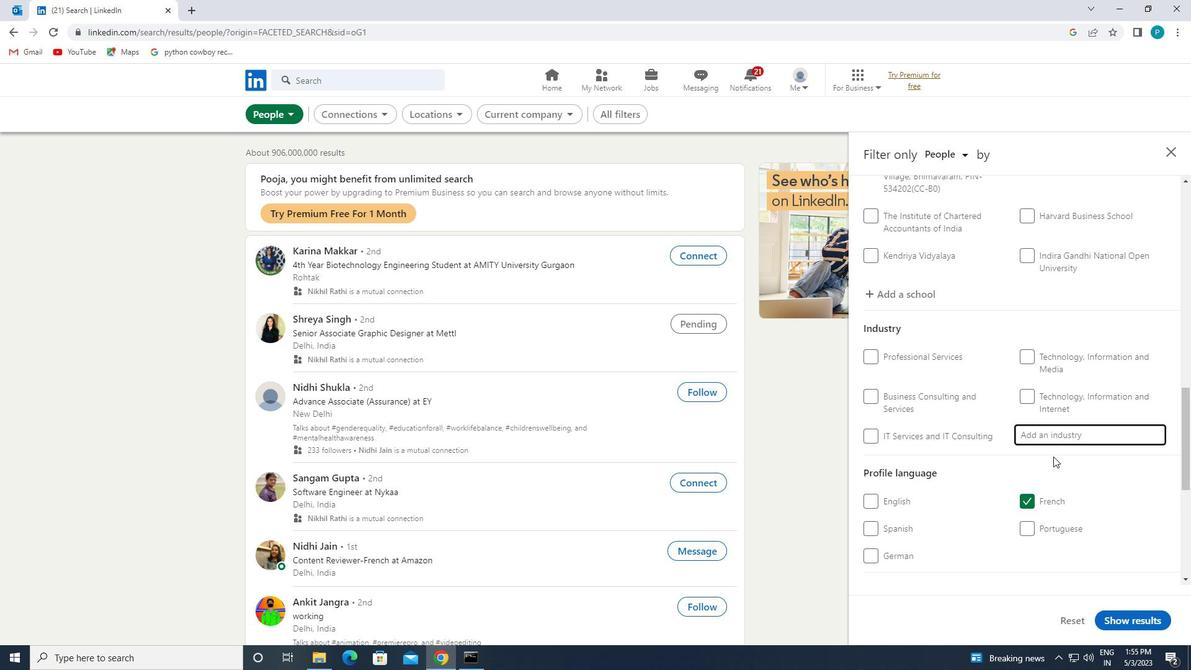 
Action: Mouse scrolled (1053, 456) with delta (0, 0)
Screenshot: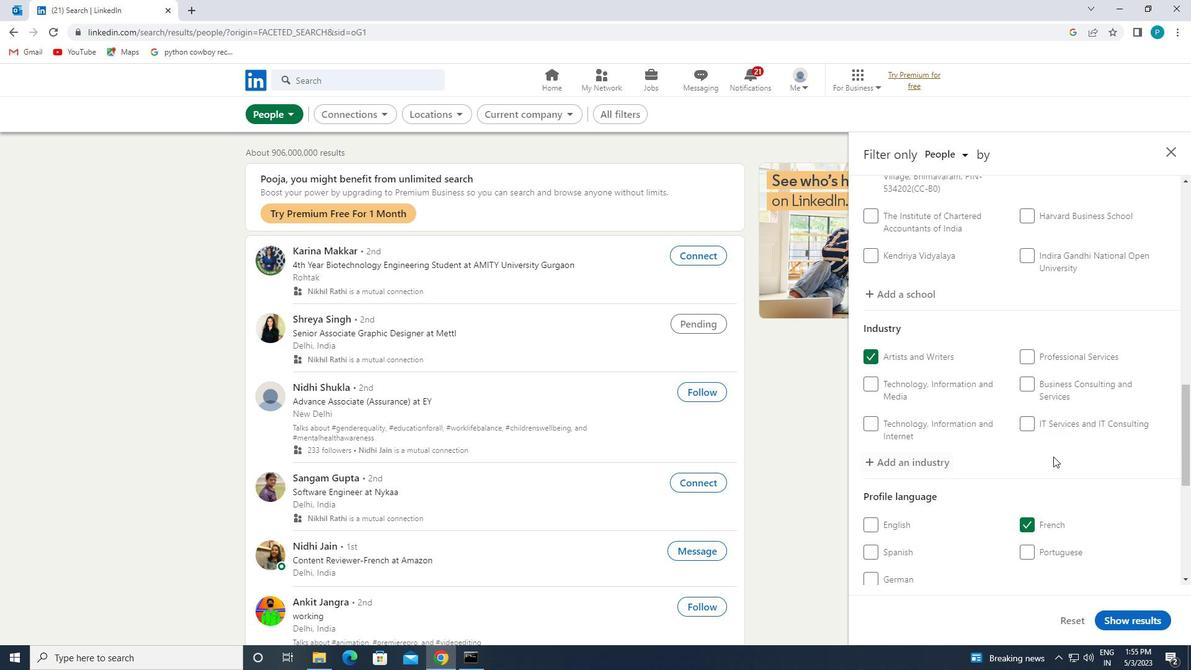 
Action: Mouse scrolled (1053, 456) with delta (0, 0)
Screenshot: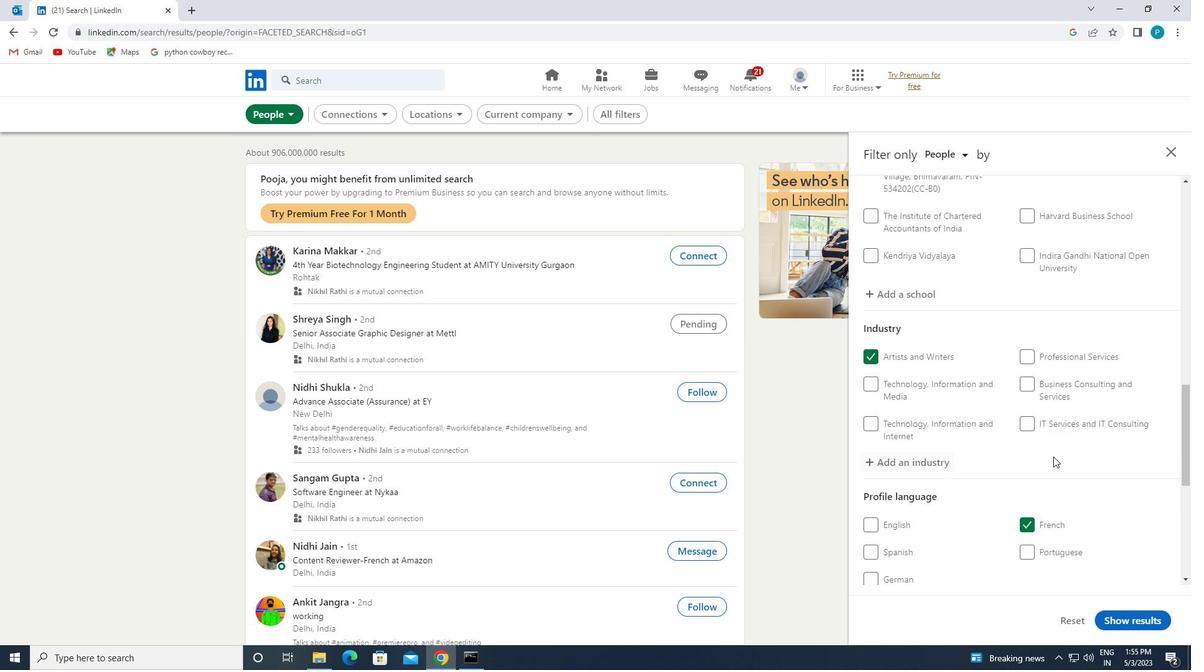 
Action: Mouse moved to (1052, 492)
Screenshot: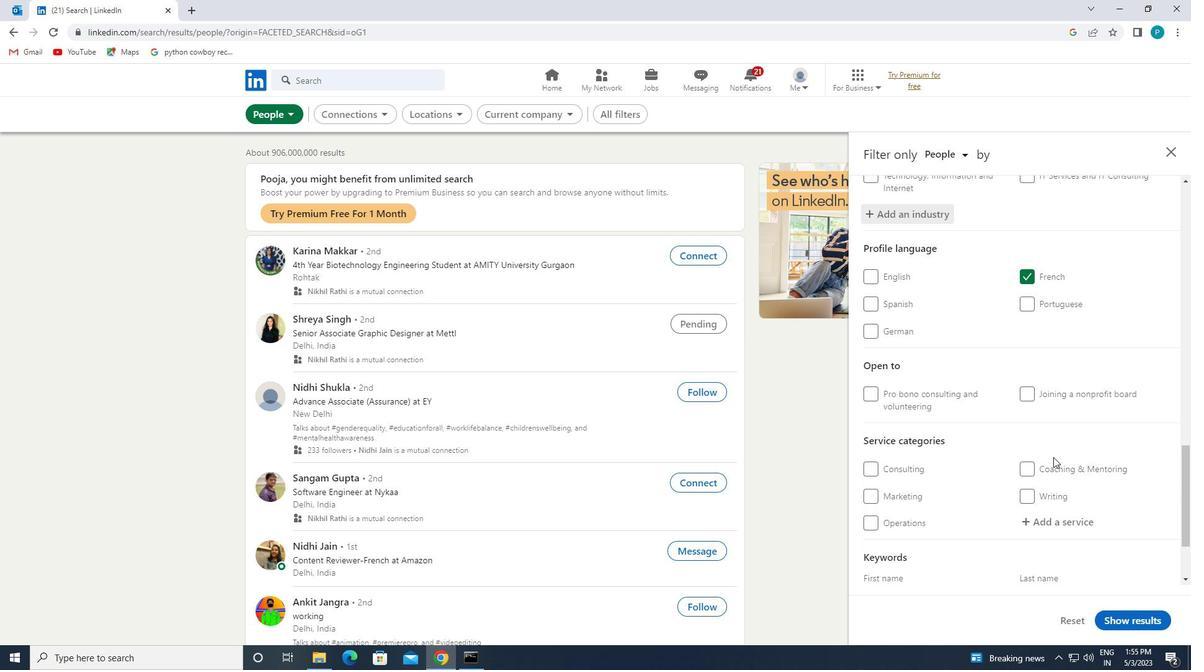 
Action: Mouse scrolled (1052, 492) with delta (0, 0)
Screenshot: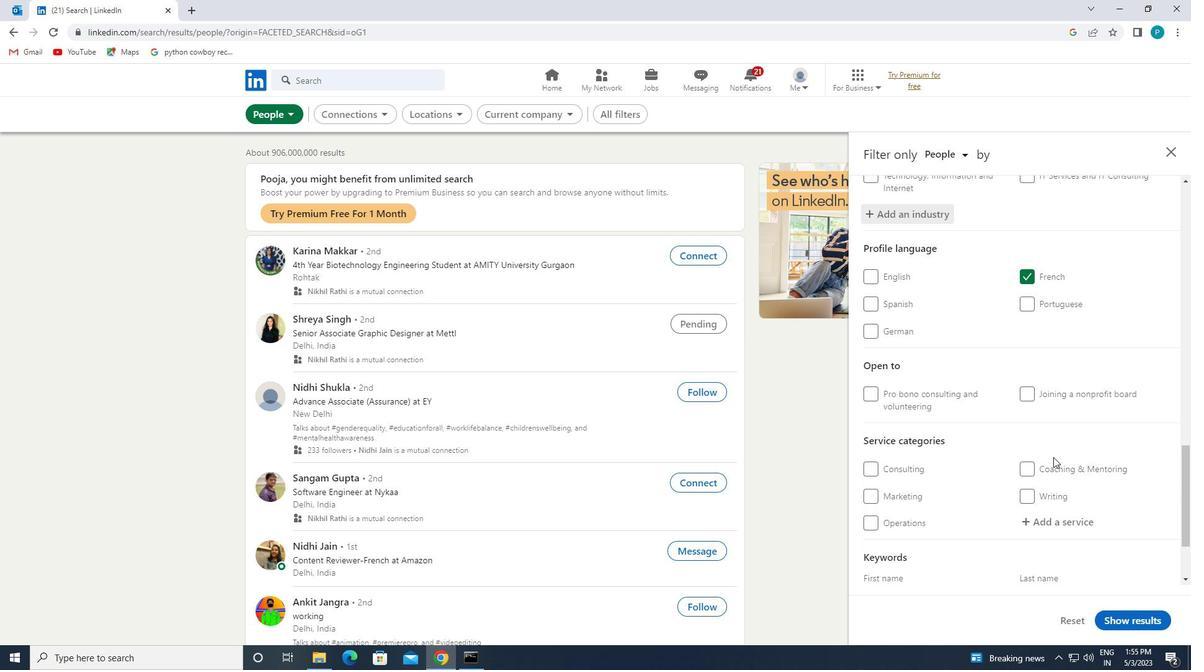
Action: Mouse moved to (1043, 457)
Screenshot: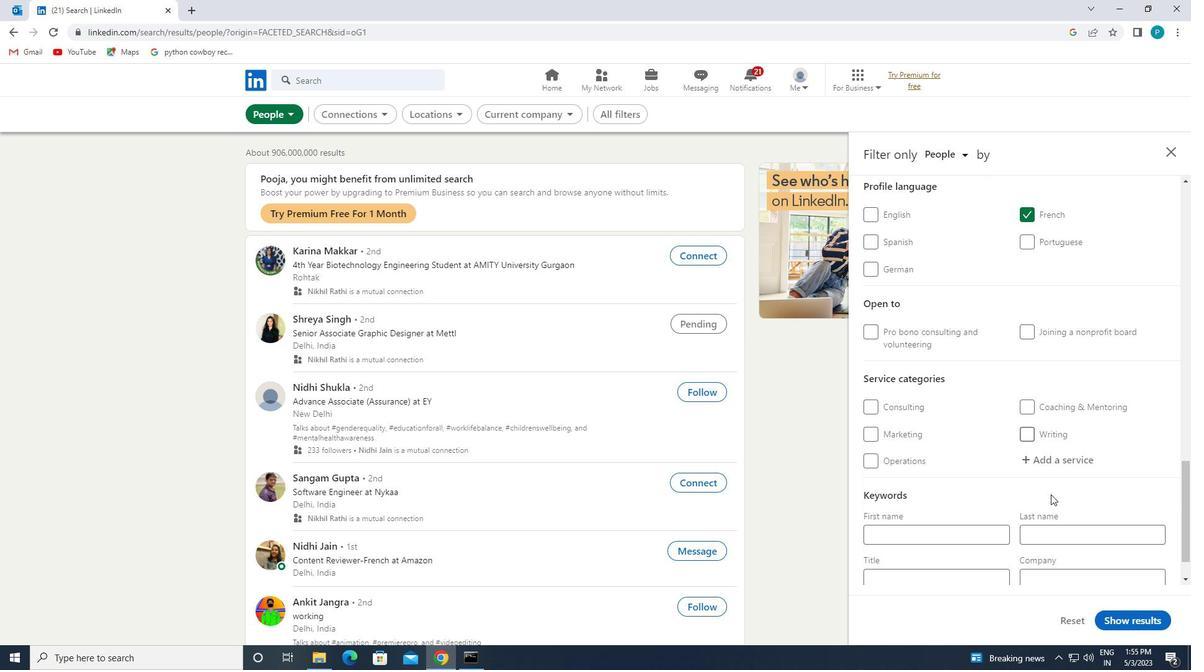
Action: Mouse pressed left at (1043, 457)
Screenshot: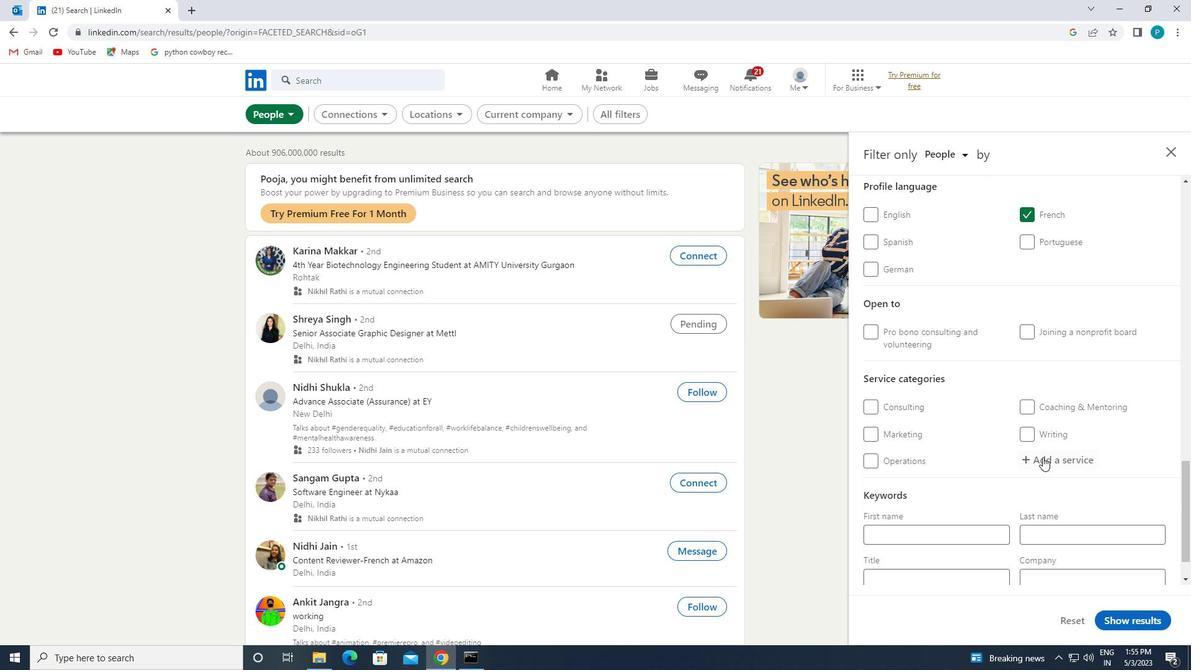 
Action: Key pressed <Key.caps_lock>S<Key.caps_lock>TRATEGIC
Screenshot: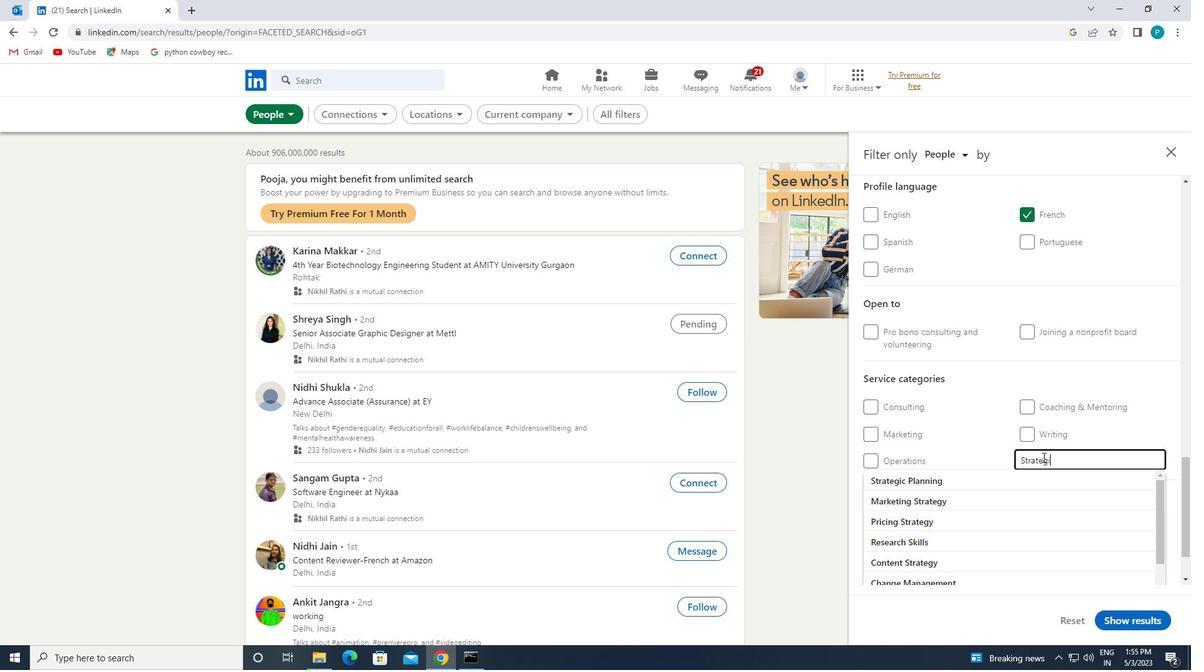 
Action: Mouse moved to (1012, 482)
Screenshot: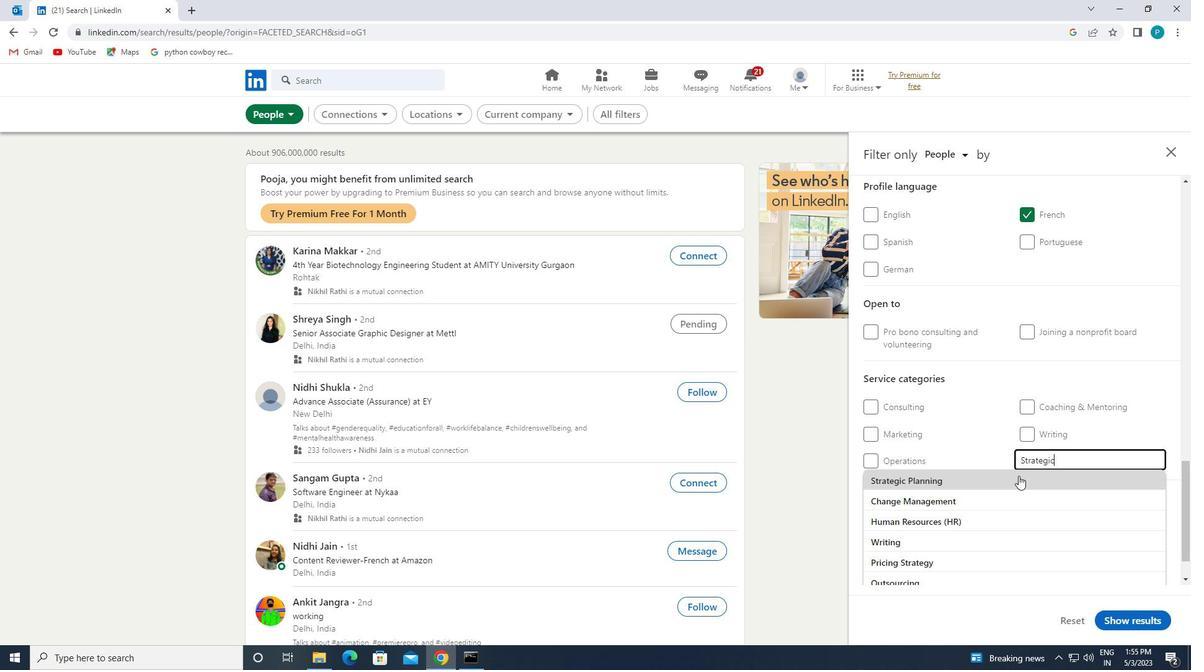 
Action: Mouse pressed left at (1012, 482)
Screenshot: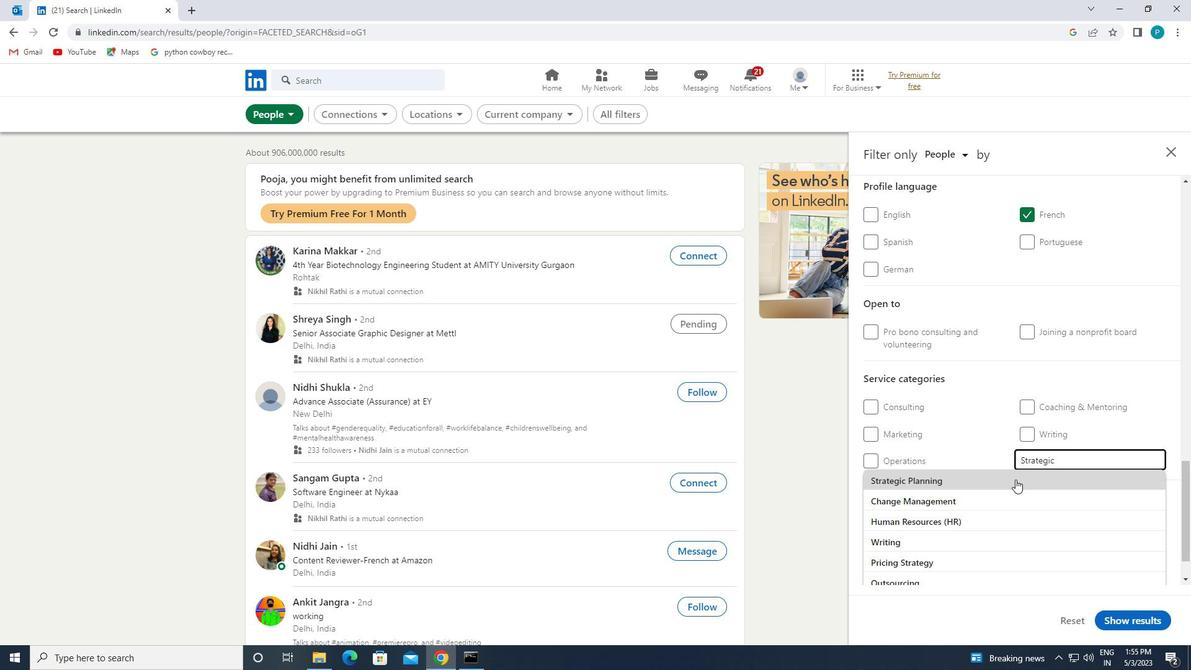 
Action: Mouse scrolled (1012, 481) with delta (0, 0)
Screenshot: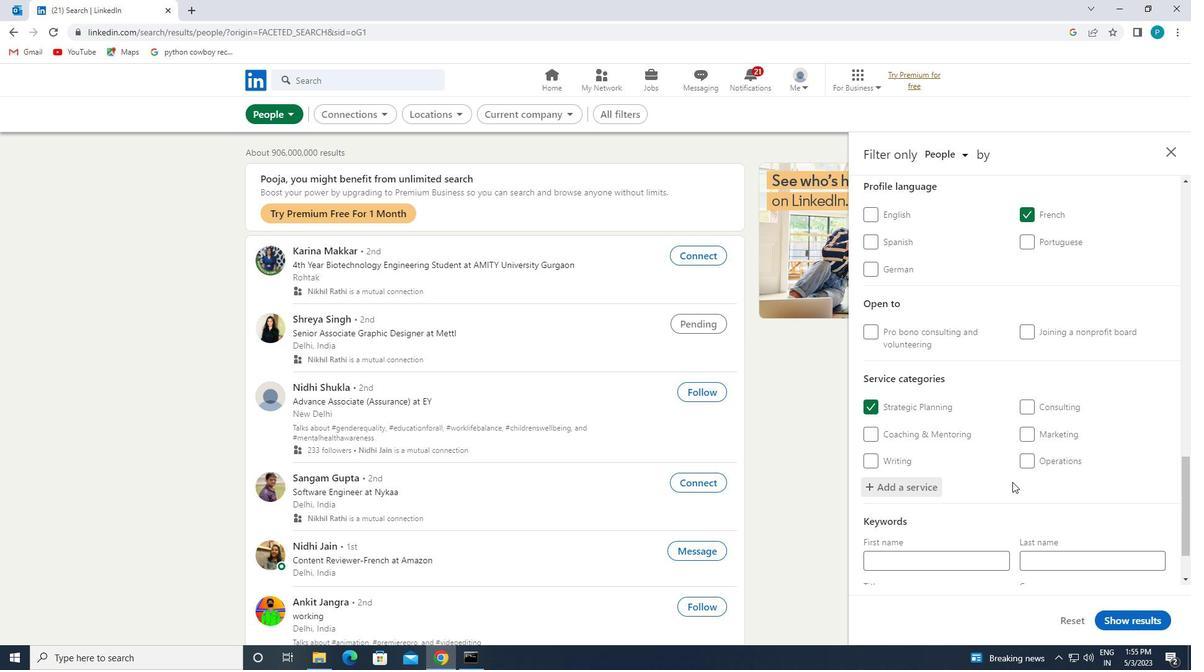
Action: Mouse scrolled (1012, 481) with delta (0, 0)
Screenshot: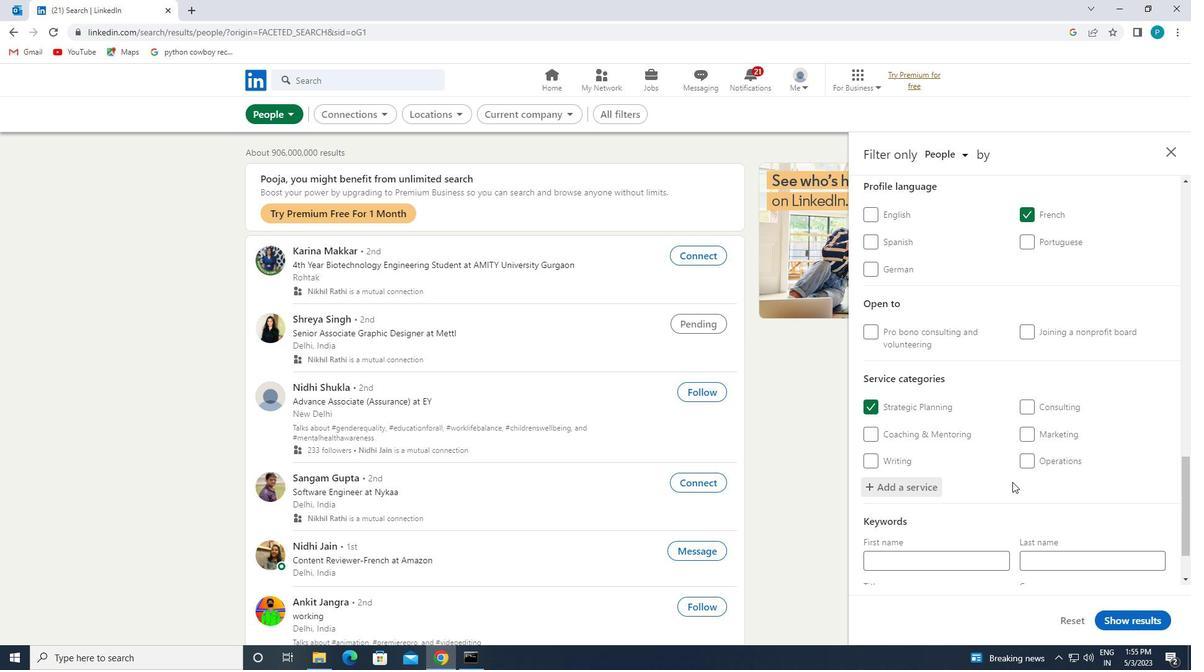 
Action: Mouse moved to (996, 524)
Screenshot: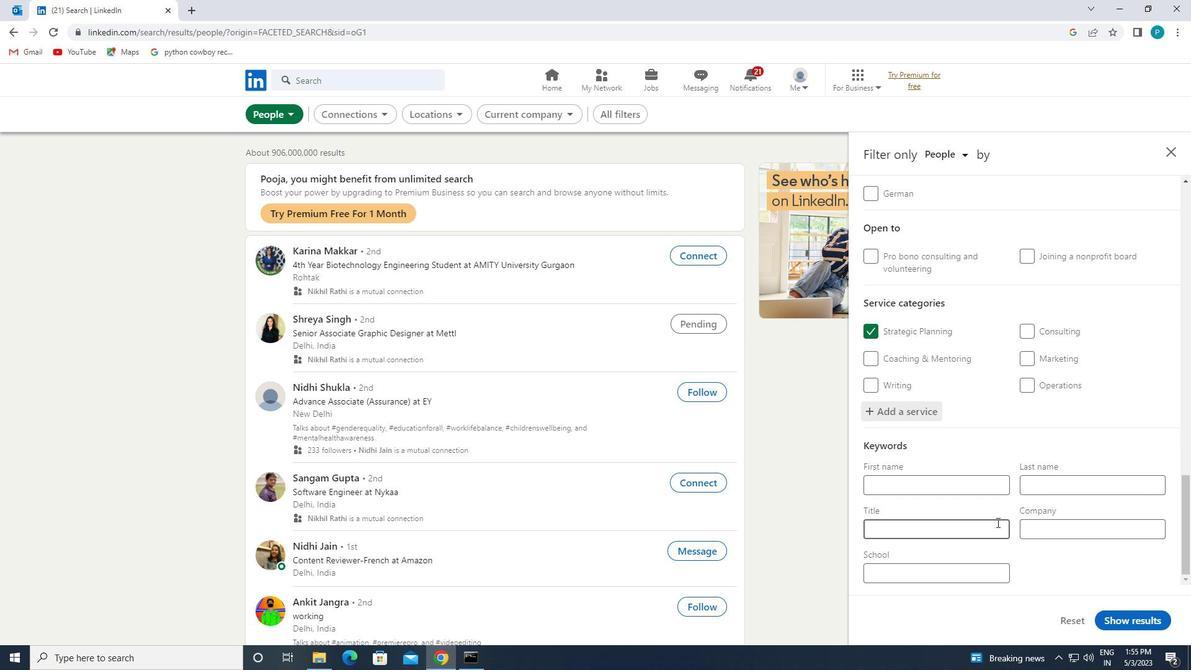 
Action: Mouse pressed left at (996, 524)
Screenshot: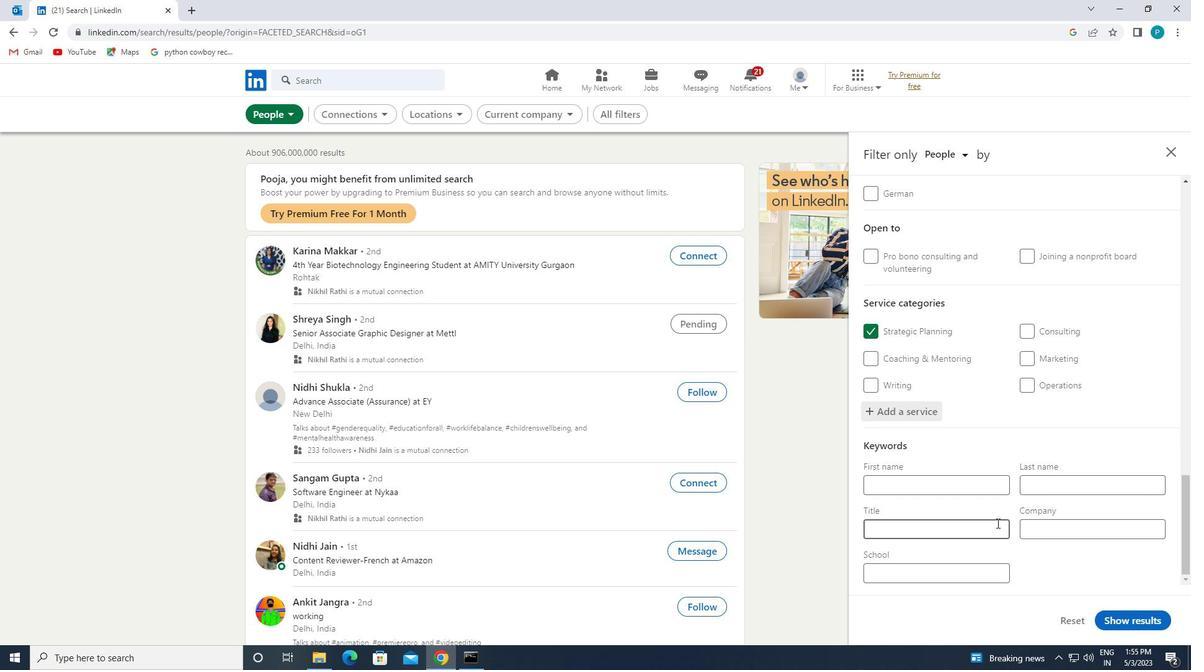 
Action: Key pressed <Key.caps_lock>M<Key.caps_lock>ARKET<Key.space><Key.caps_lock>R<Key.caps_lock>EA<Key.backspace>SEARCHER
Screenshot: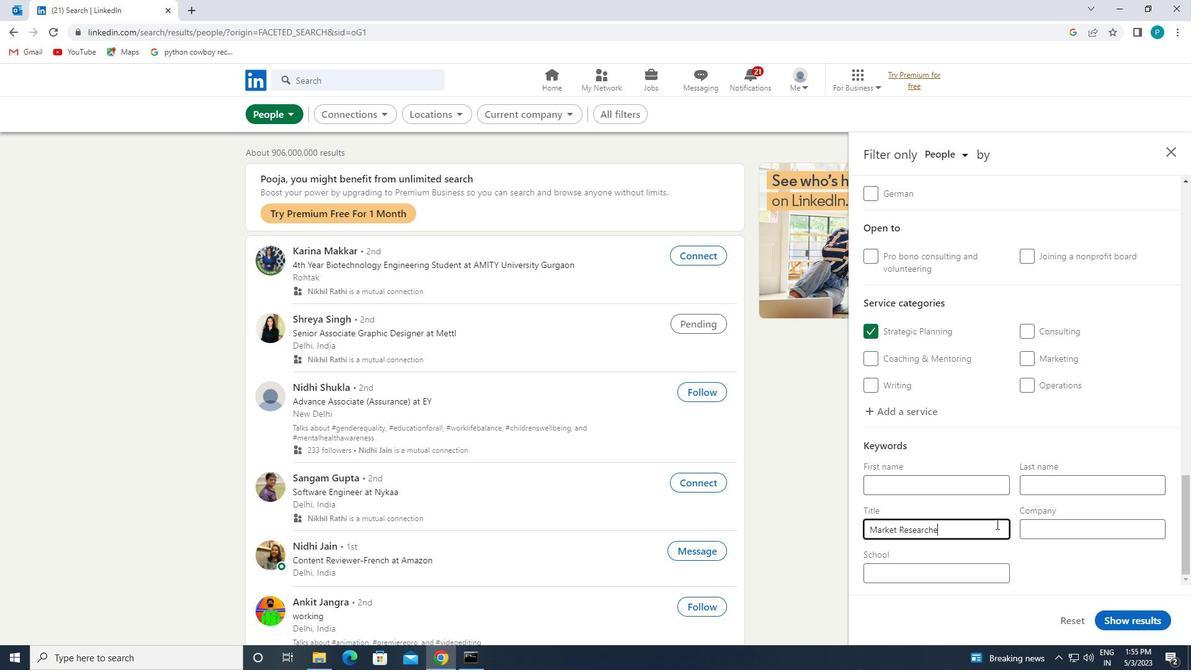 
Action: Mouse moved to (1109, 618)
Screenshot: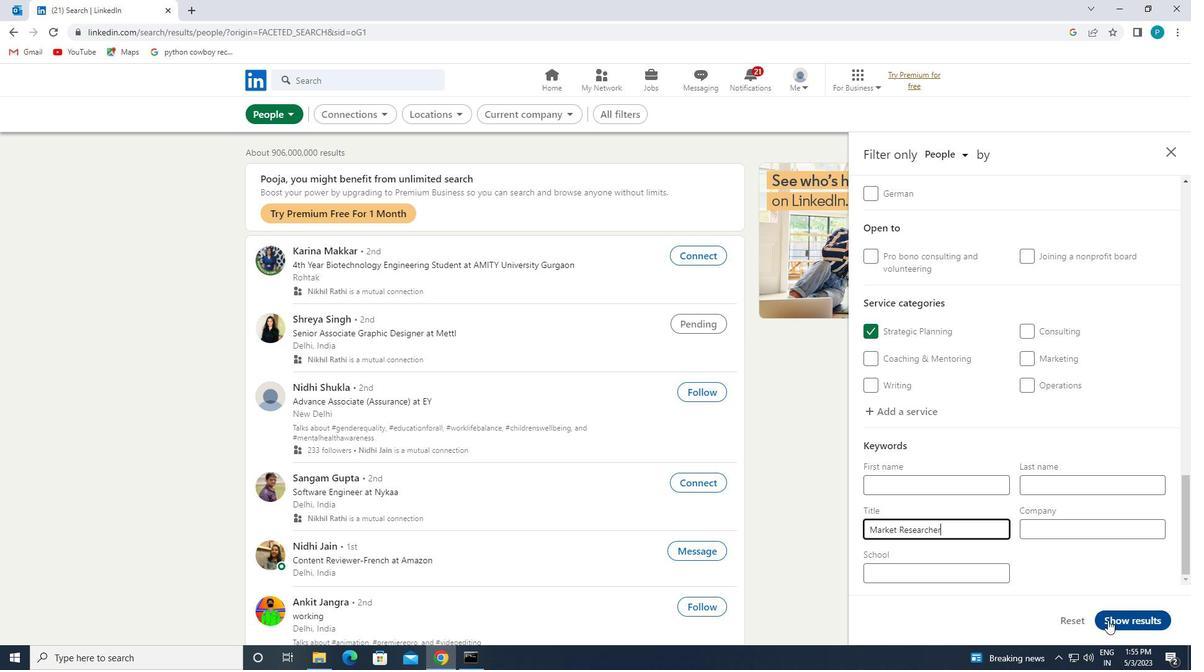
Action: Mouse pressed left at (1109, 618)
Screenshot: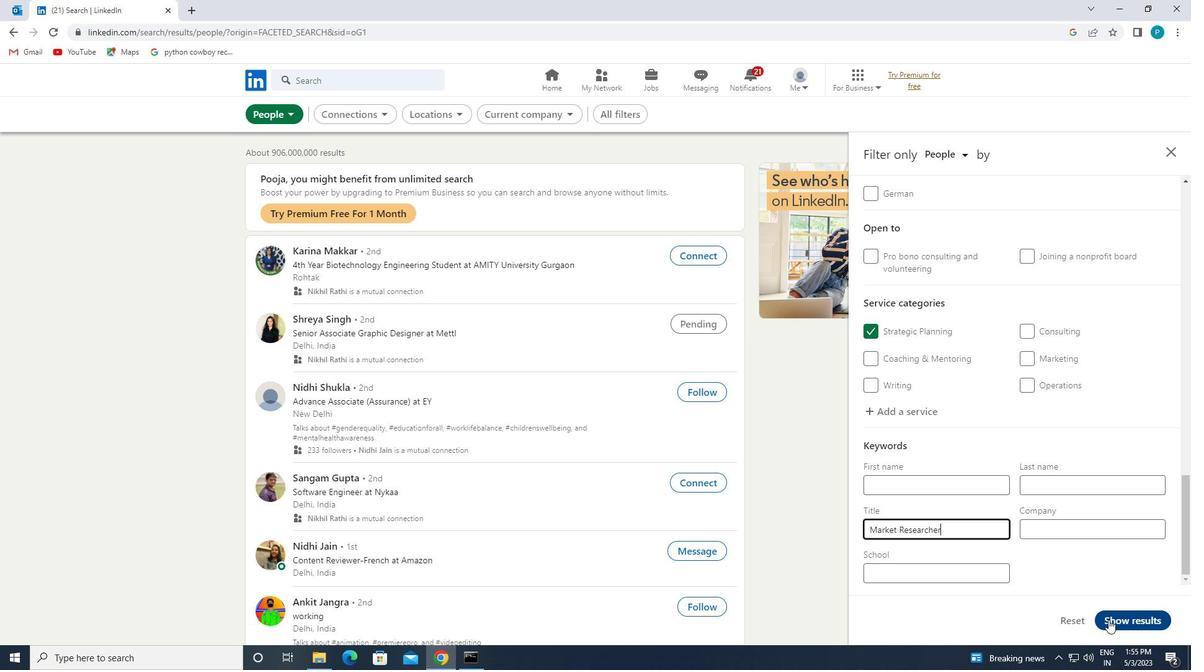 
Action: Mouse moved to (1110, 618)
Screenshot: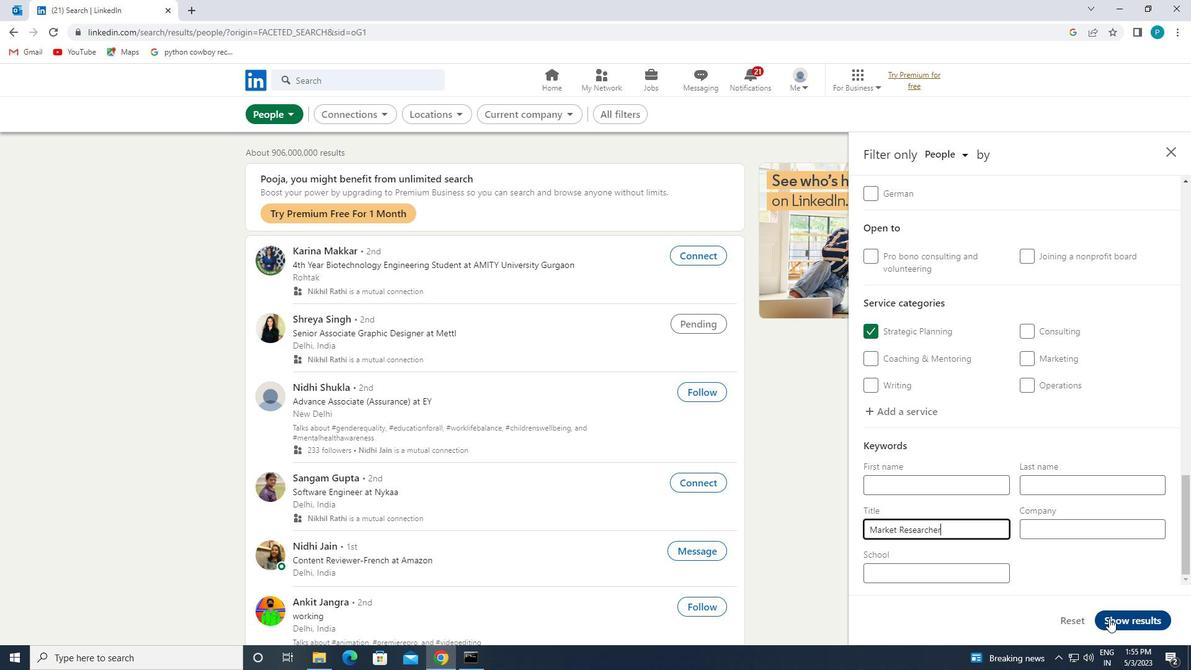 
